 Task: Search one way flight ticket for 2 adults, 2 children, 2 infants in seat in first from Unalaska: Unalaska Airport (tom Madsen/dutch Harbor Airport) to Riverton: Central Wyoming Regional Airport (was Riverton Regional) on 5-4-2023. Choice of flights is Westjet. Number of bags: 7 checked bags. Price is upto 50000. Outbound departure time preference is 10:30.
Action: Mouse moved to (426, 359)
Screenshot: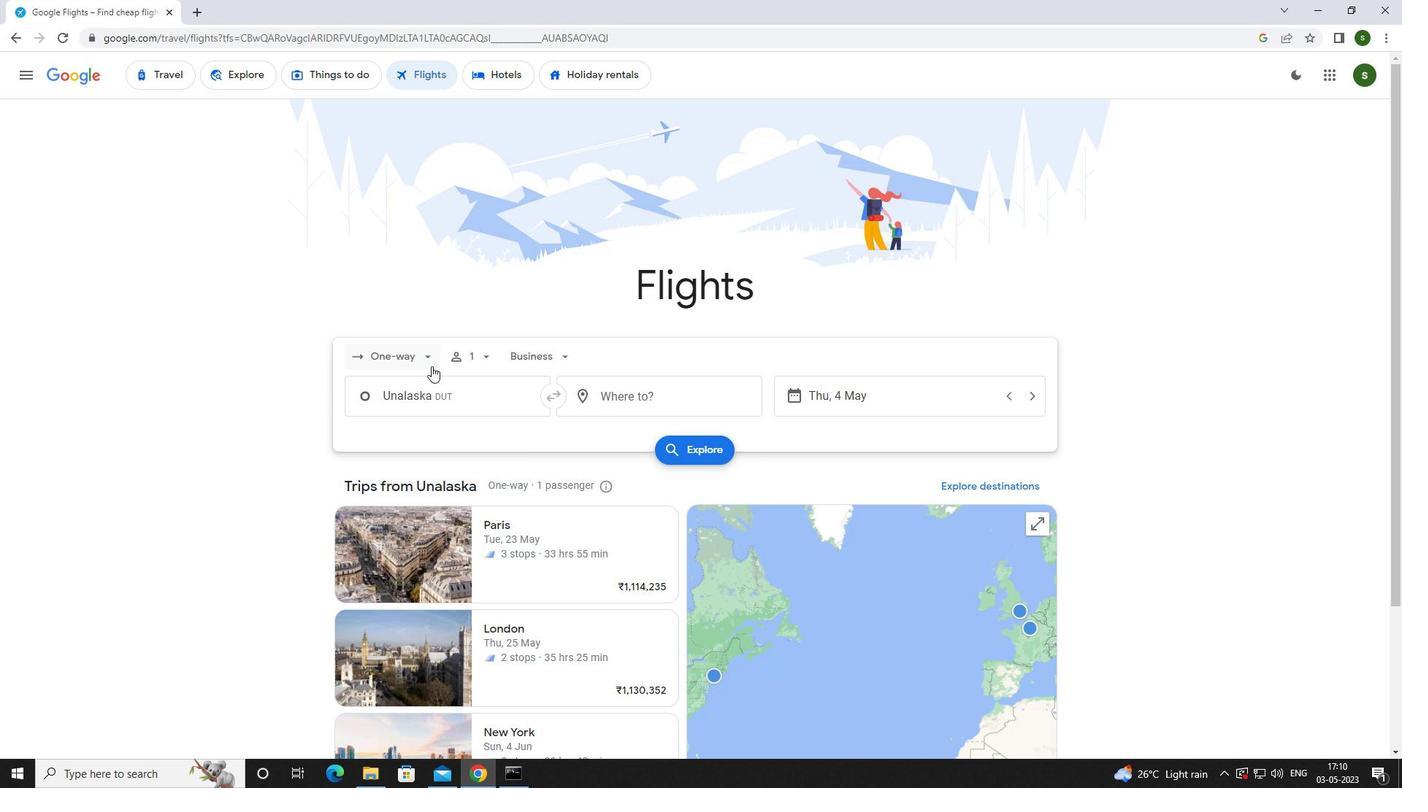 
Action: Mouse pressed left at (426, 359)
Screenshot: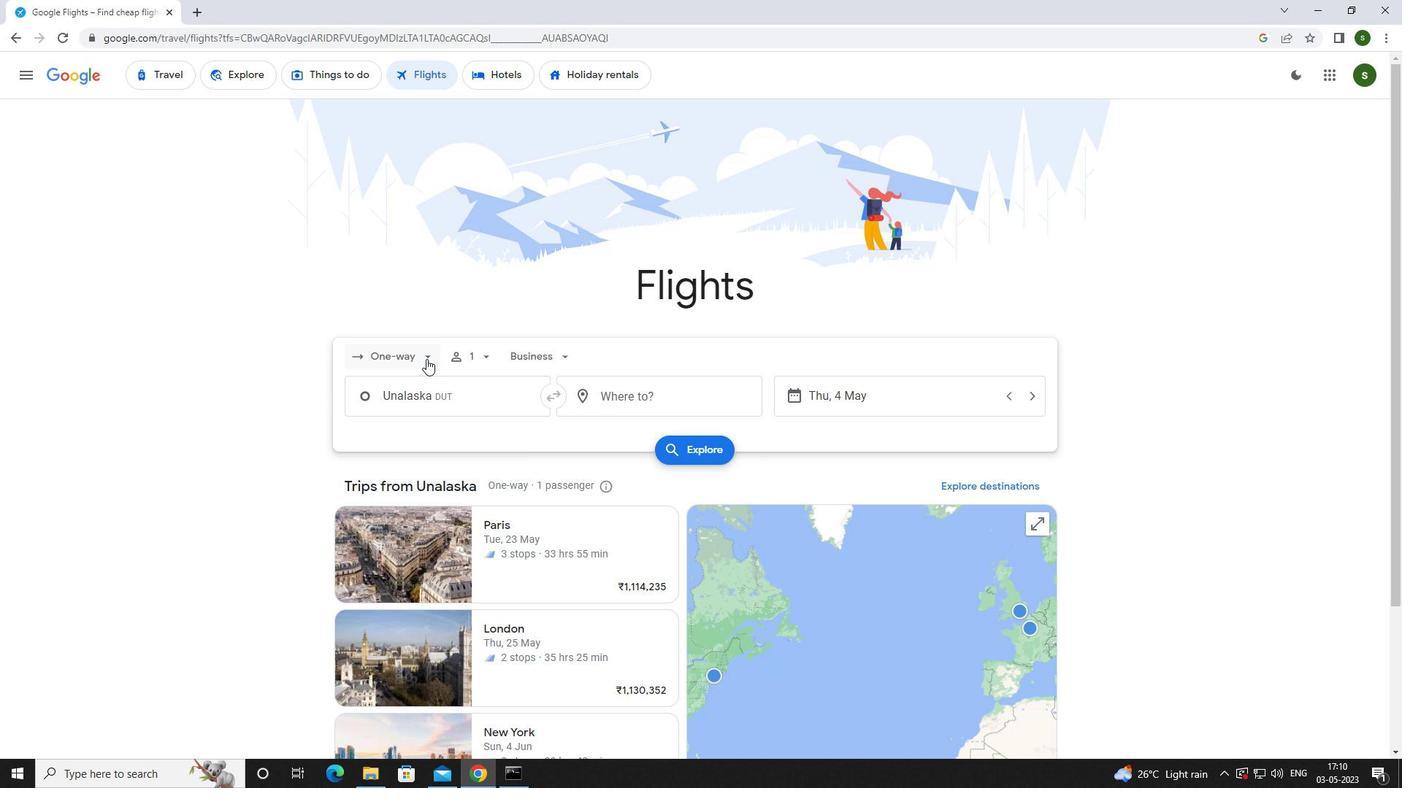 
Action: Mouse moved to (426, 430)
Screenshot: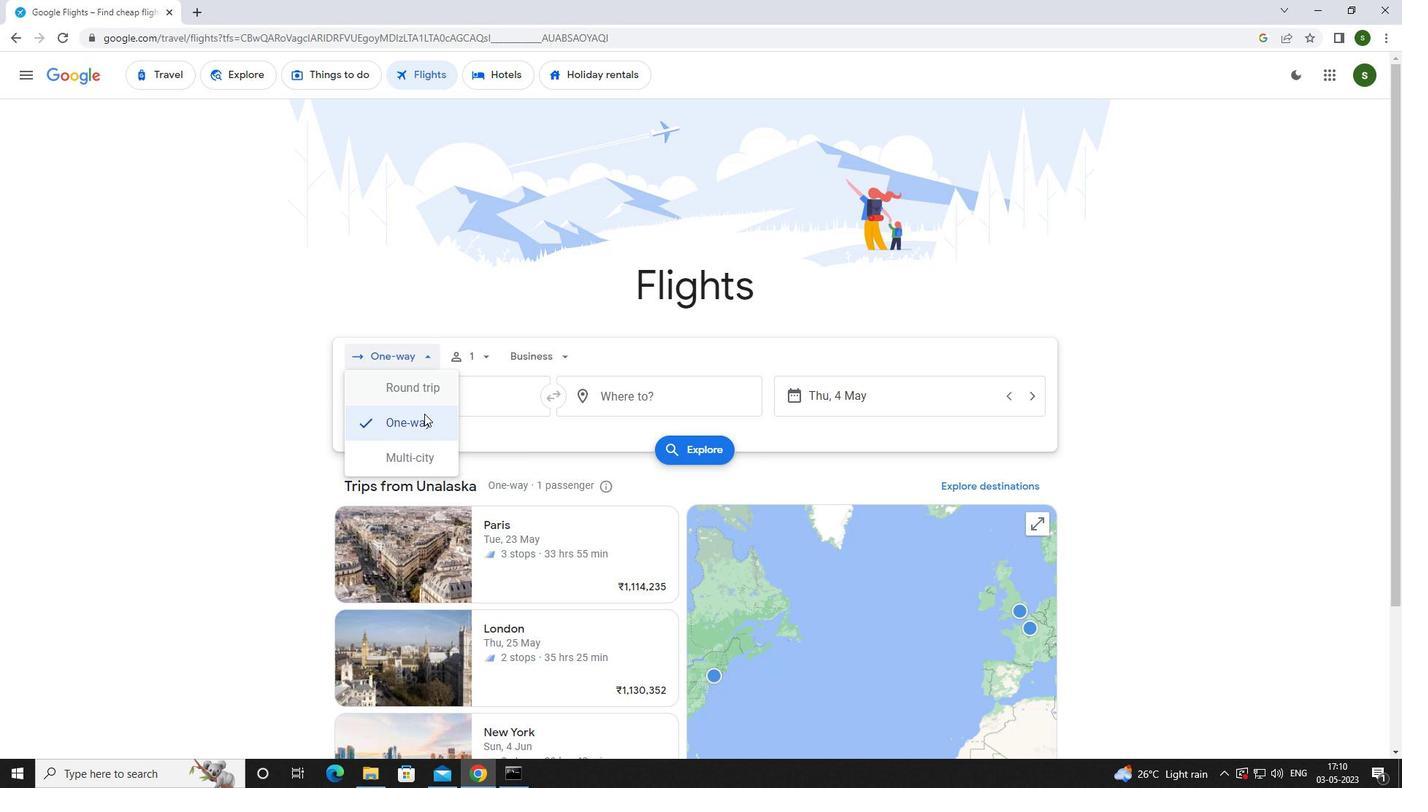 
Action: Mouse pressed left at (426, 430)
Screenshot: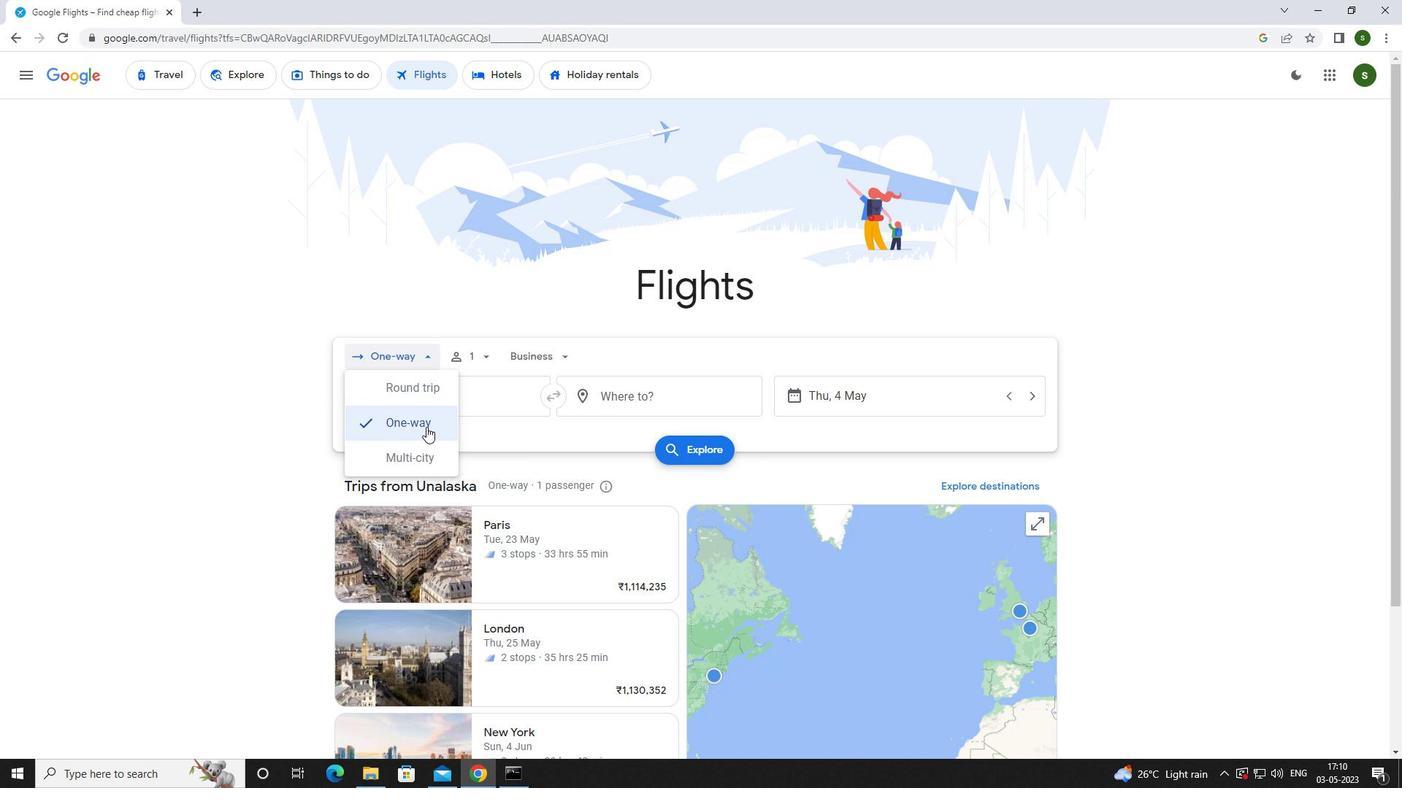 
Action: Mouse moved to (489, 359)
Screenshot: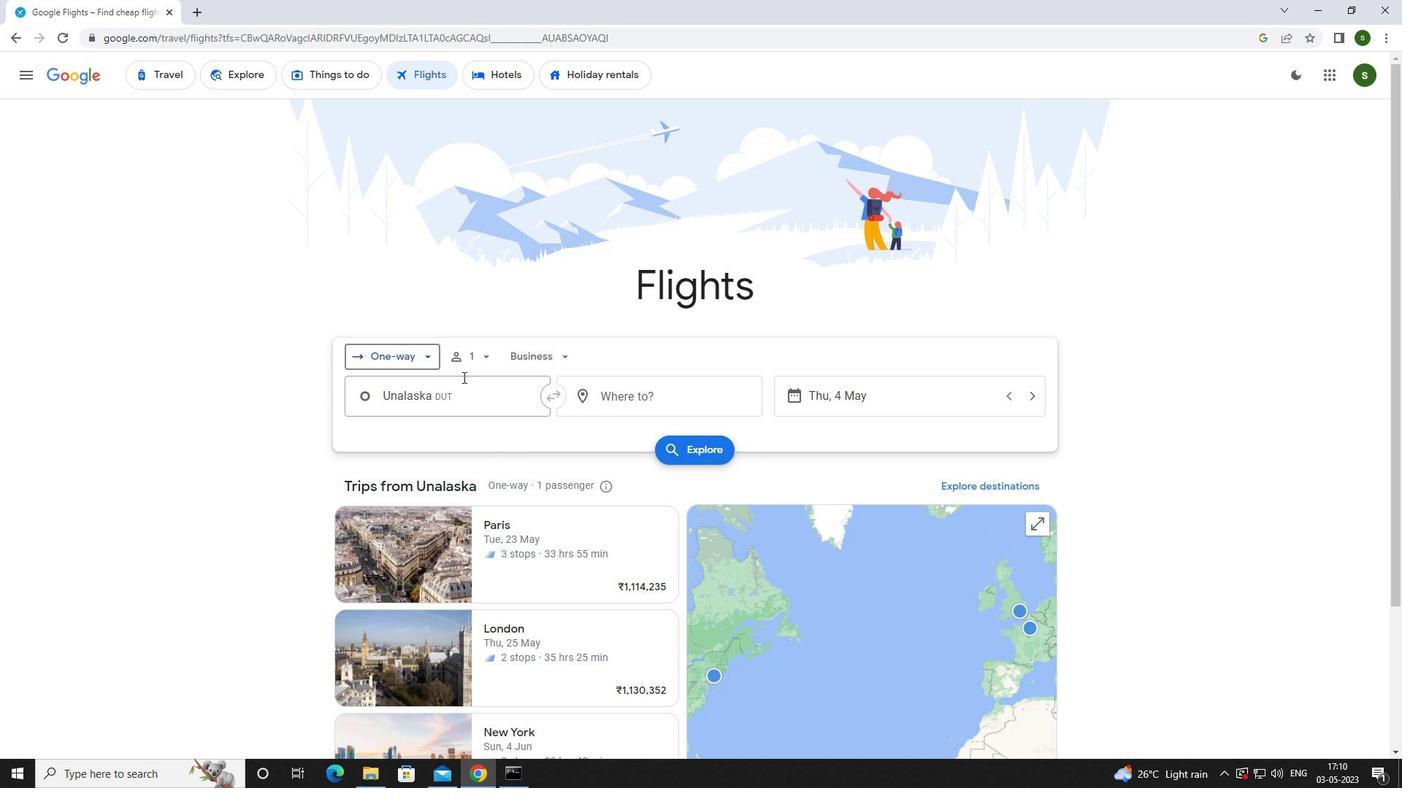 
Action: Mouse pressed left at (489, 359)
Screenshot: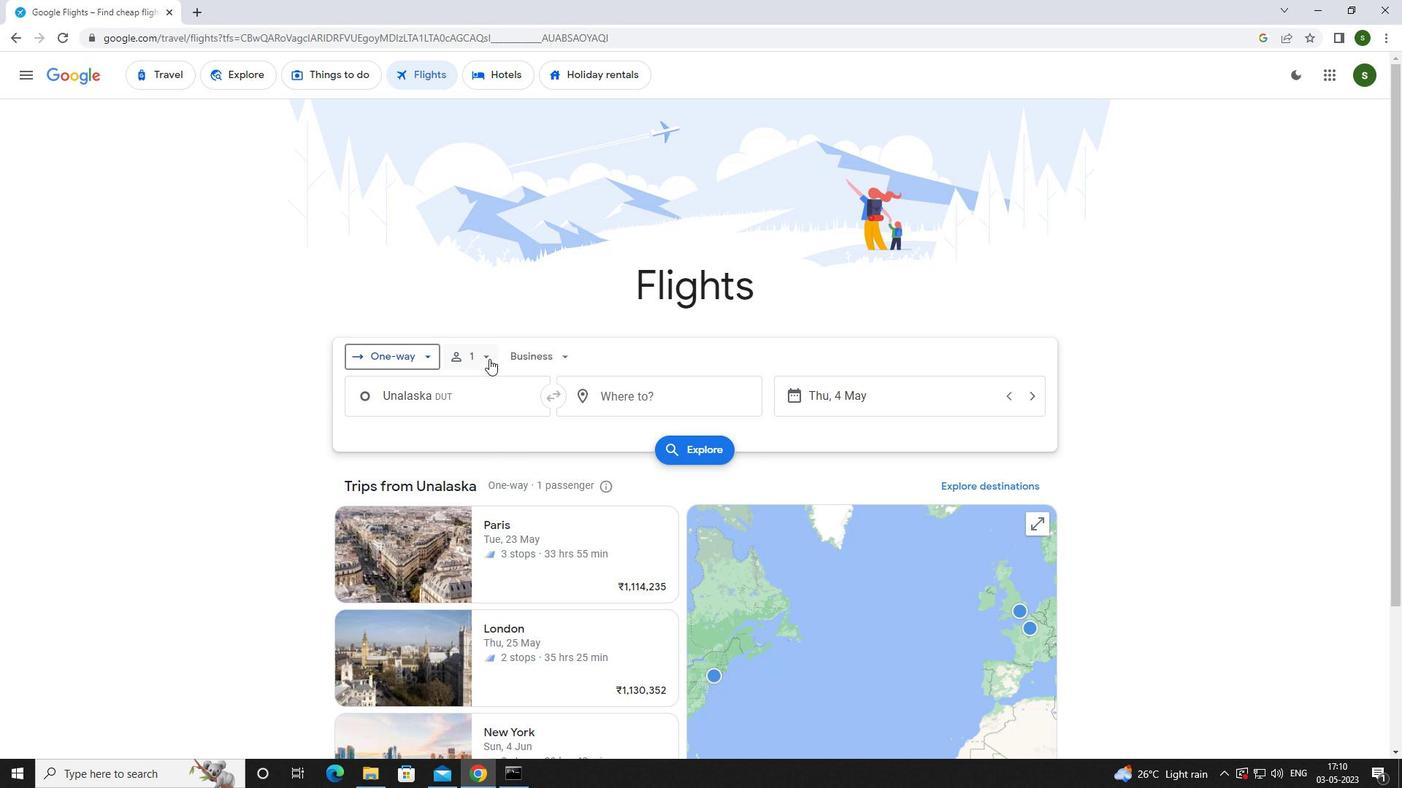 
Action: Mouse moved to (596, 392)
Screenshot: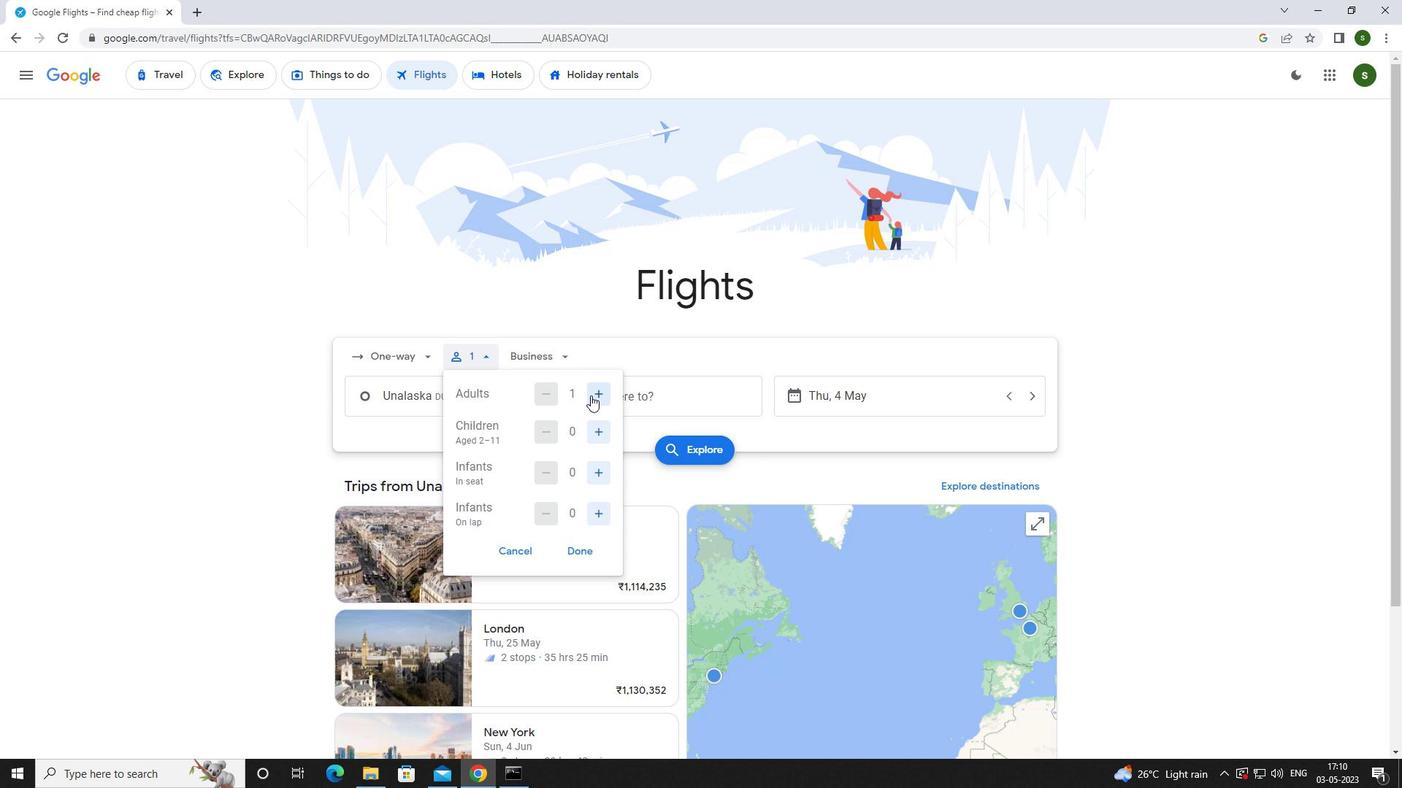 
Action: Mouse pressed left at (596, 392)
Screenshot: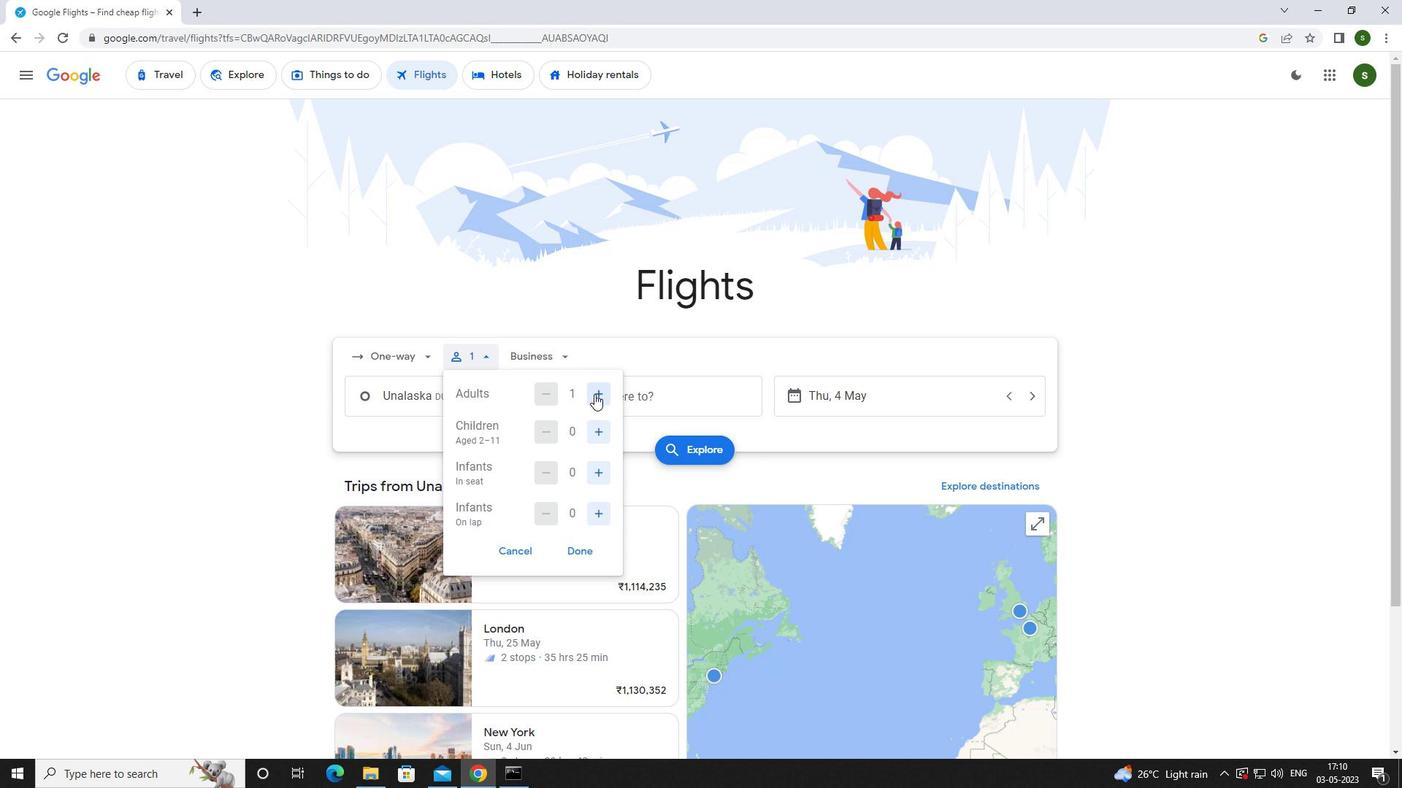 
Action: Mouse moved to (603, 432)
Screenshot: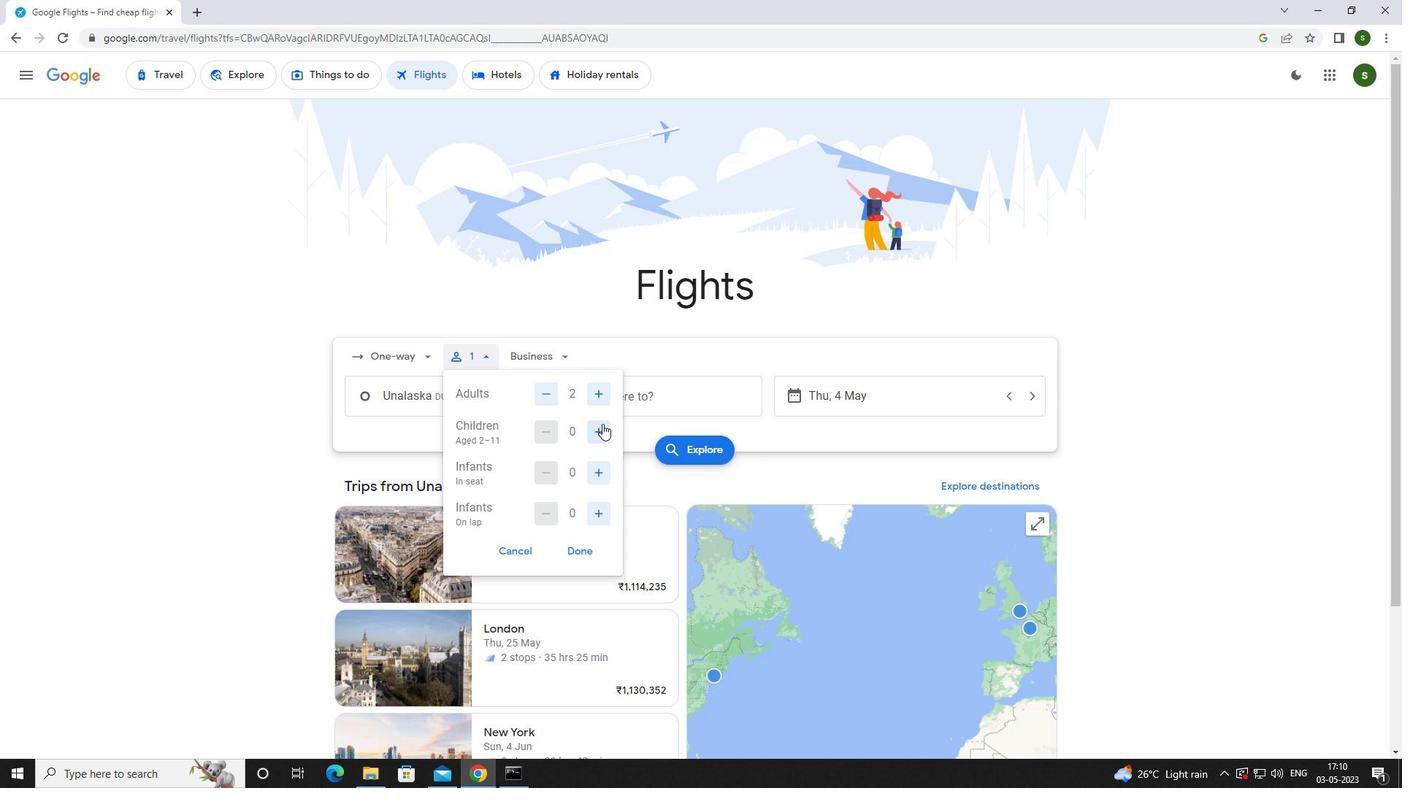 
Action: Mouse pressed left at (603, 432)
Screenshot: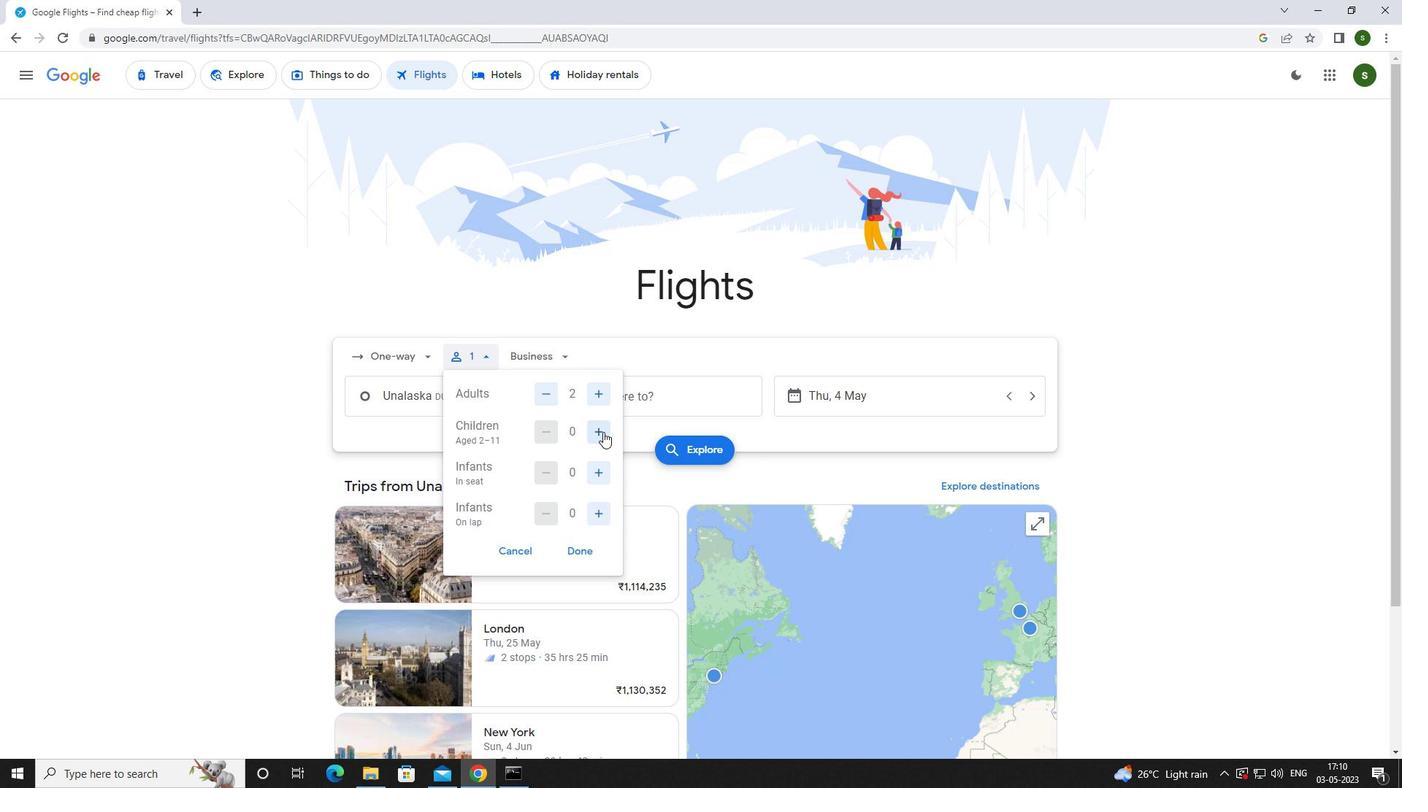 
Action: Mouse pressed left at (603, 432)
Screenshot: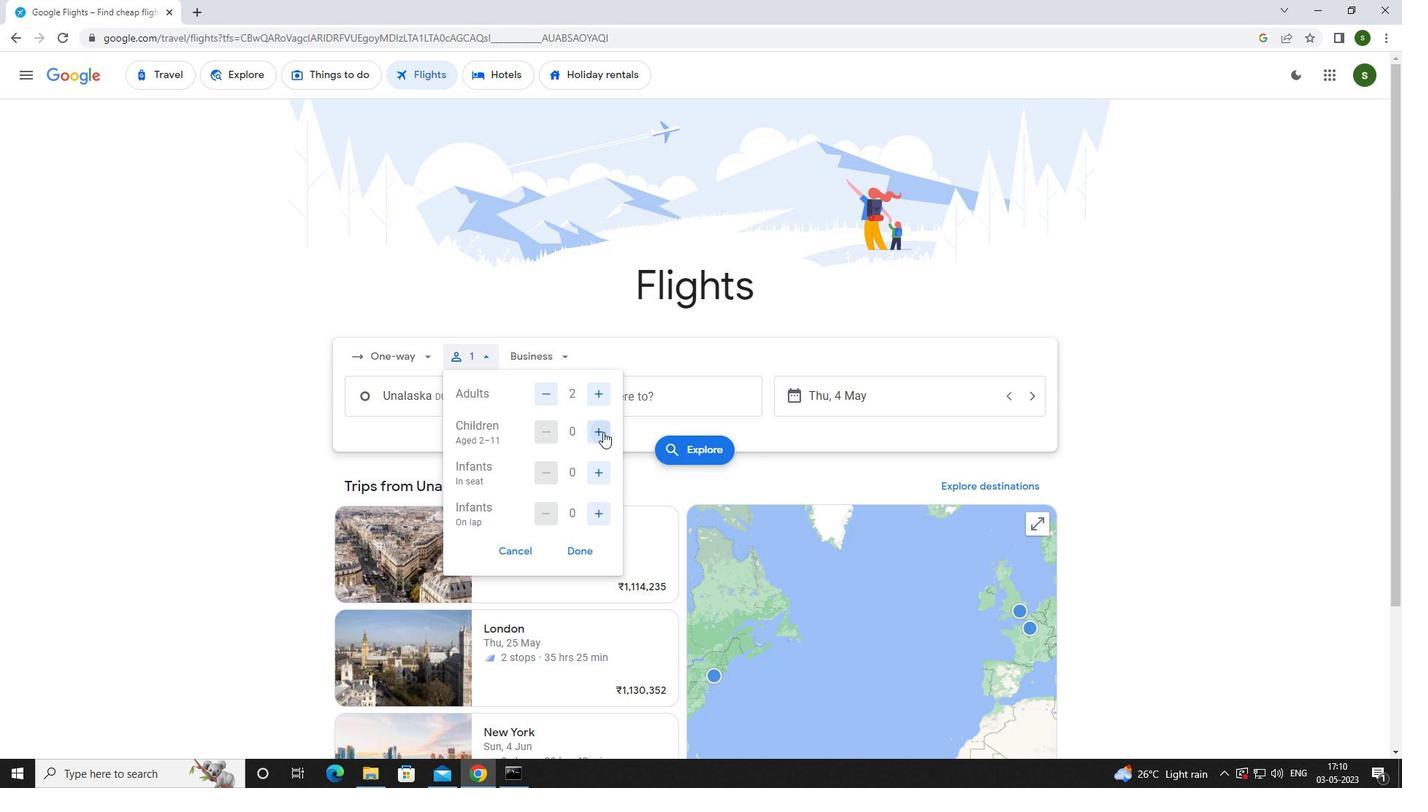 
Action: Mouse moved to (603, 471)
Screenshot: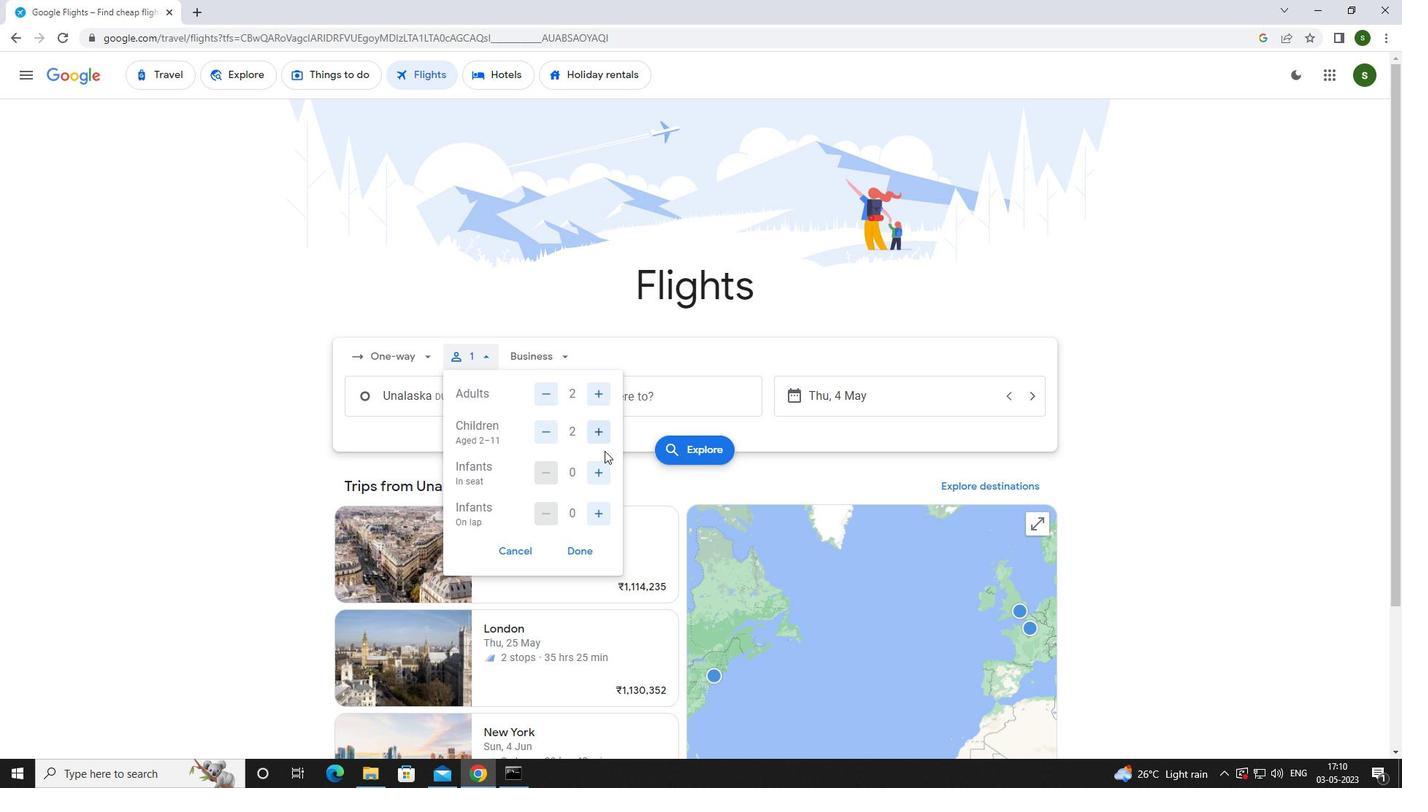 
Action: Mouse pressed left at (603, 471)
Screenshot: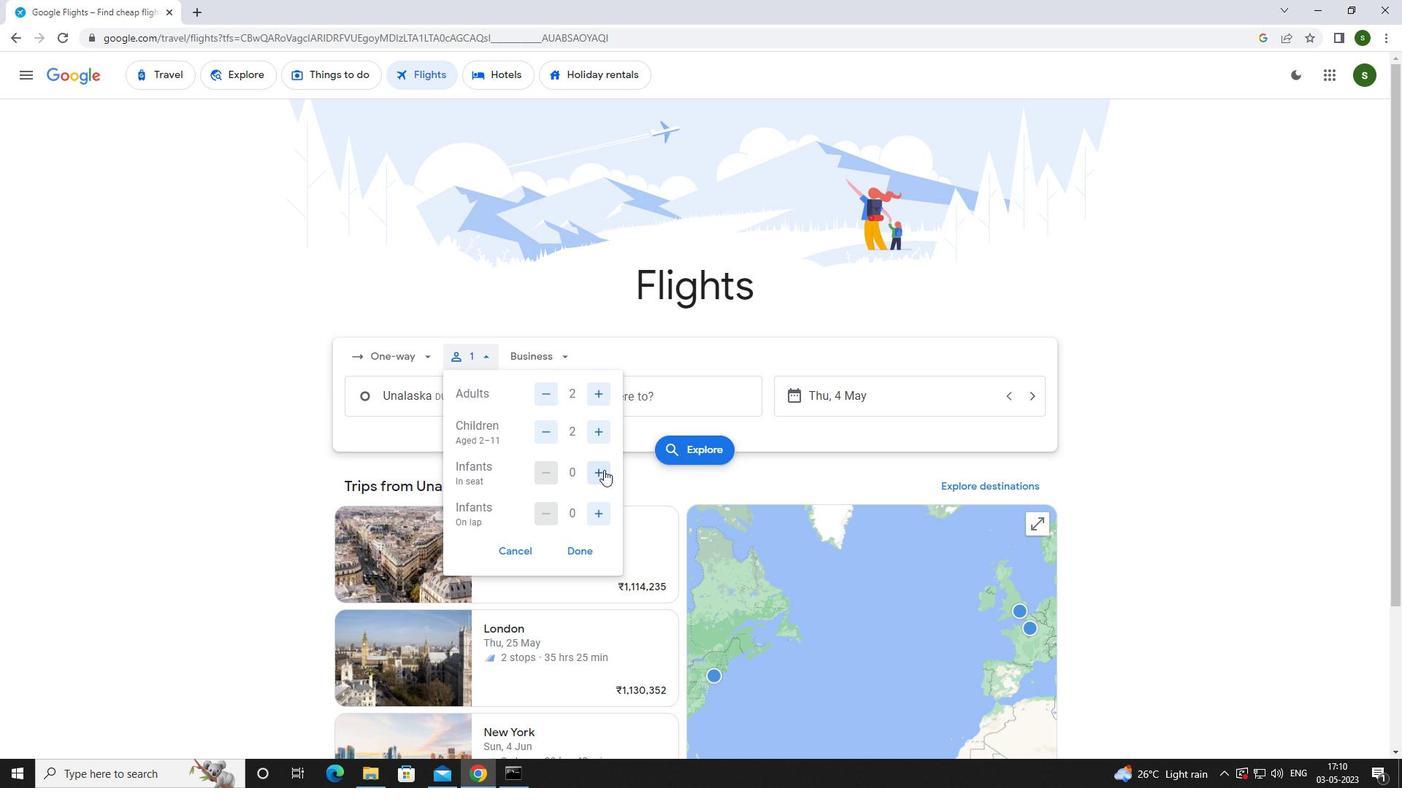 
Action: Mouse pressed left at (603, 471)
Screenshot: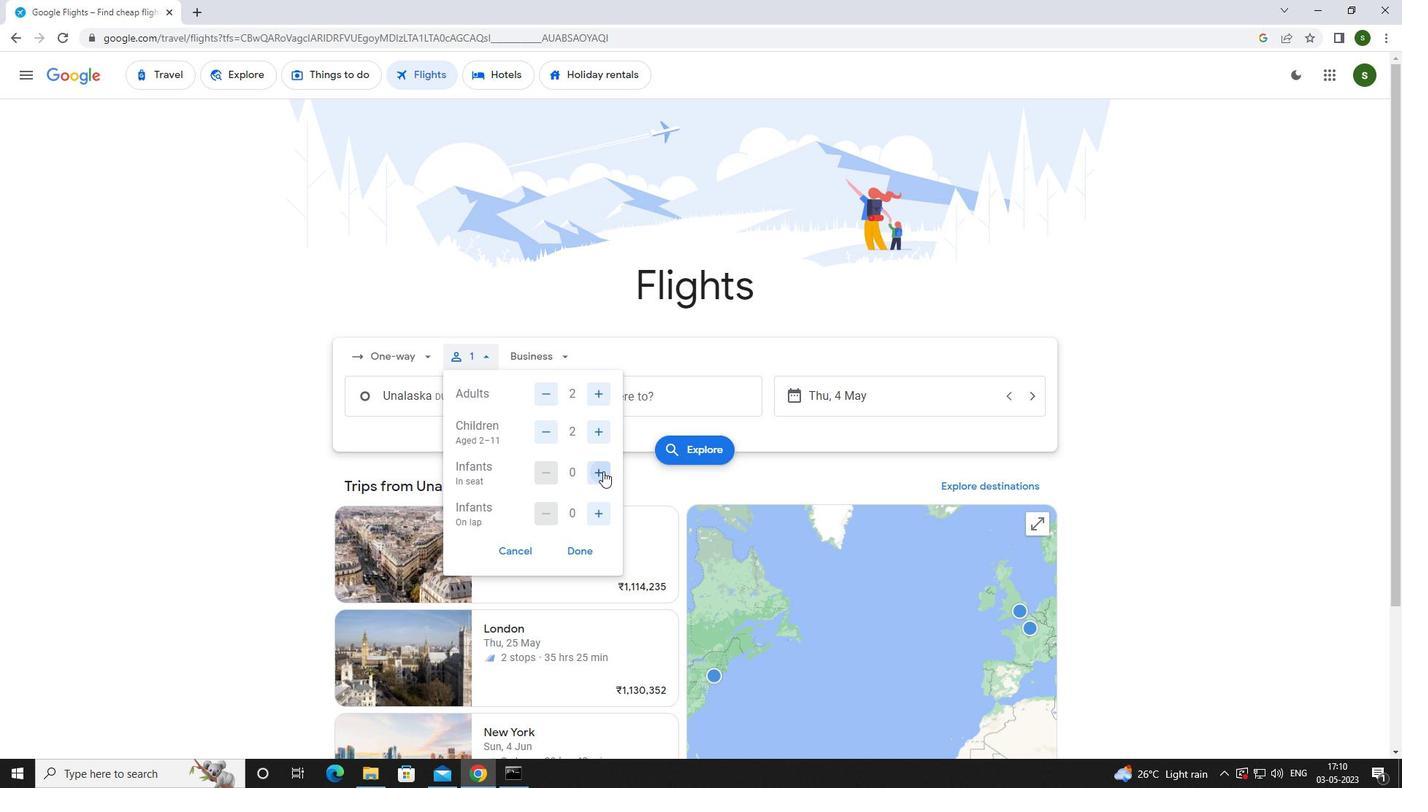 
Action: Mouse moved to (552, 360)
Screenshot: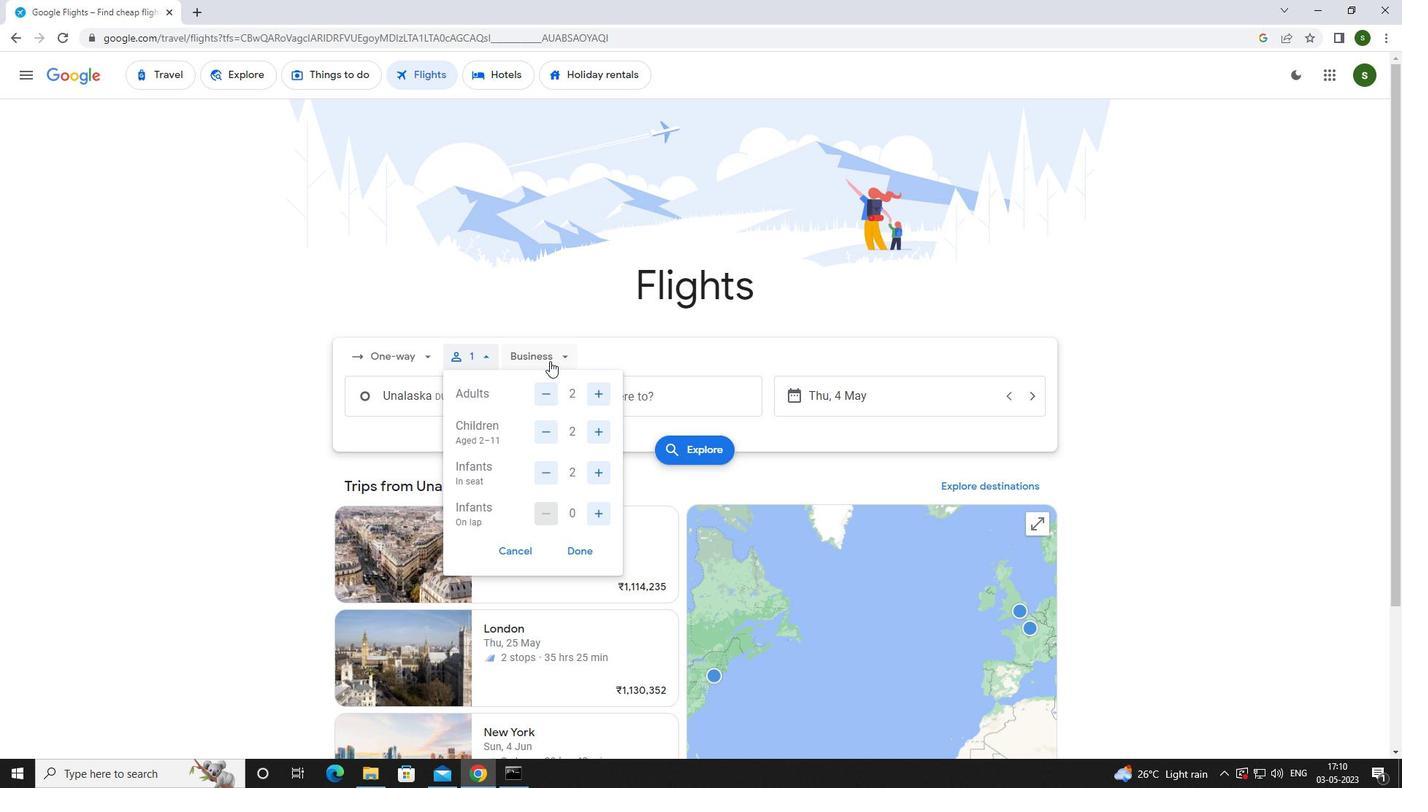 
Action: Mouse pressed left at (552, 360)
Screenshot: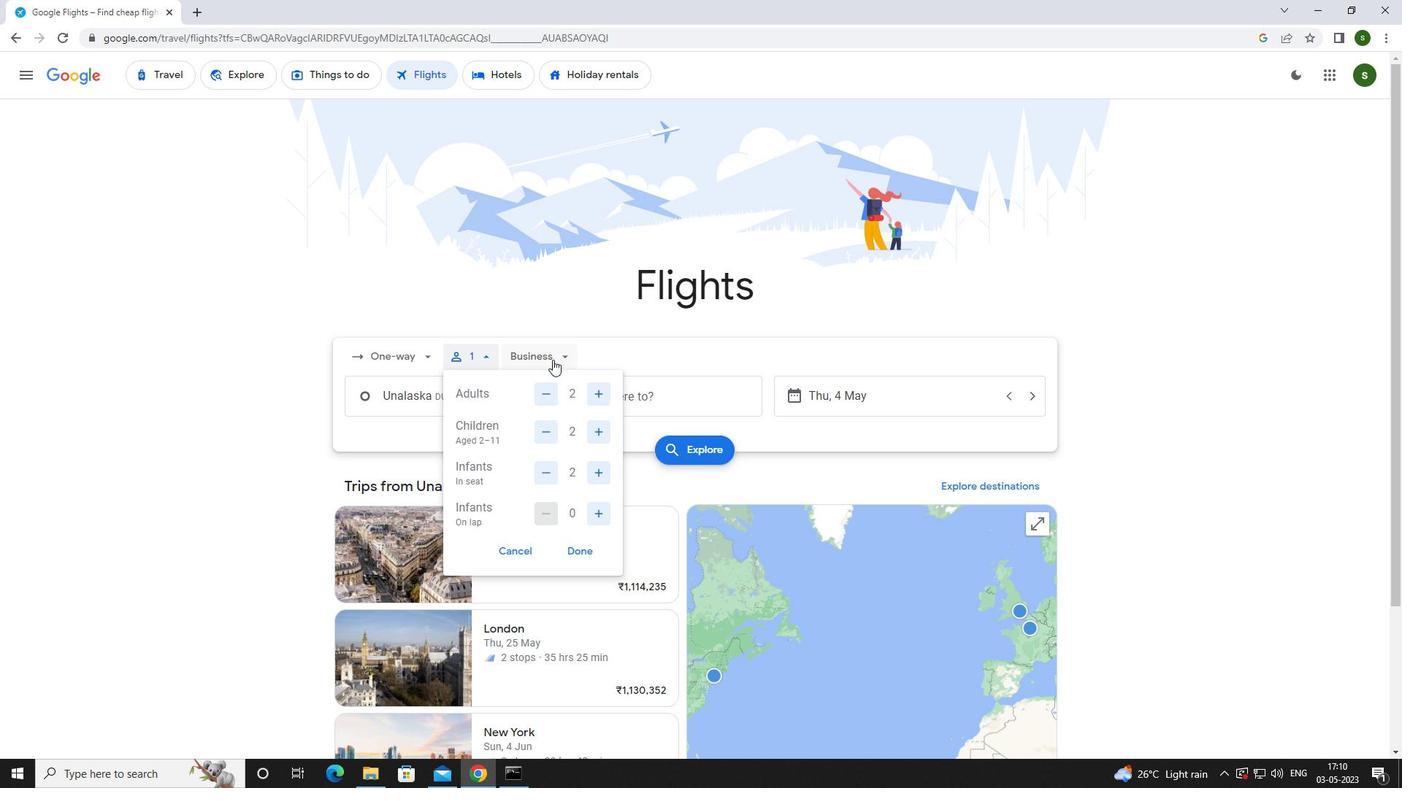 
Action: Mouse moved to (573, 485)
Screenshot: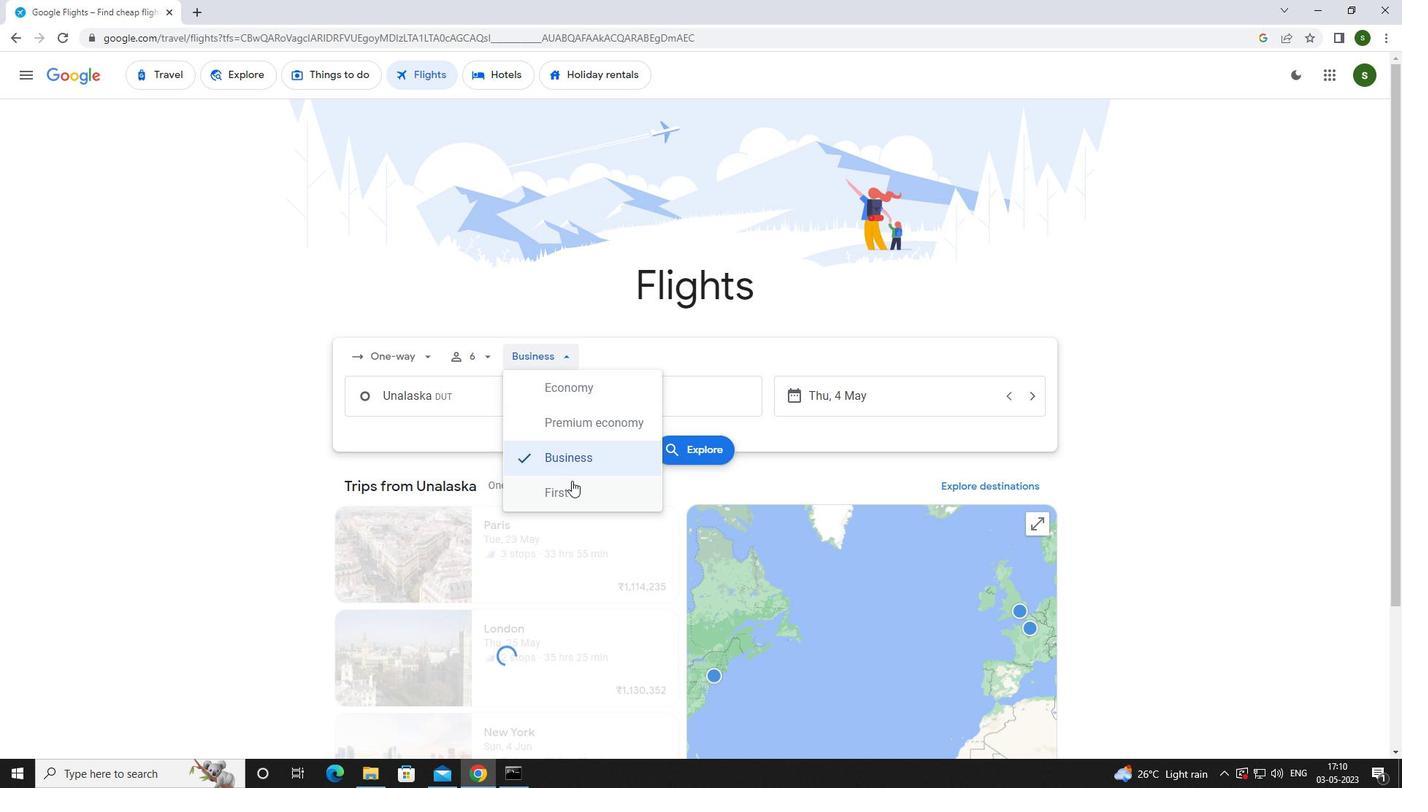 
Action: Mouse pressed left at (573, 485)
Screenshot: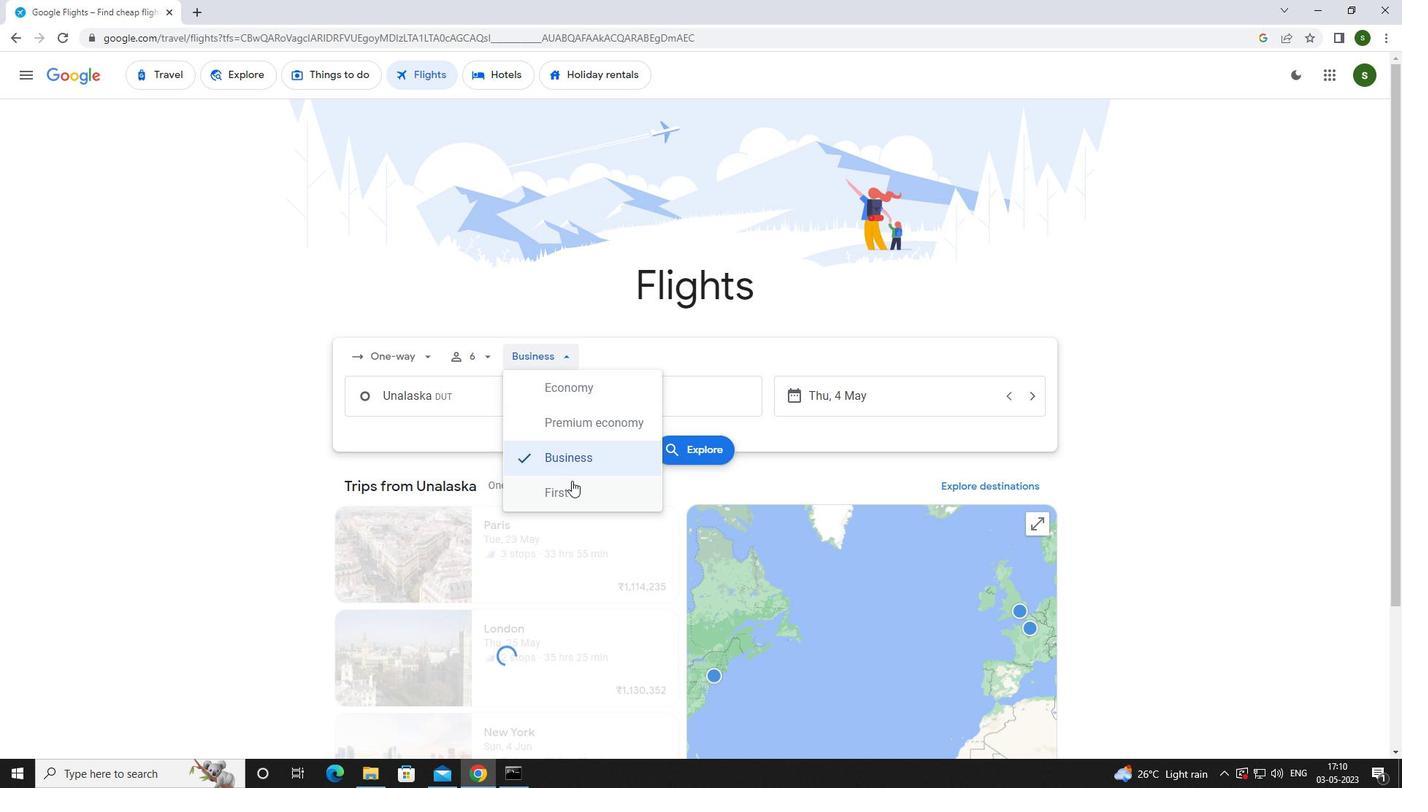 
Action: Mouse moved to (482, 394)
Screenshot: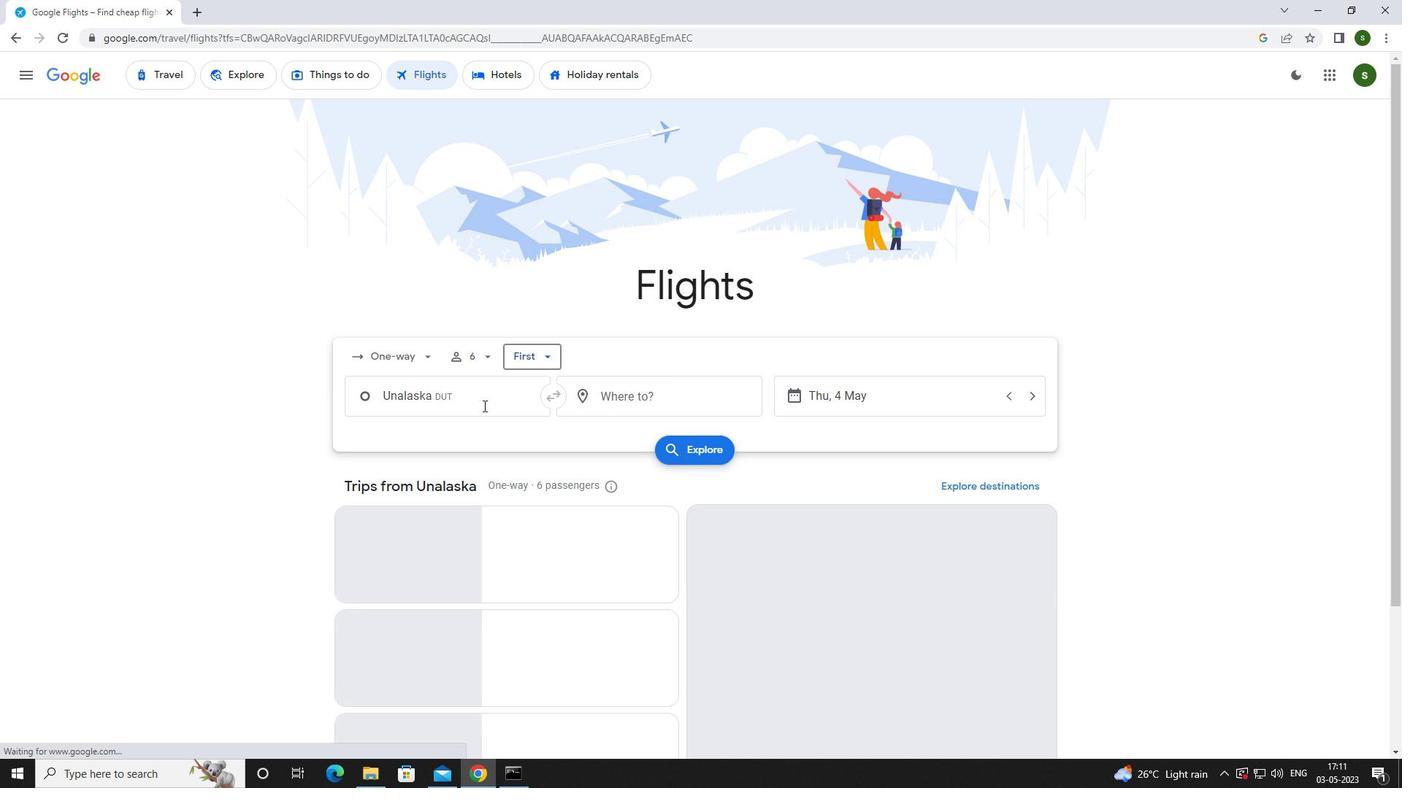 
Action: Mouse pressed left at (482, 394)
Screenshot: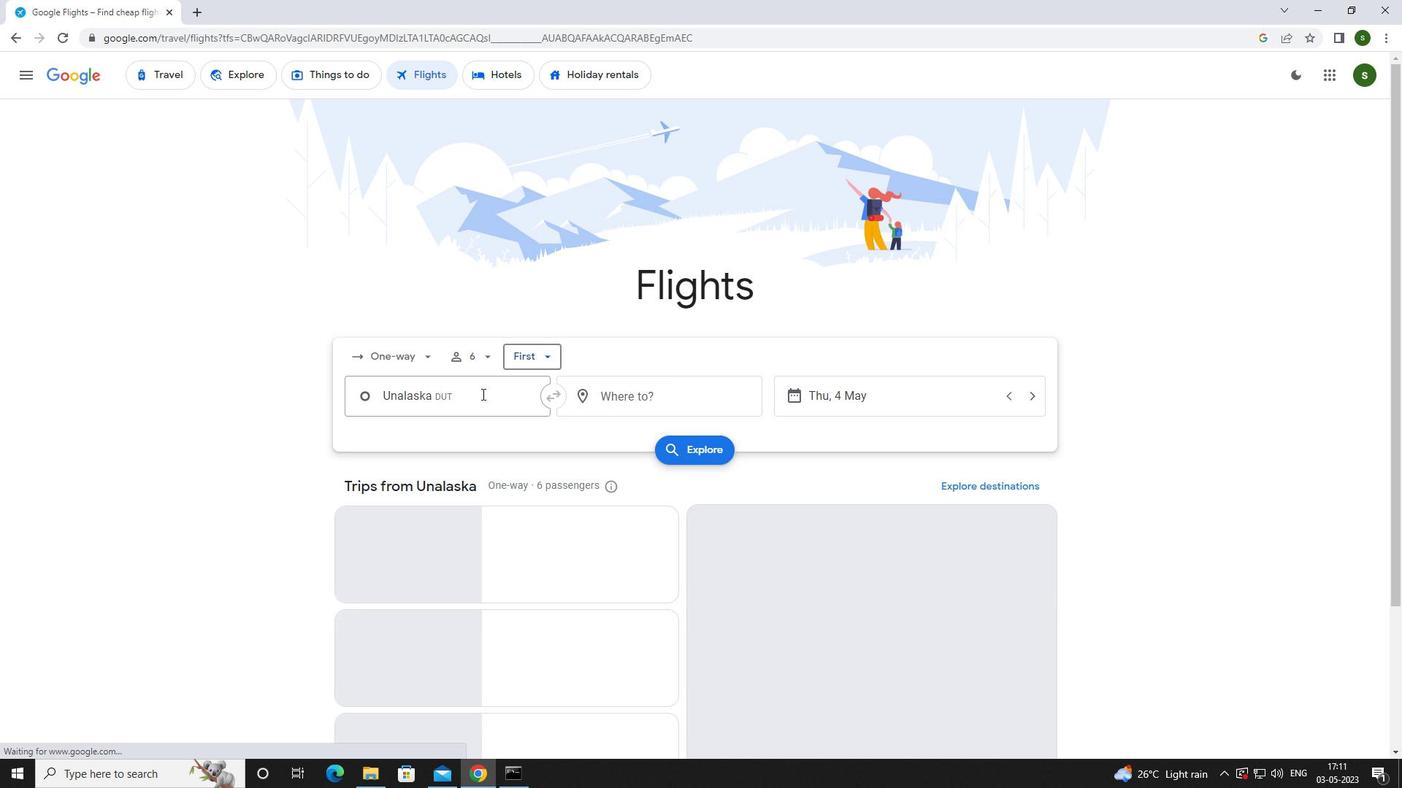 
Action: Mouse moved to (482, 392)
Screenshot: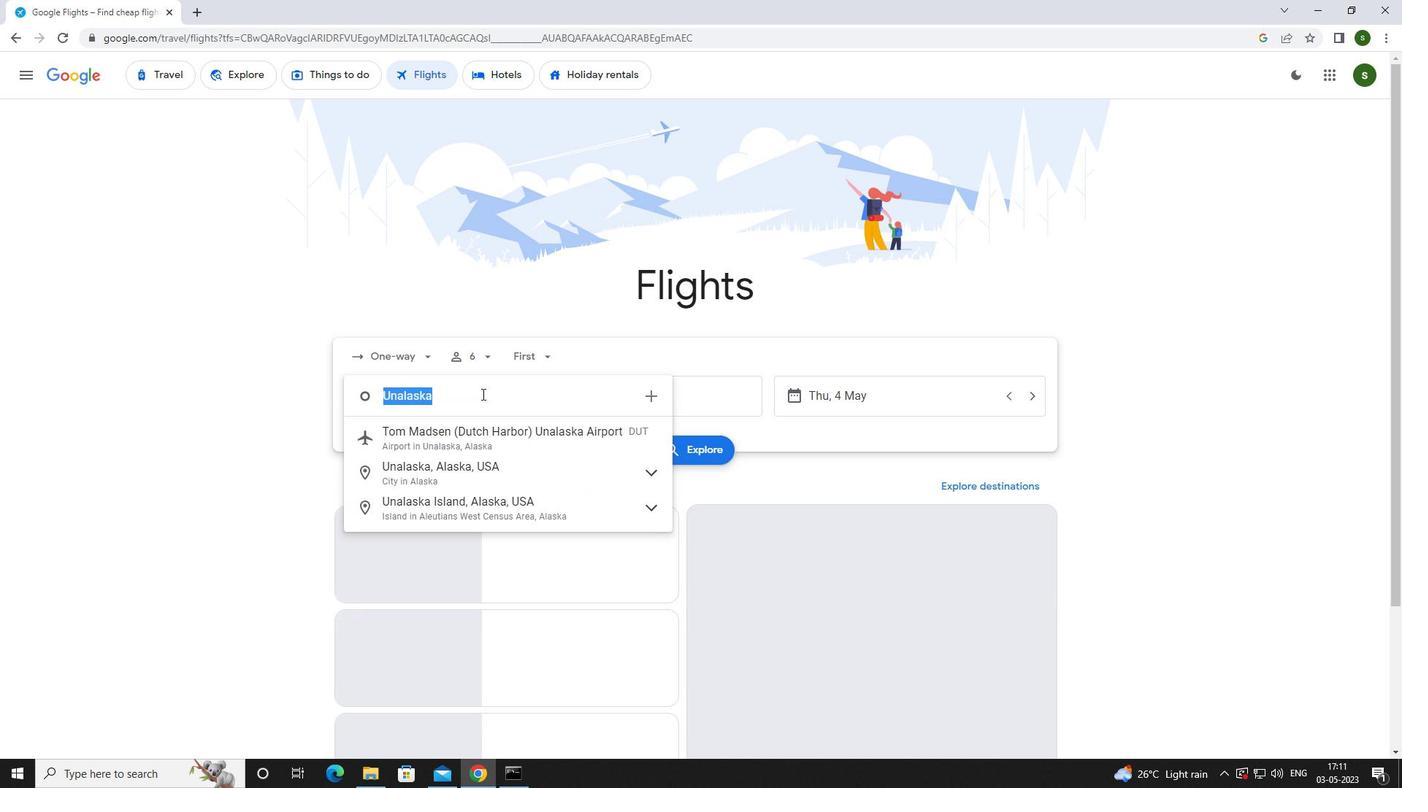 
Action: Key pressed <Key.caps_lock>u<Key.caps_lock>nalas
Screenshot: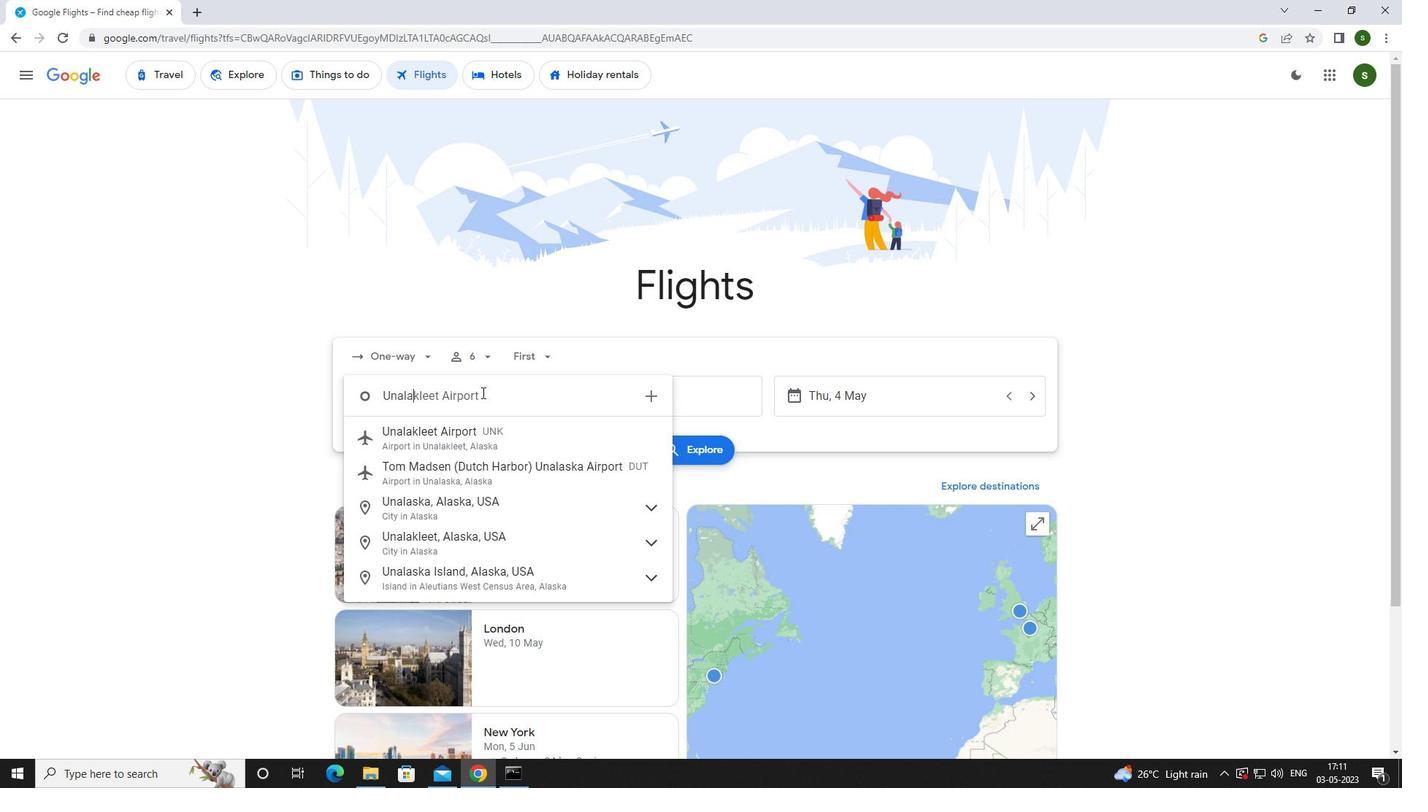 
Action: Mouse moved to (482, 450)
Screenshot: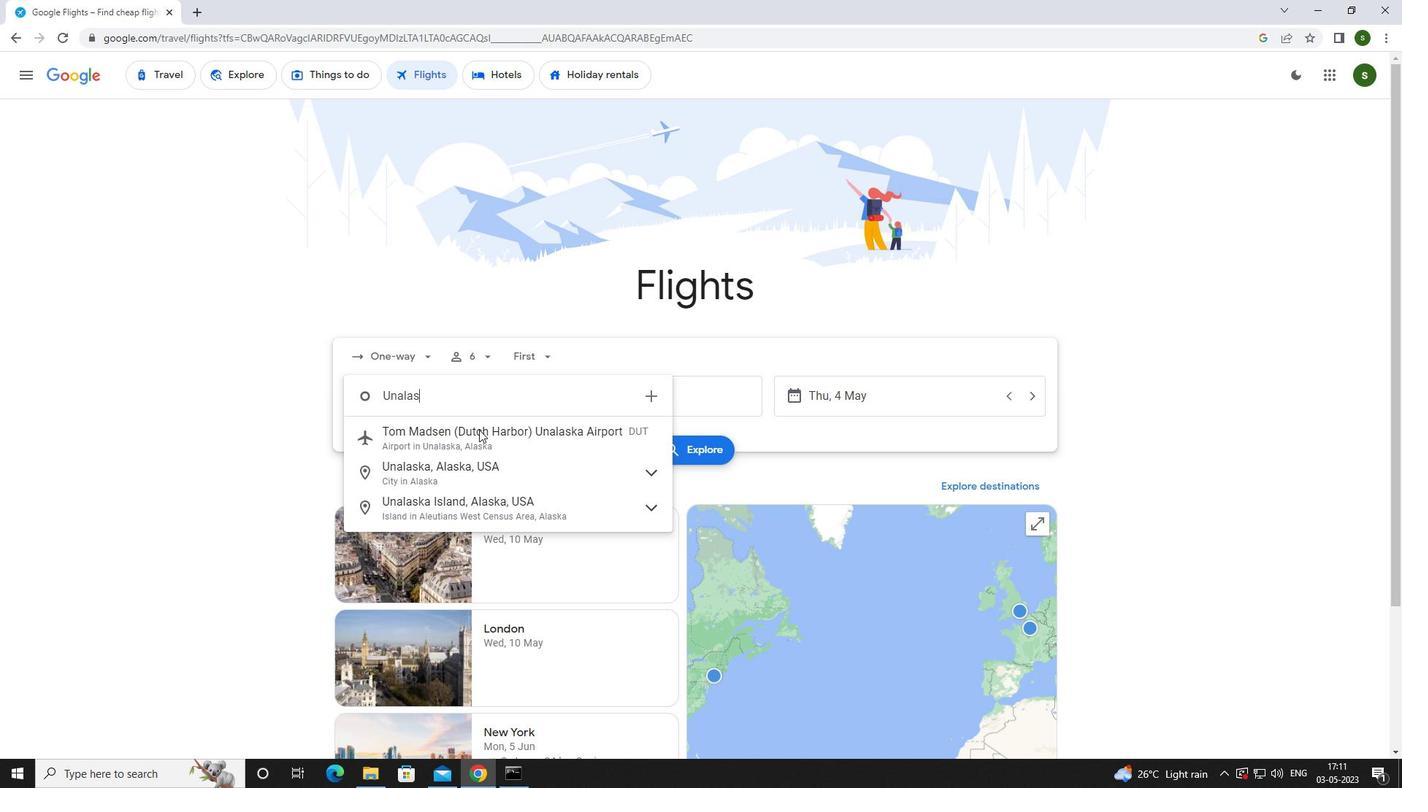 
Action: Mouse pressed left at (482, 450)
Screenshot: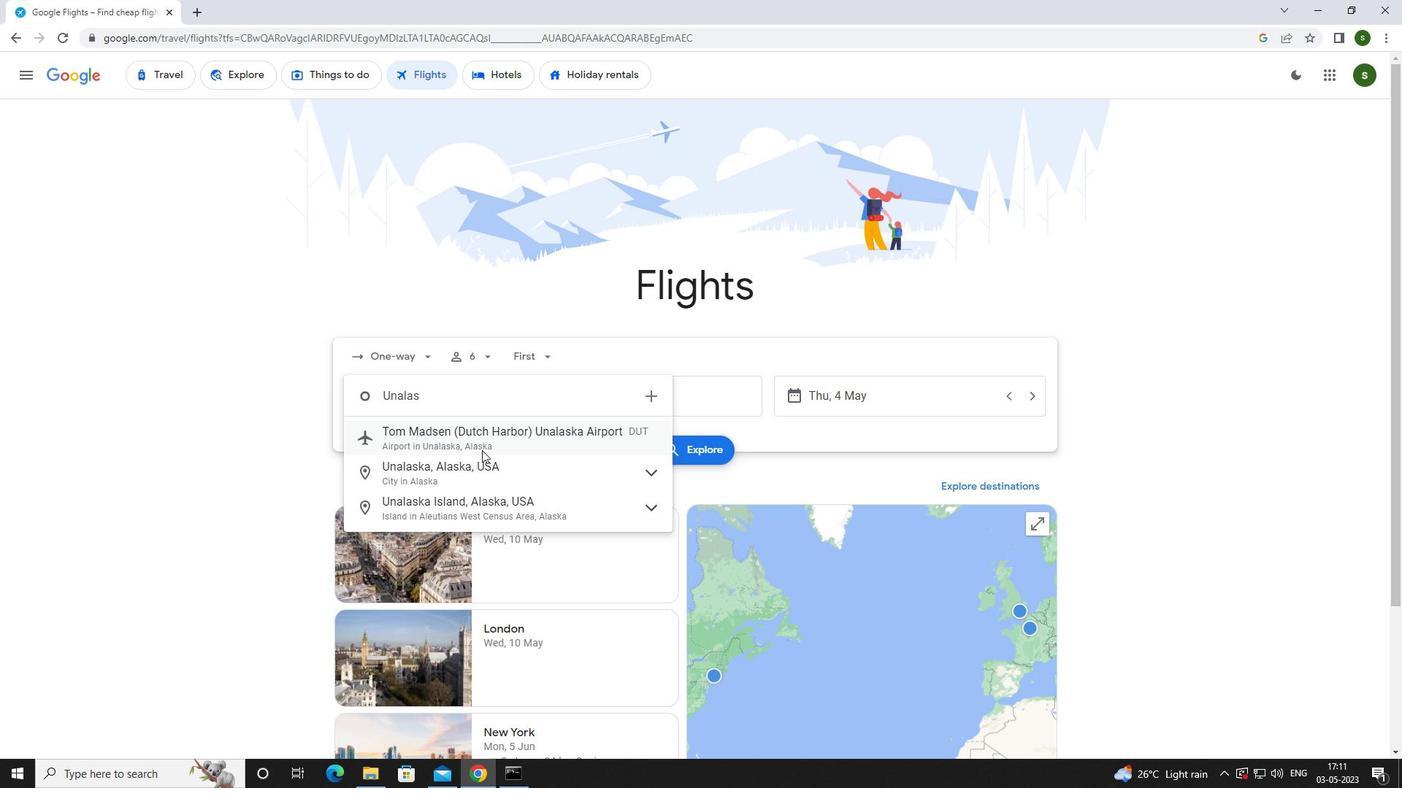 
Action: Mouse moved to (657, 407)
Screenshot: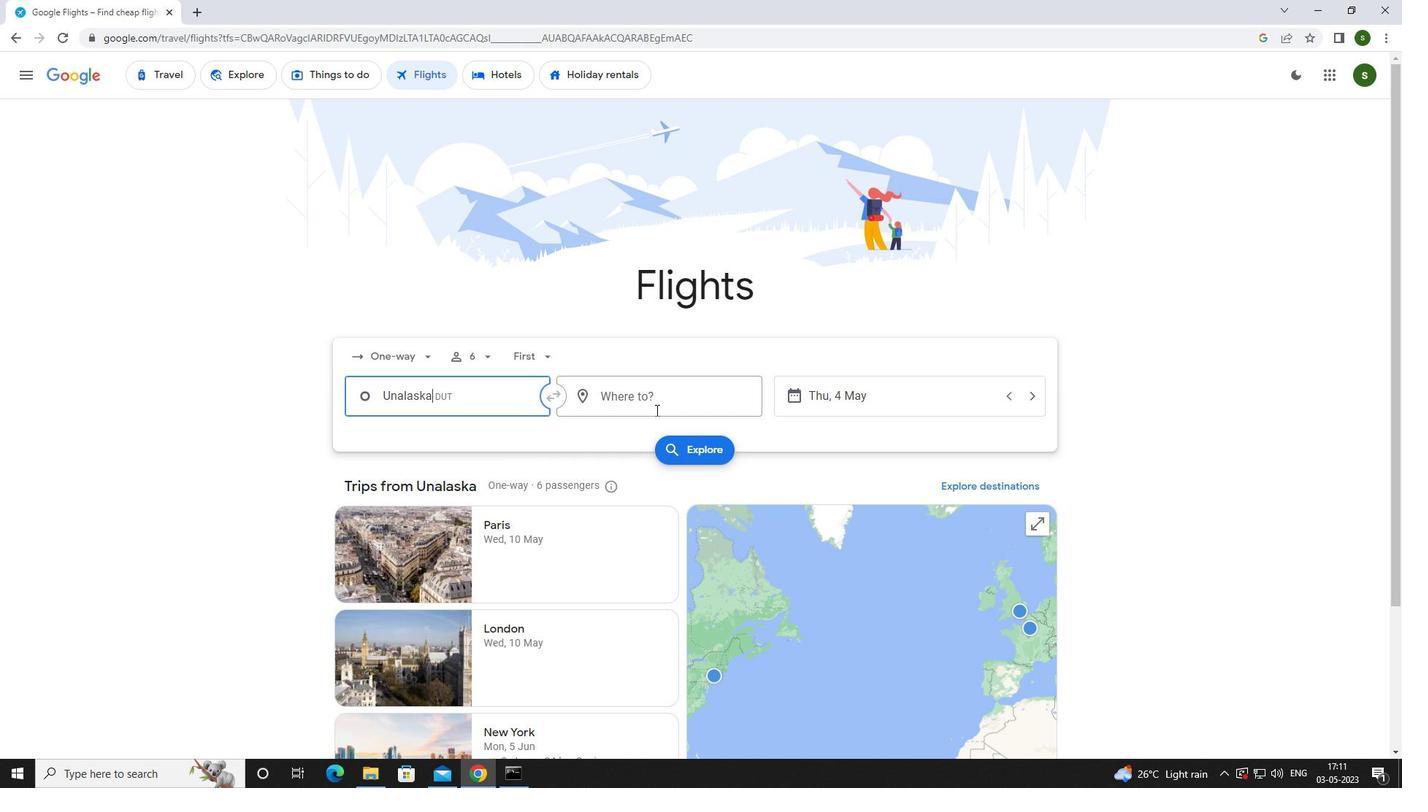 
Action: Mouse pressed left at (657, 407)
Screenshot: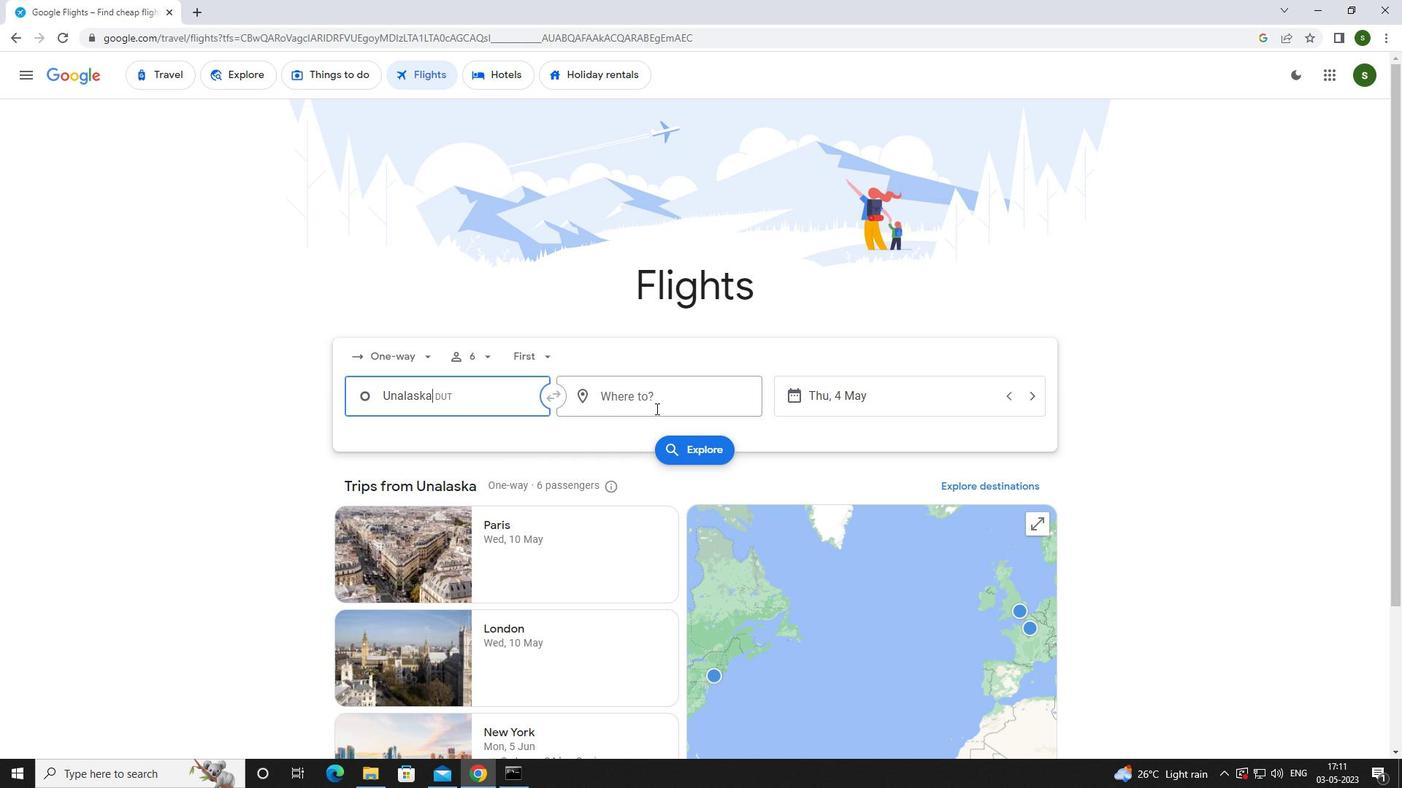 
Action: Mouse moved to (658, 406)
Screenshot: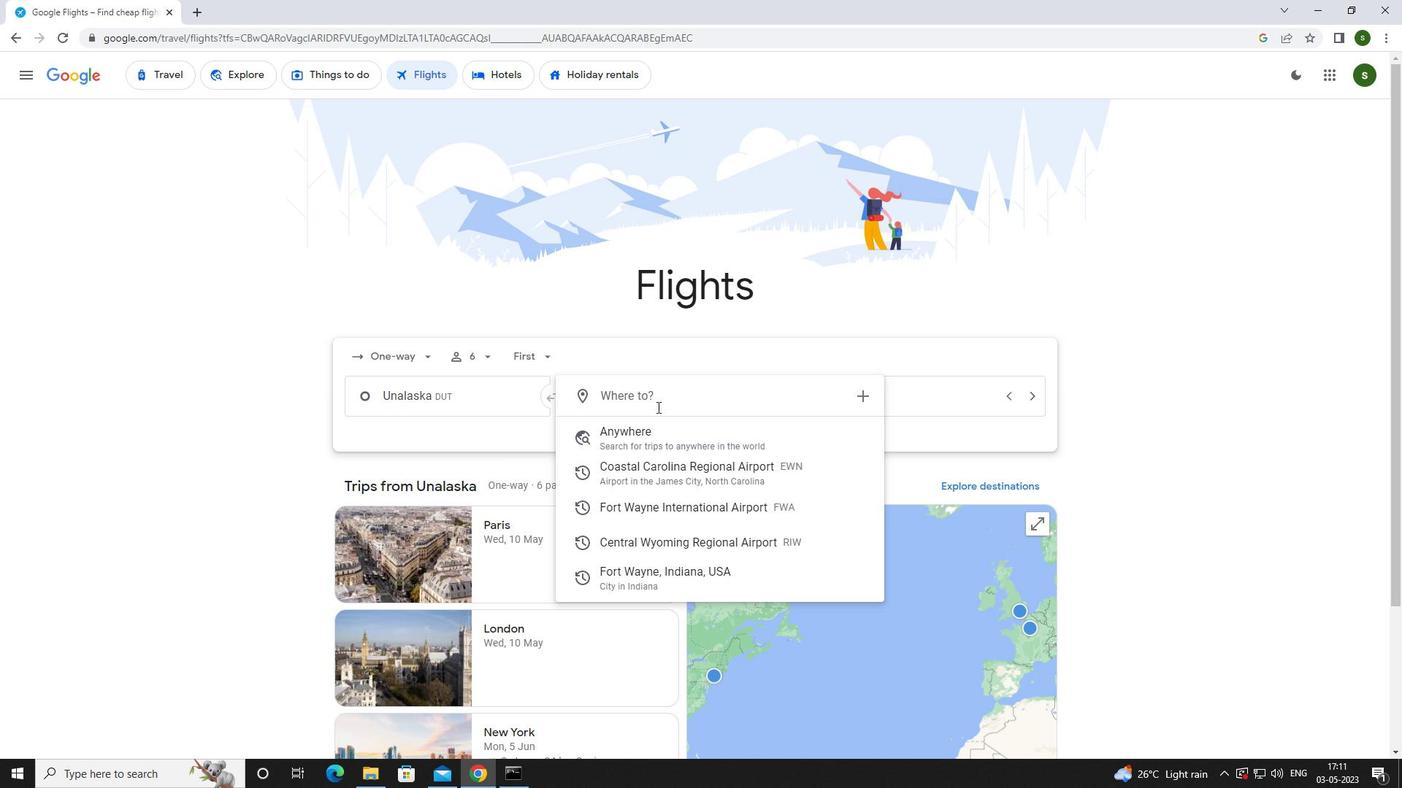 
Action: Key pressed <Key.caps_lock>r<Key.caps_lock>iverton
Screenshot: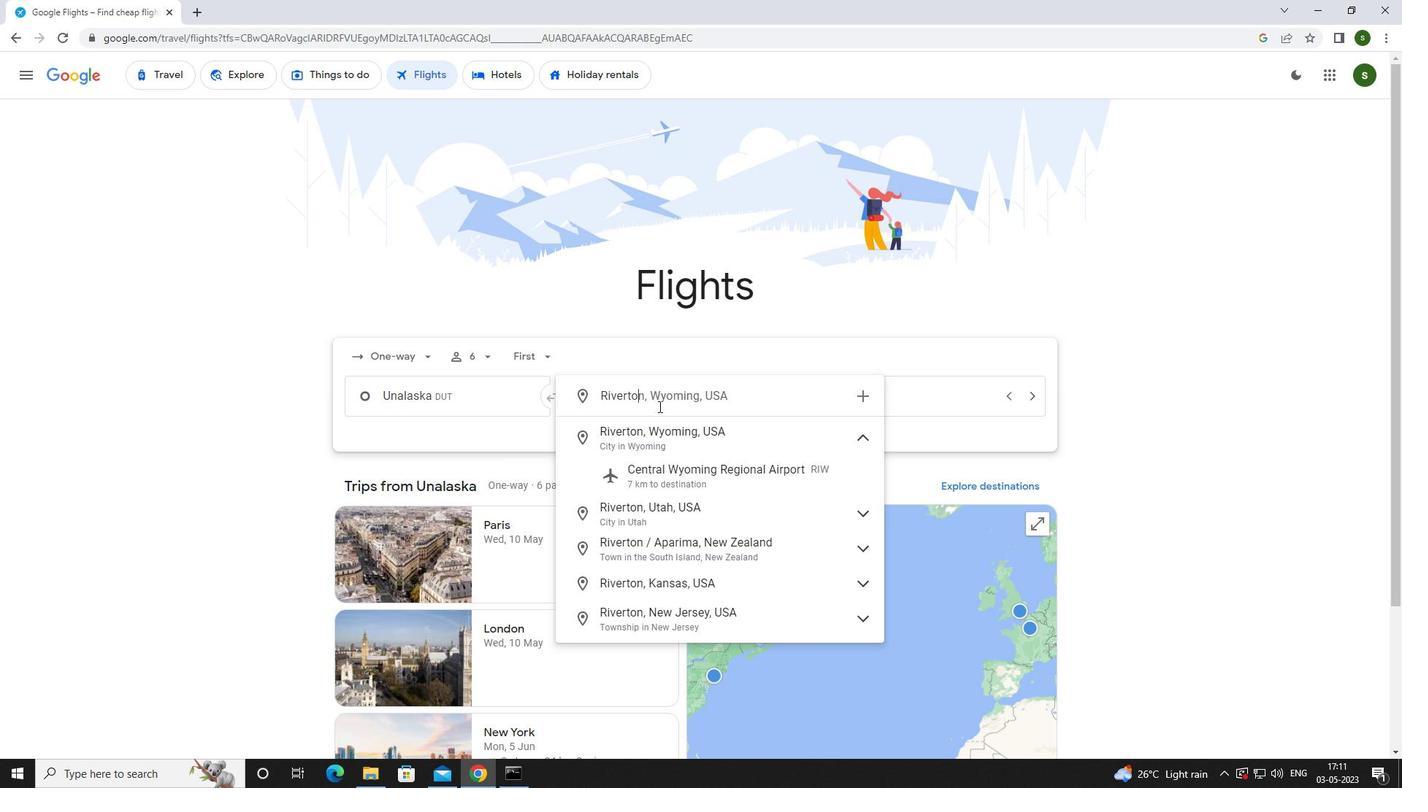 
Action: Mouse moved to (668, 471)
Screenshot: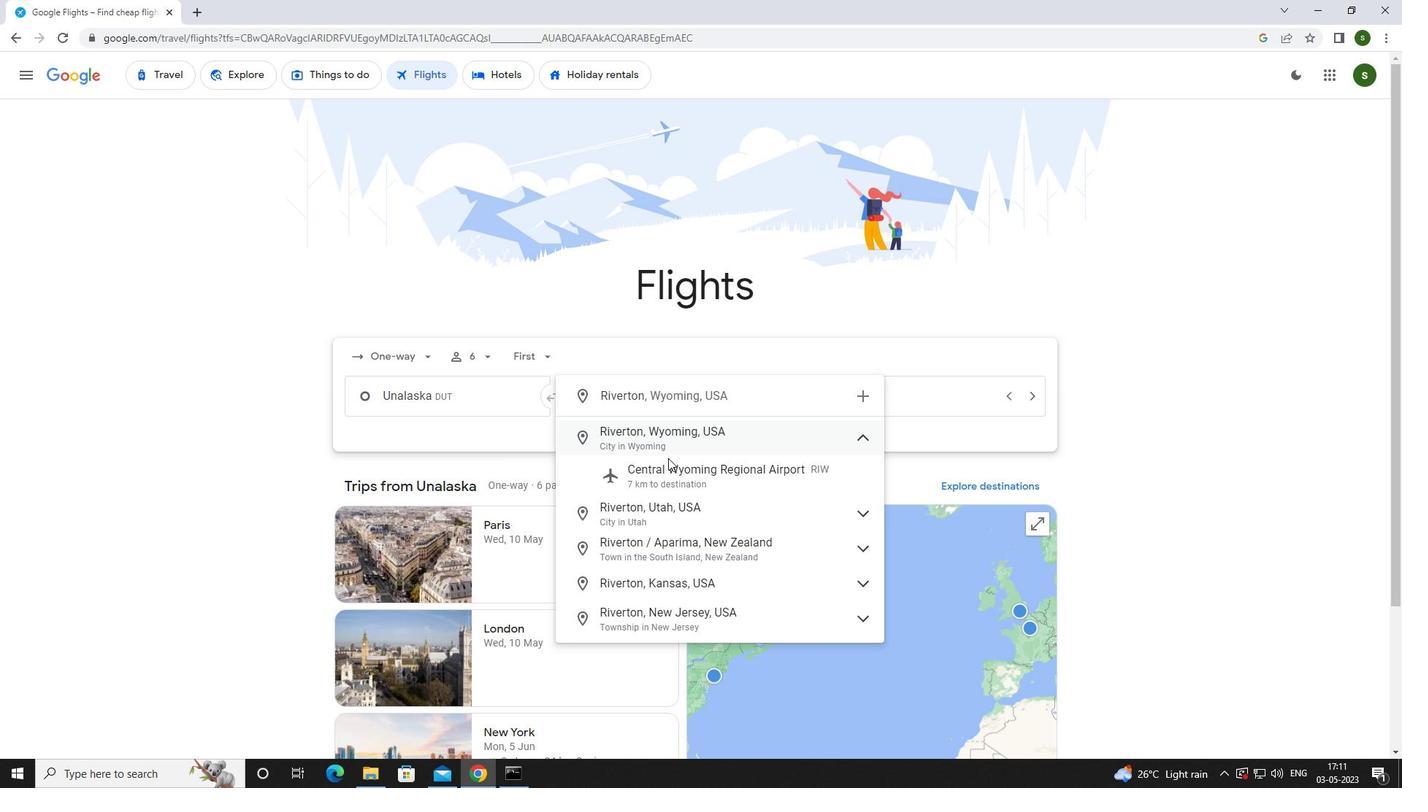
Action: Mouse pressed left at (668, 471)
Screenshot: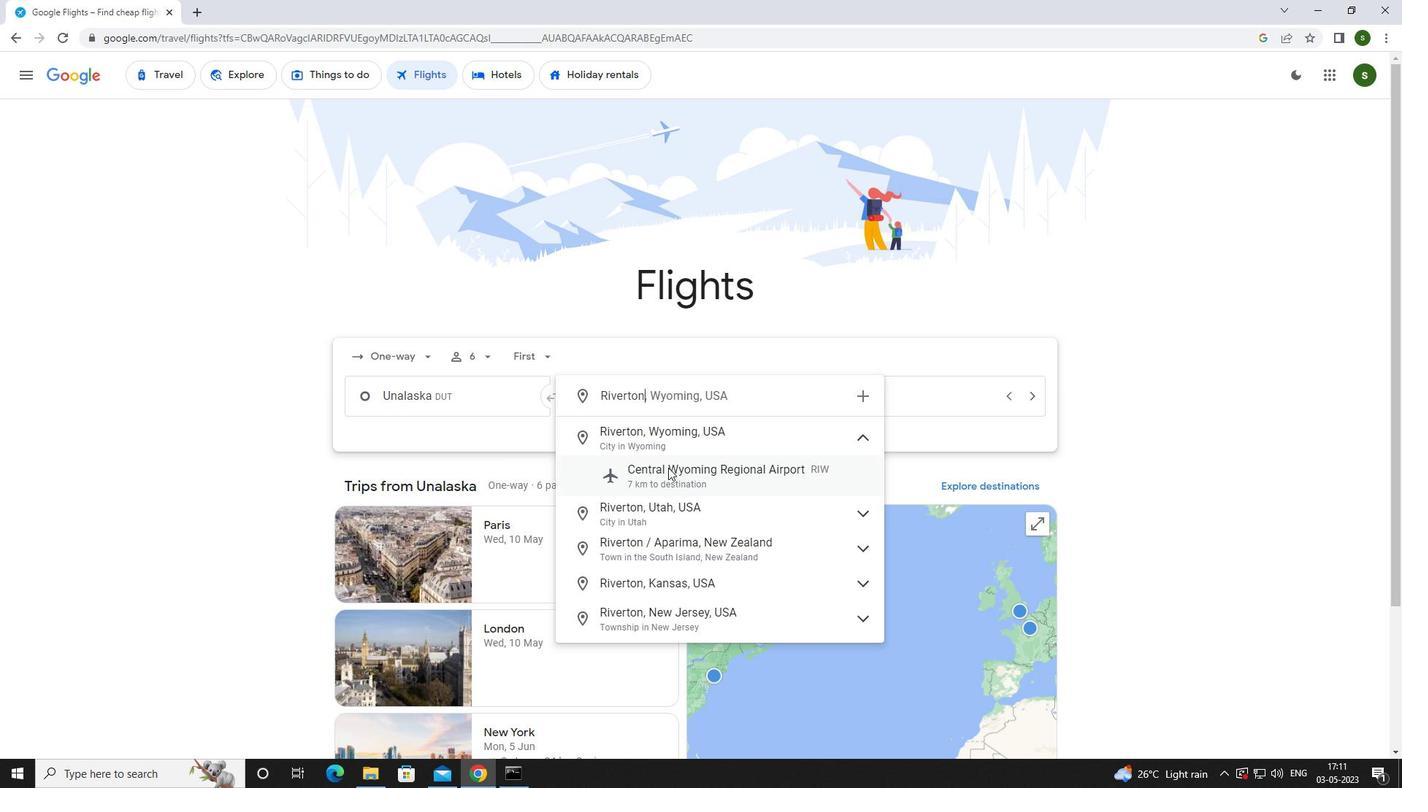 
Action: Mouse moved to (886, 404)
Screenshot: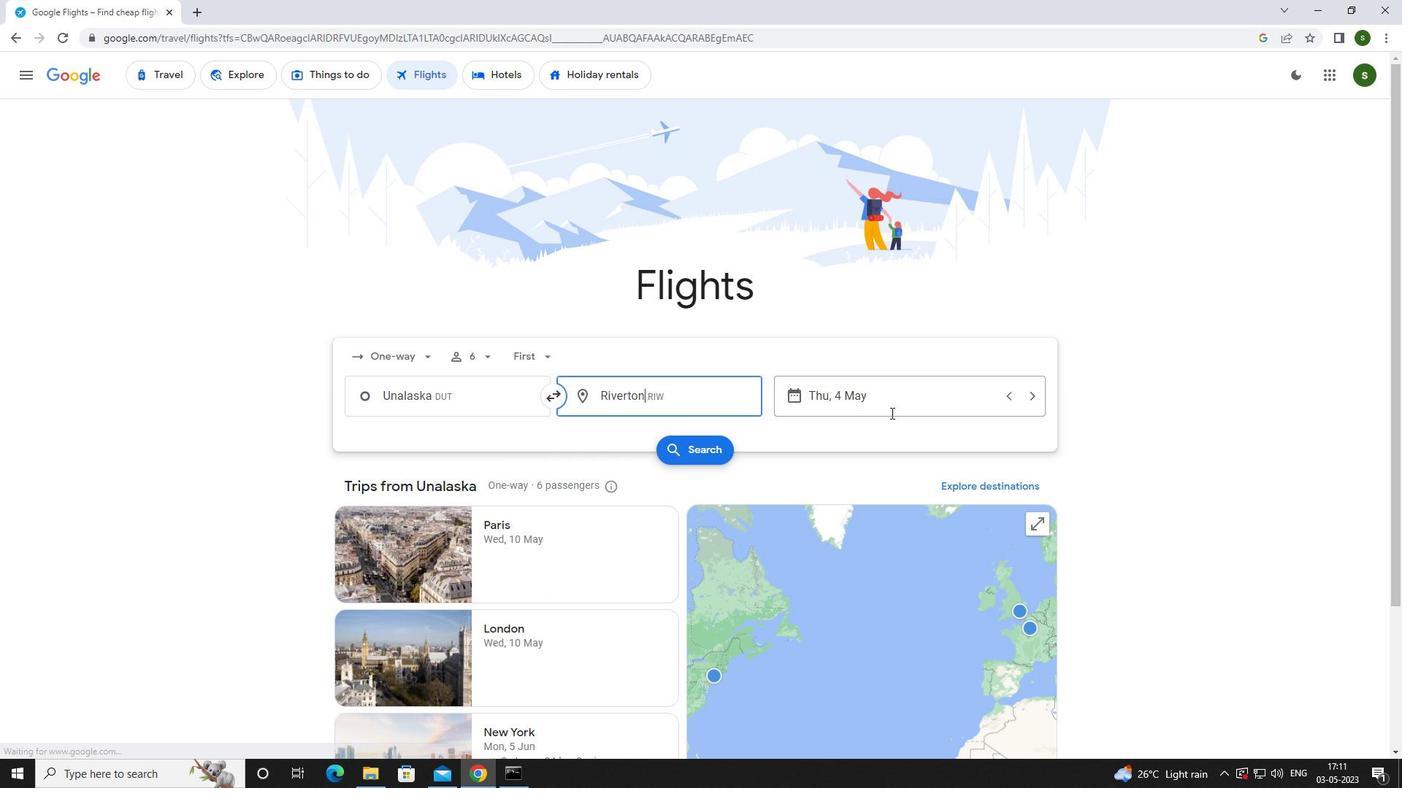 
Action: Mouse pressed left at (886, 404)
Screenshot: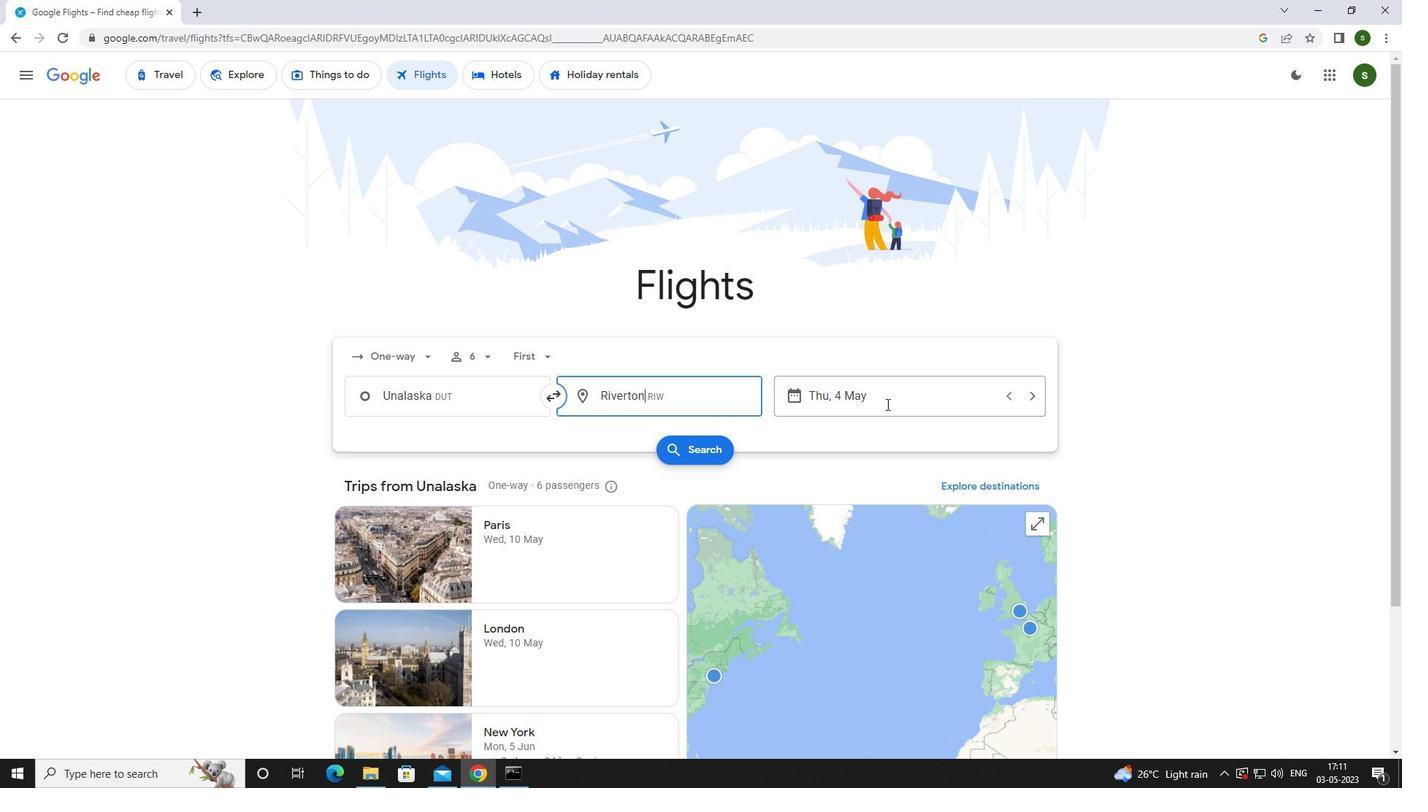 
Action: Mouse moved to (671, 490)
Screenshot: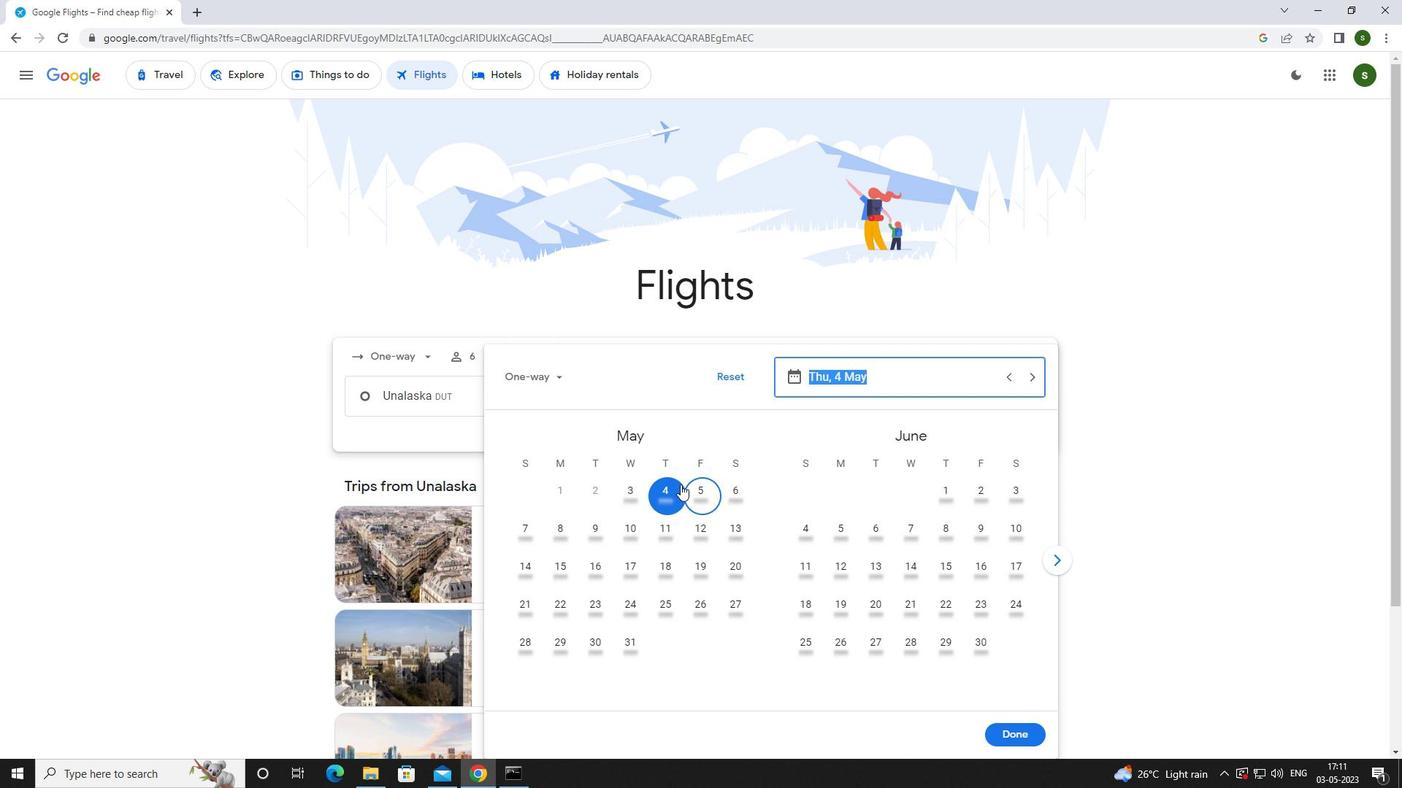 
Action: Mouse pressed left at (671, 490)
Screenshot: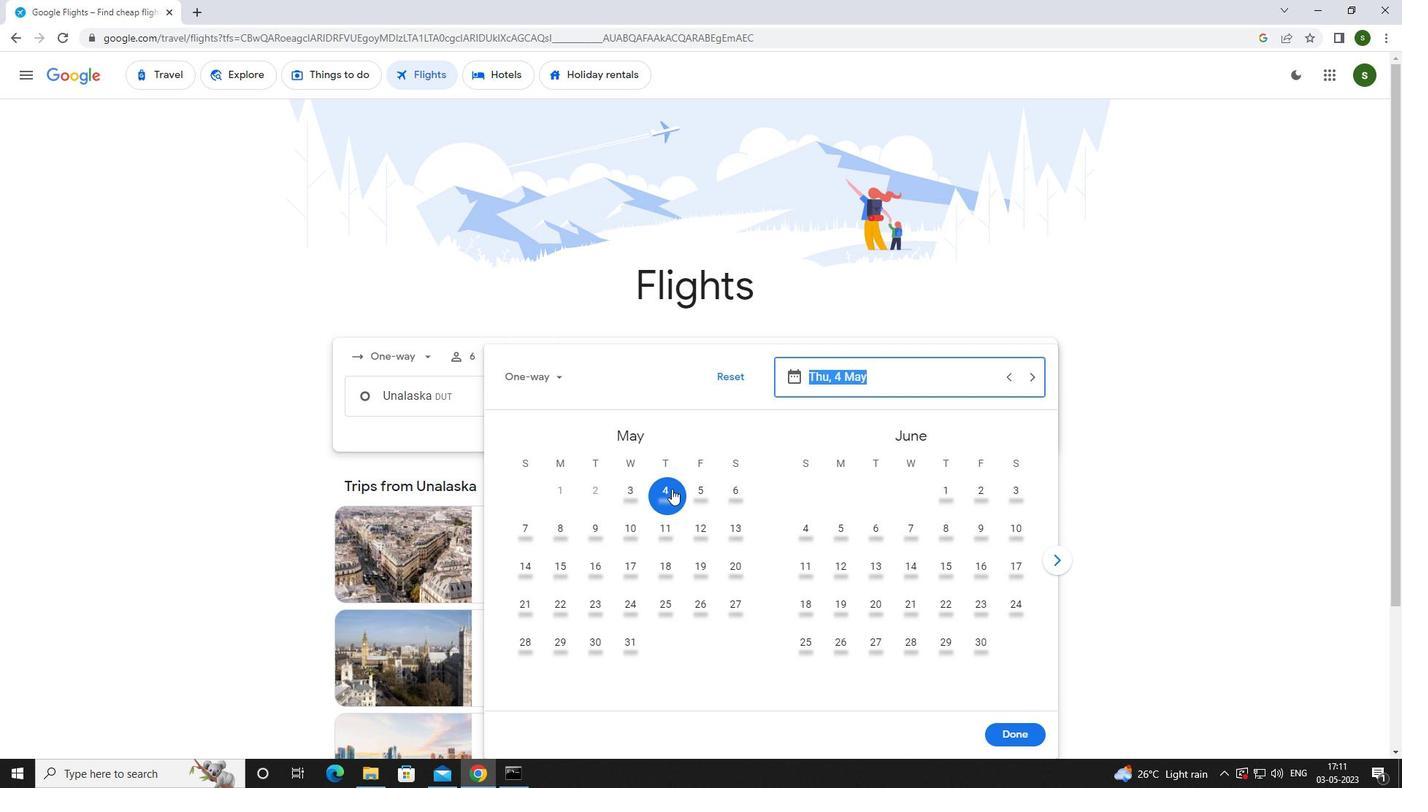 
Action: Mouse moved to (990, 726)
Screenshot: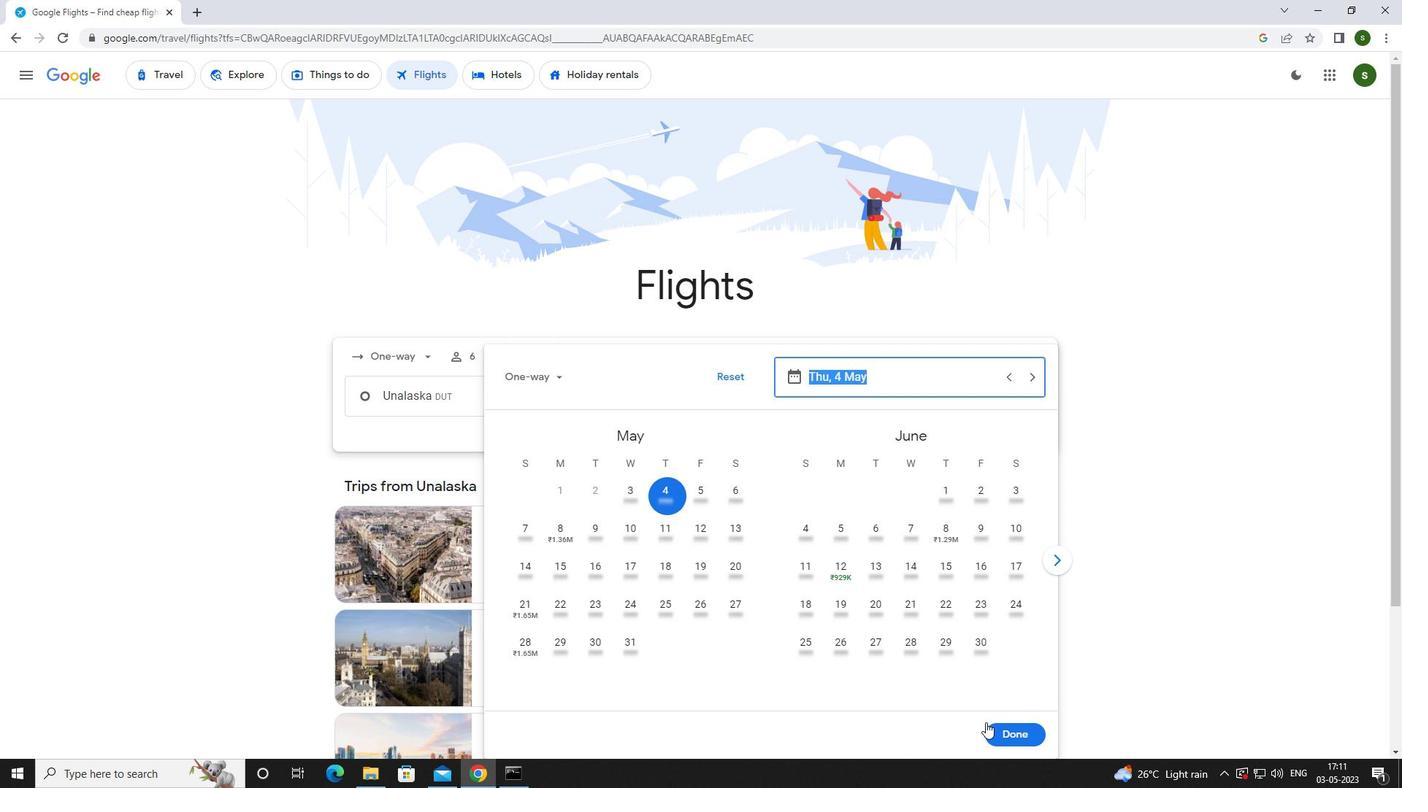 
Action: Mouse pressed left at (990, 726)
Screenshot: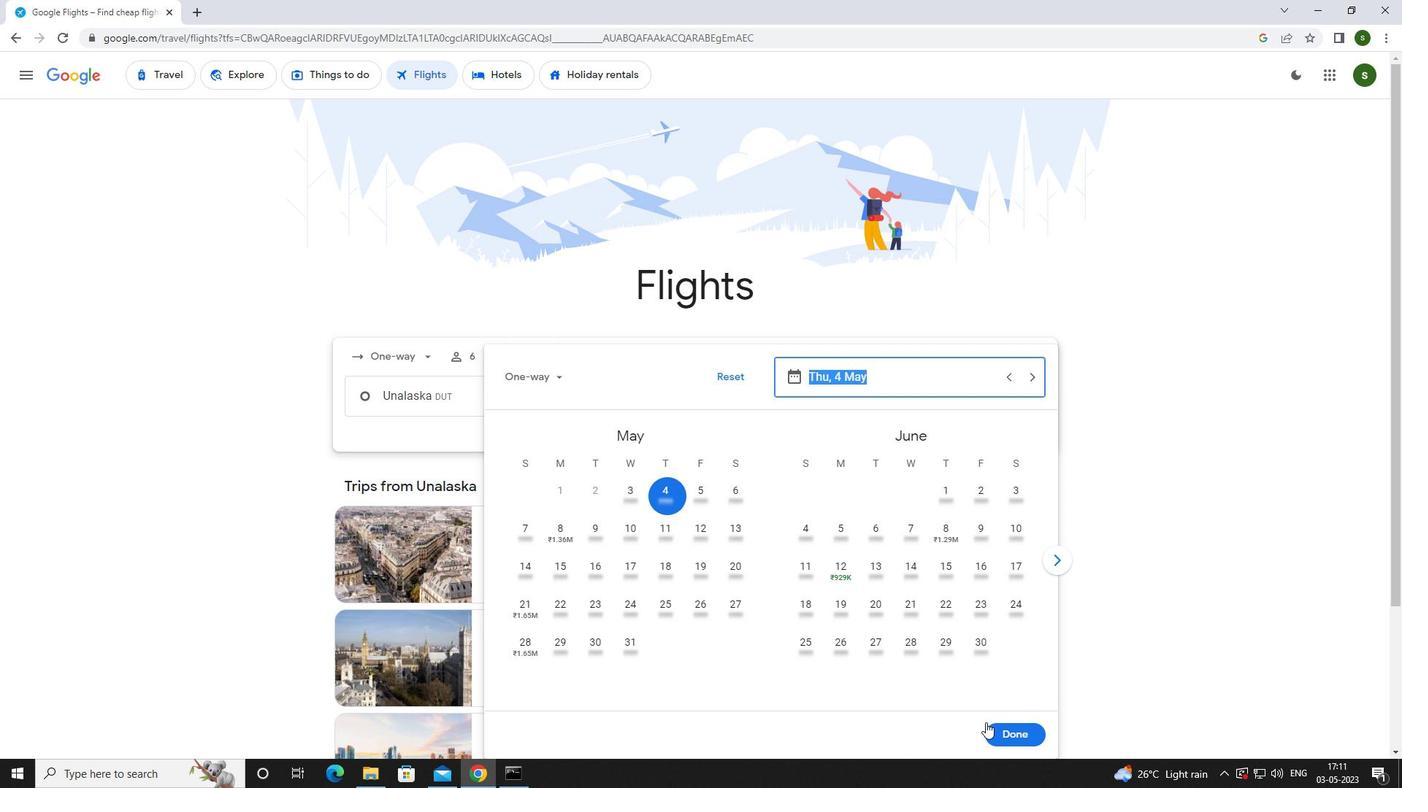 
Action: Mouse moved to (688, 436)
Screenshot: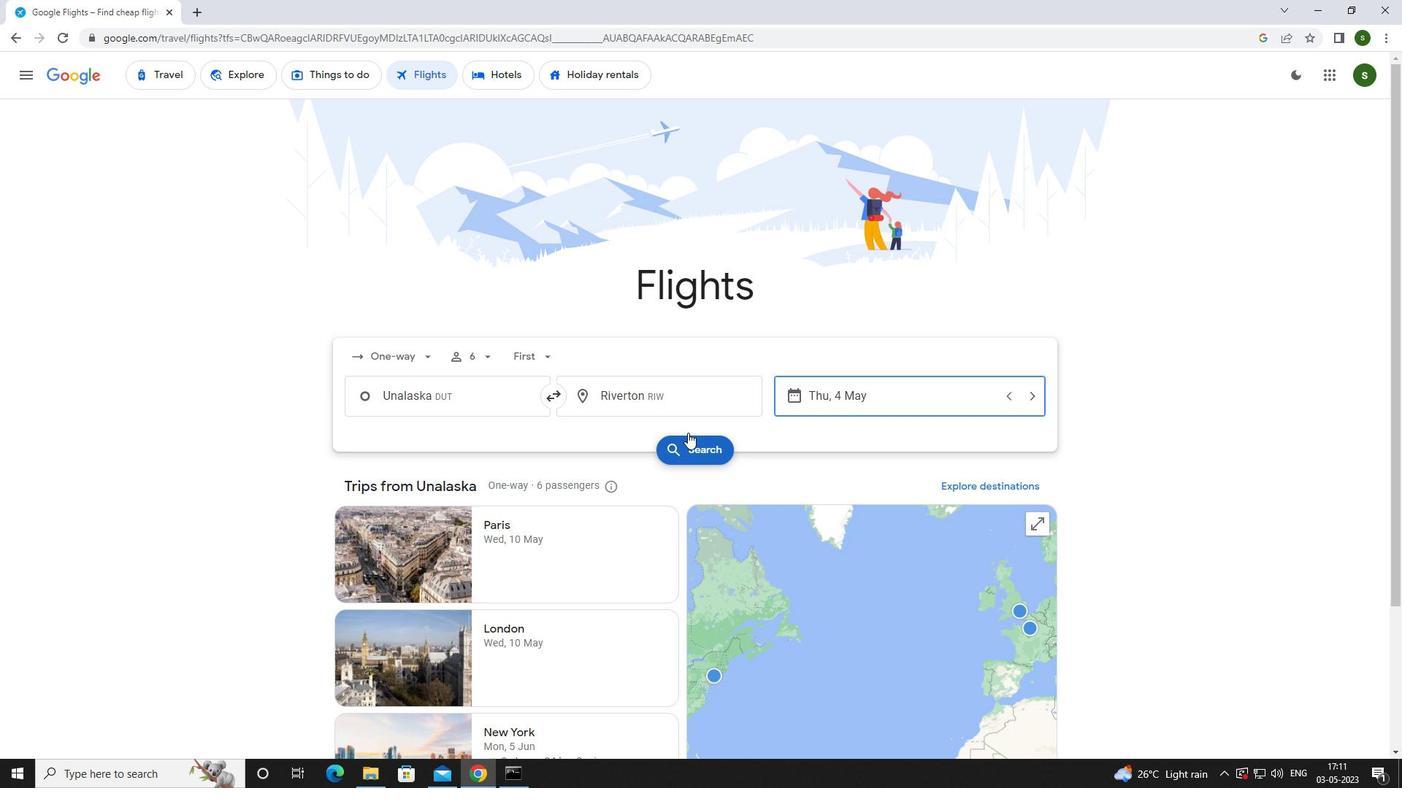 
Action: Mouse pressed left at (688, 436)
Screenshot: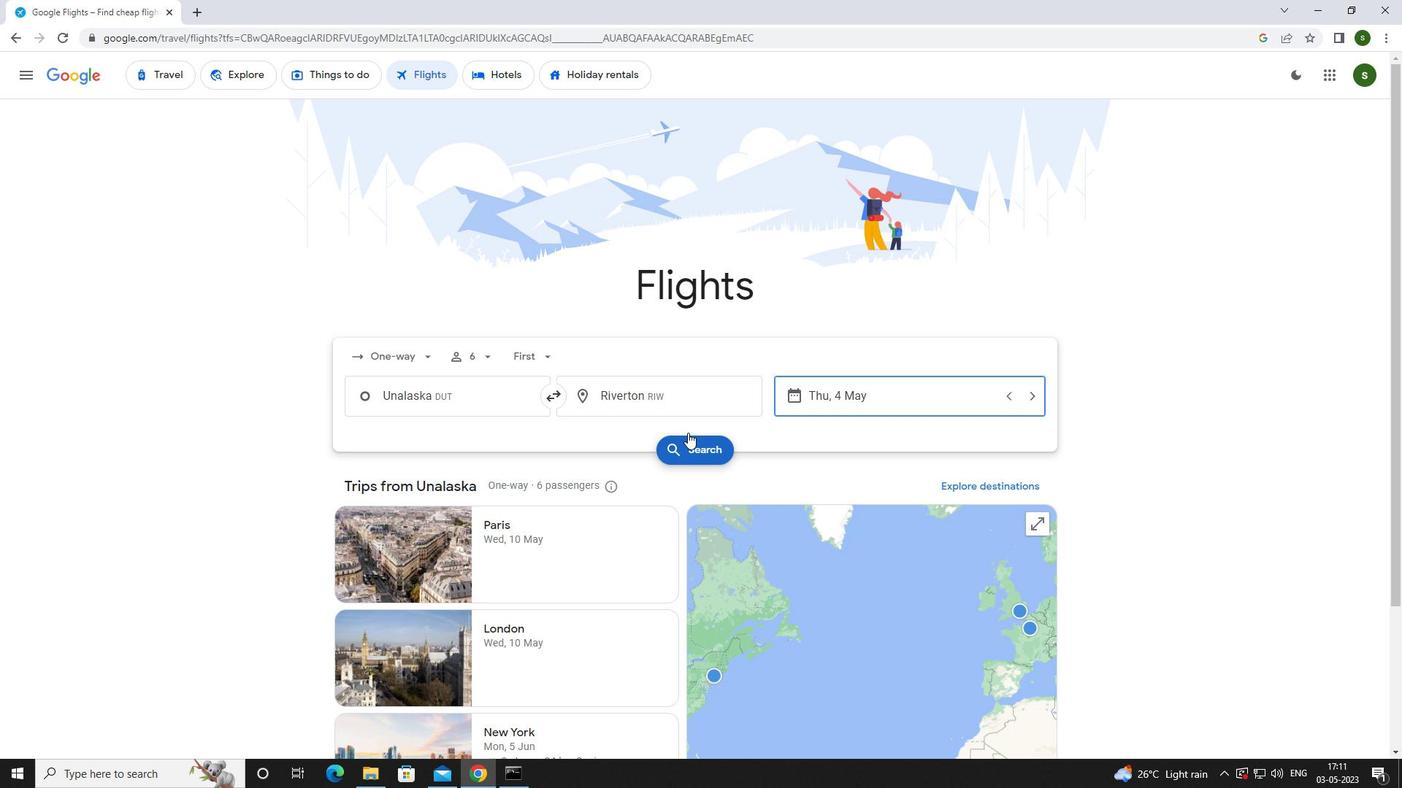 
Action: Mouse moved to (380, 208)
Screenshot: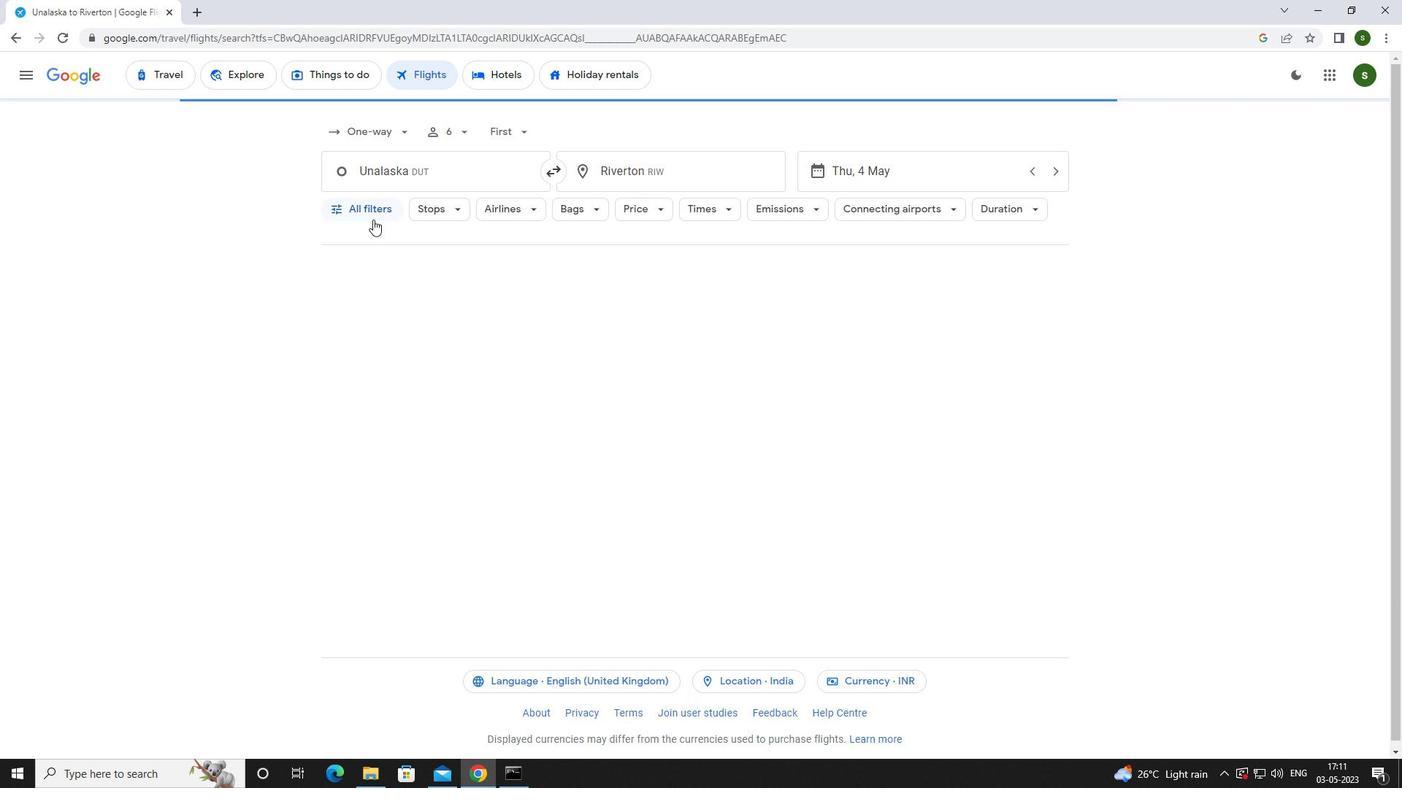 
Action: Mouse pressed left at (380, 208)
Screenshot: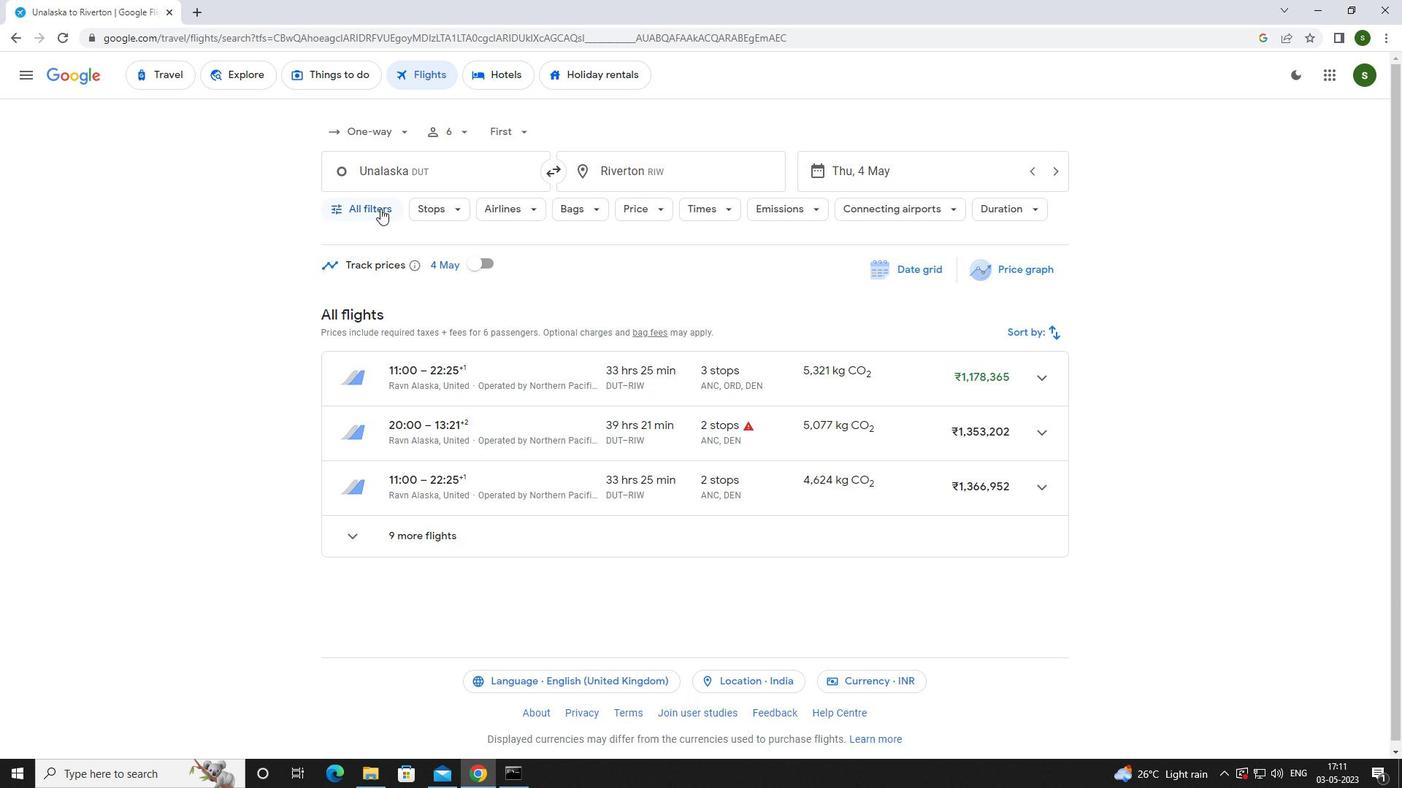 
Action: Mouse moved to (552, 525)
Screenshot: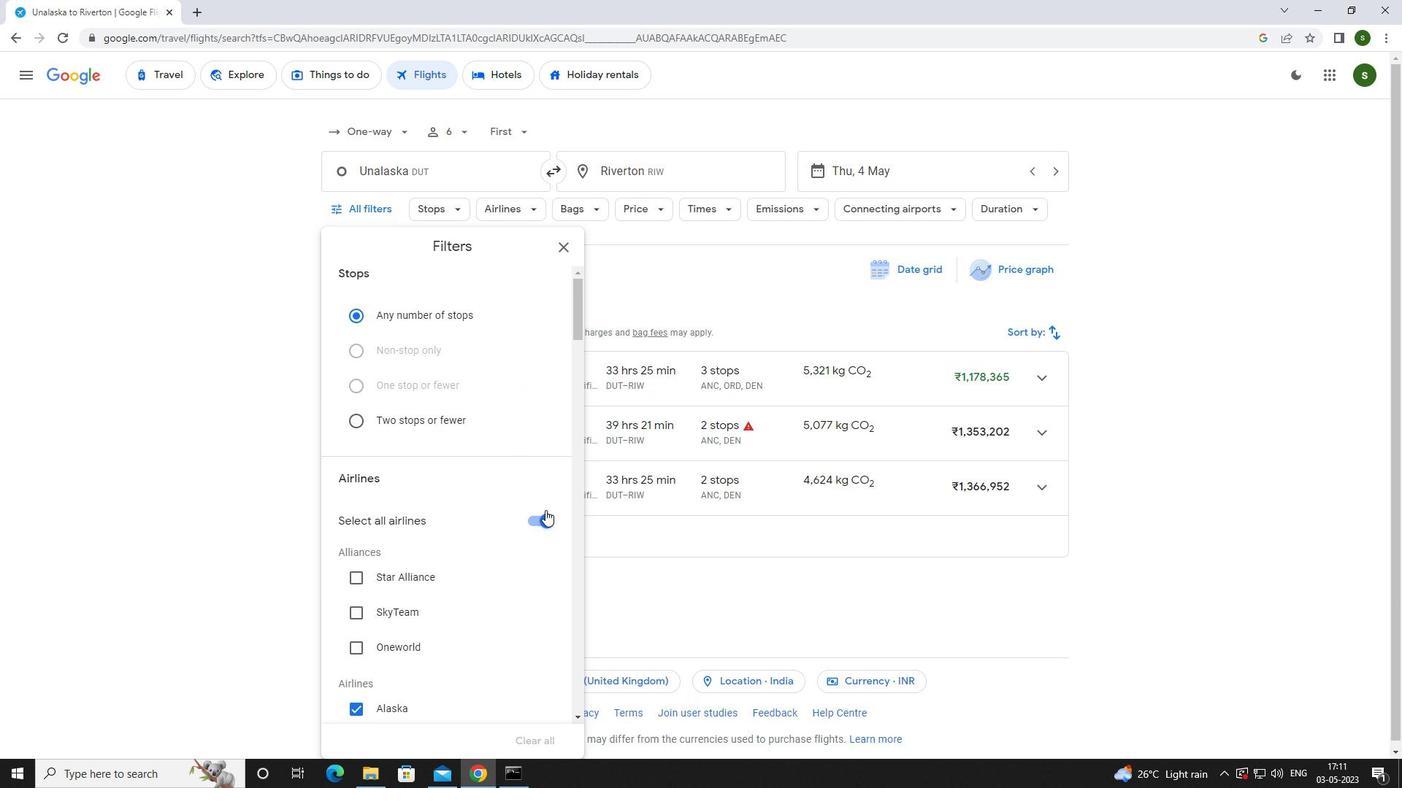 
Action: Mouse pressed left at (552, 525)
Screenshot: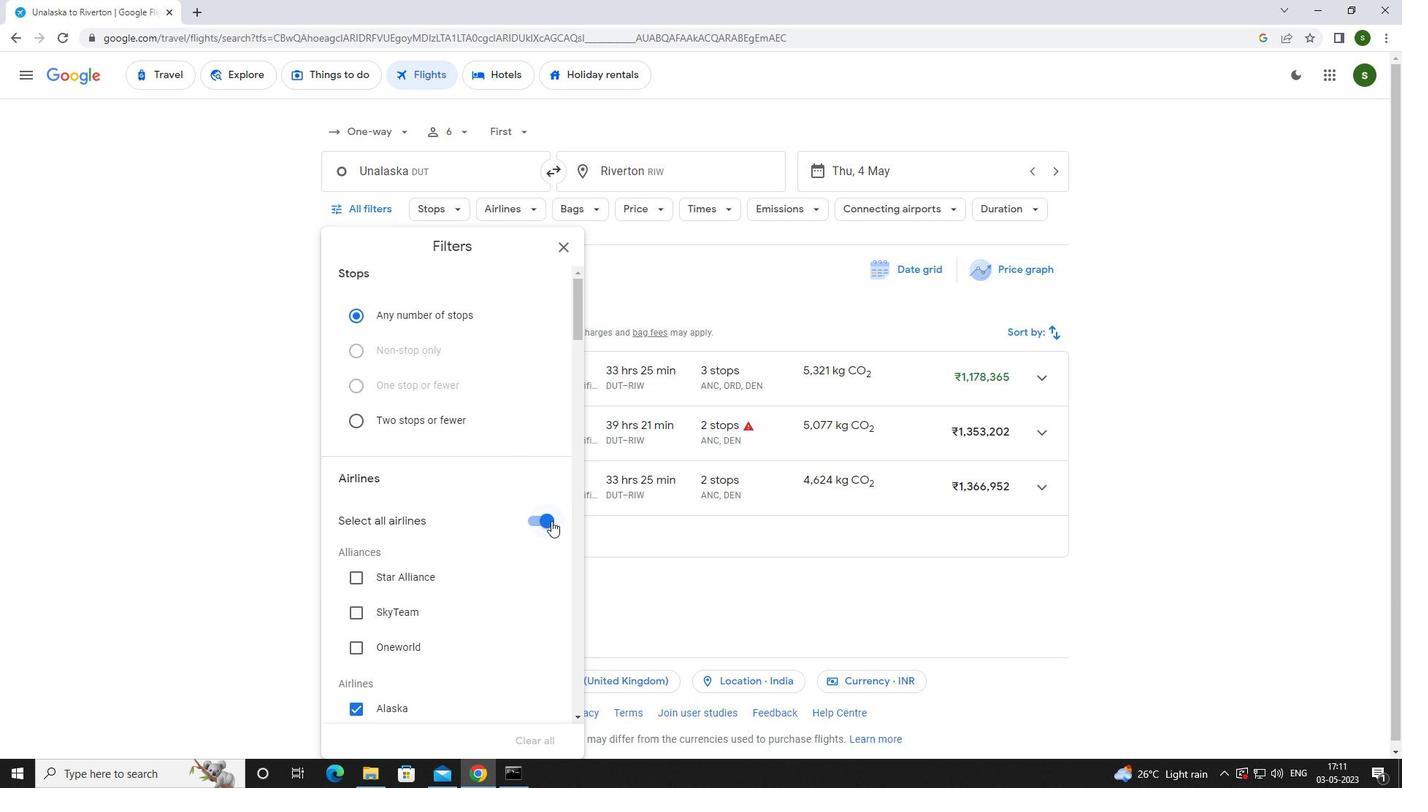 
Action: Mouse moved to (492, 439)
Screenshot: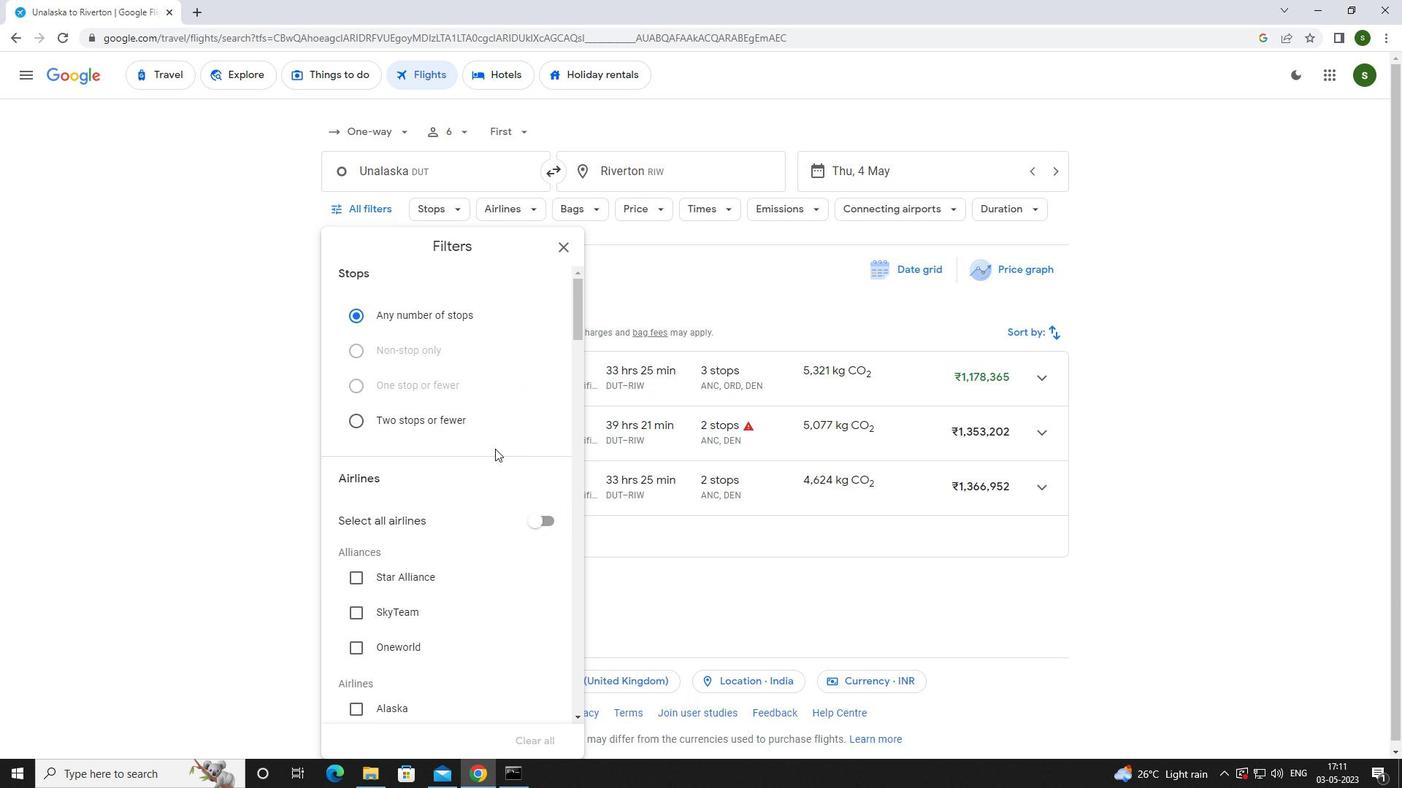 
Action: Mouse scrolled (492, 438) with delta (0, 0)
Screenshot: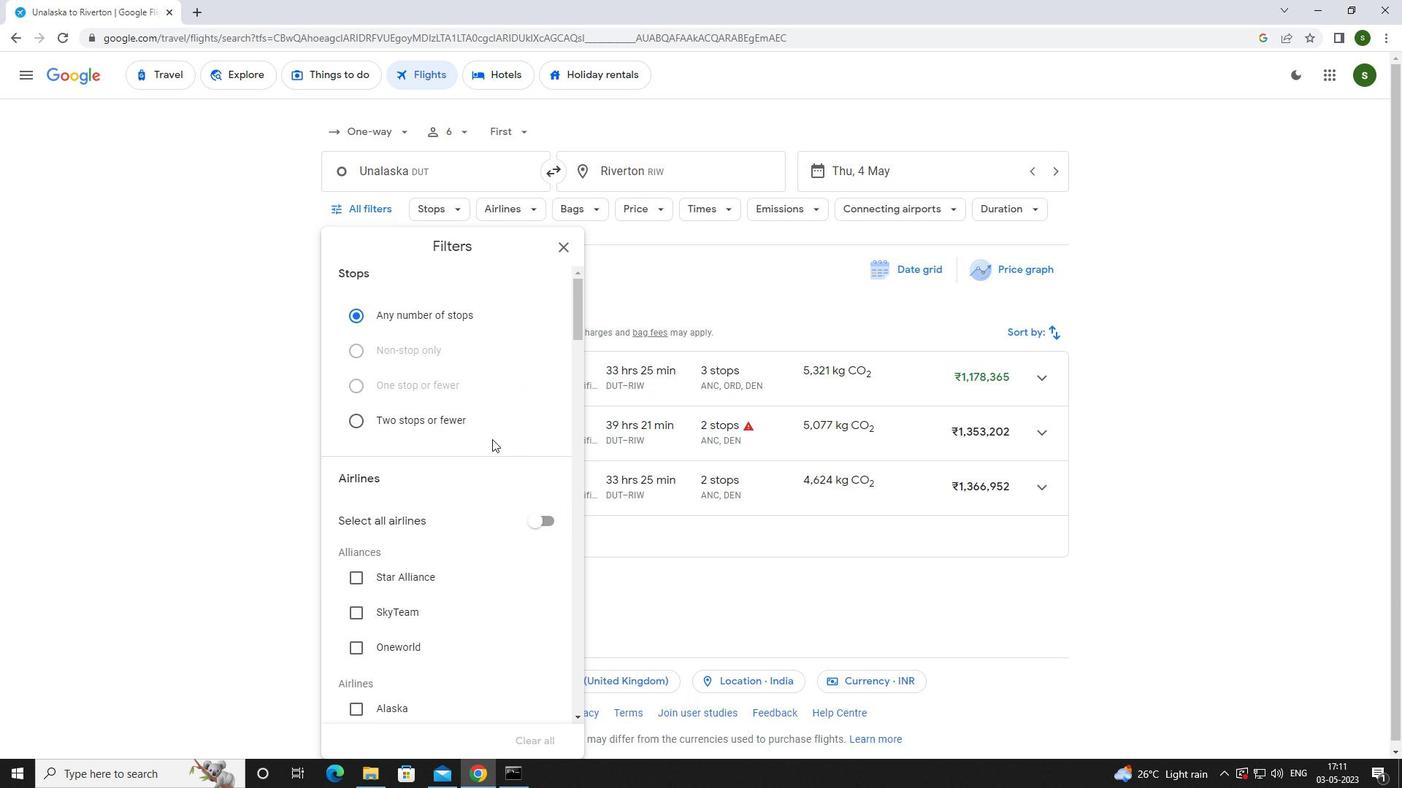 
Action: Mouse scrolled (492, 438) with delta (0, 0)
Screenshot: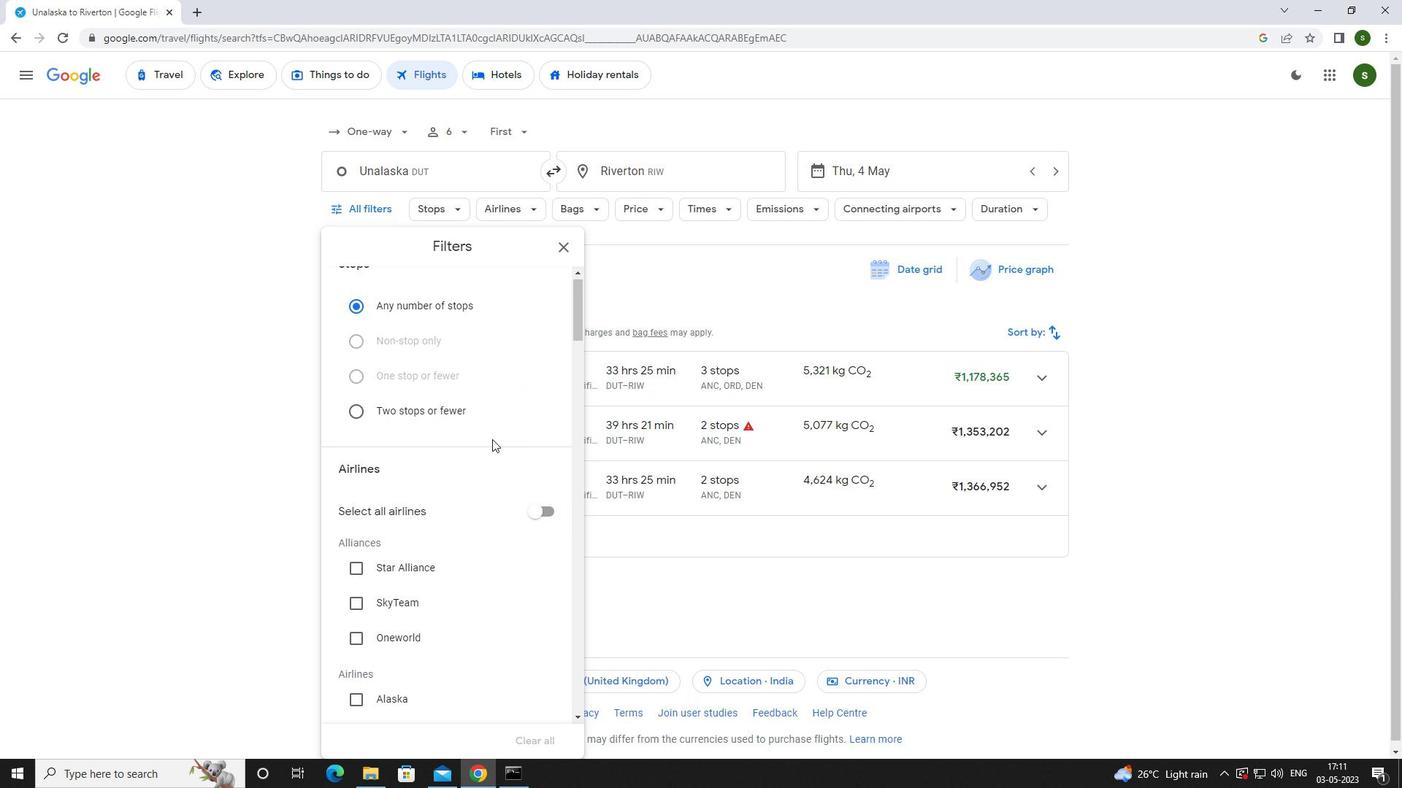 
Action: Mouse scrolled (492, 438) with delta (0, 0)
Screenshot: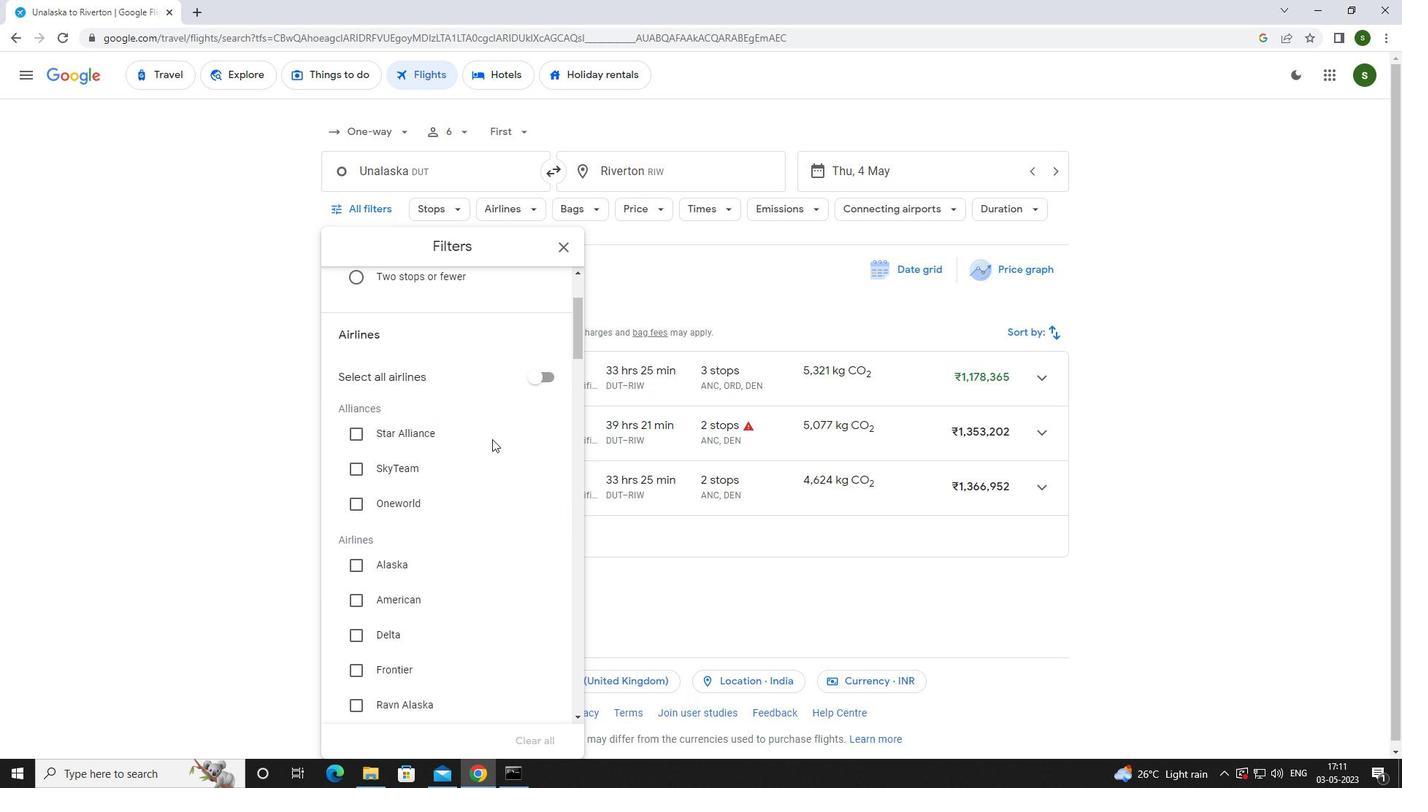 
Action: Mouse scrolled (492, 438) with delta (0, 0)
Screenshot: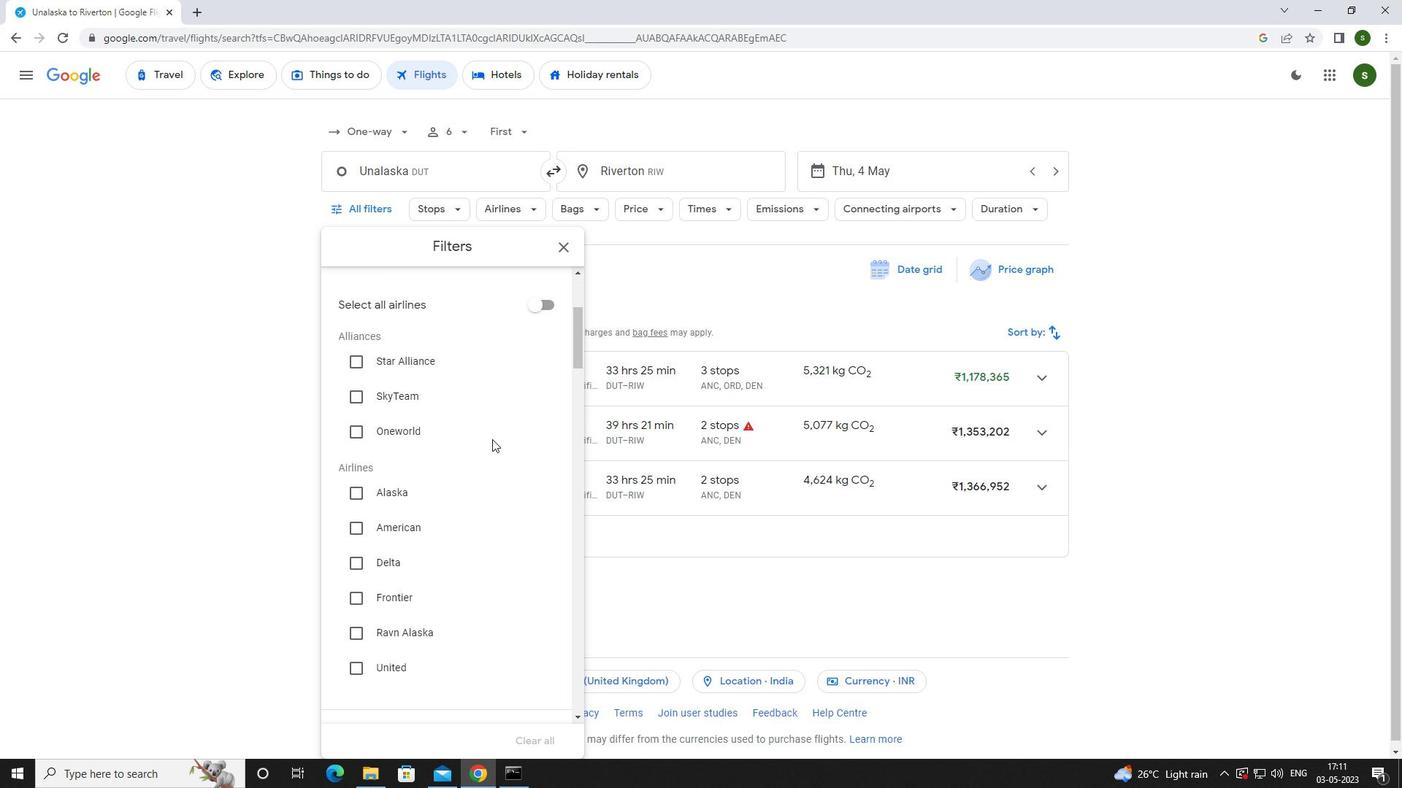 
Action: Mouse scrolled (492, 438) with delta (0, 0)
Screenshot: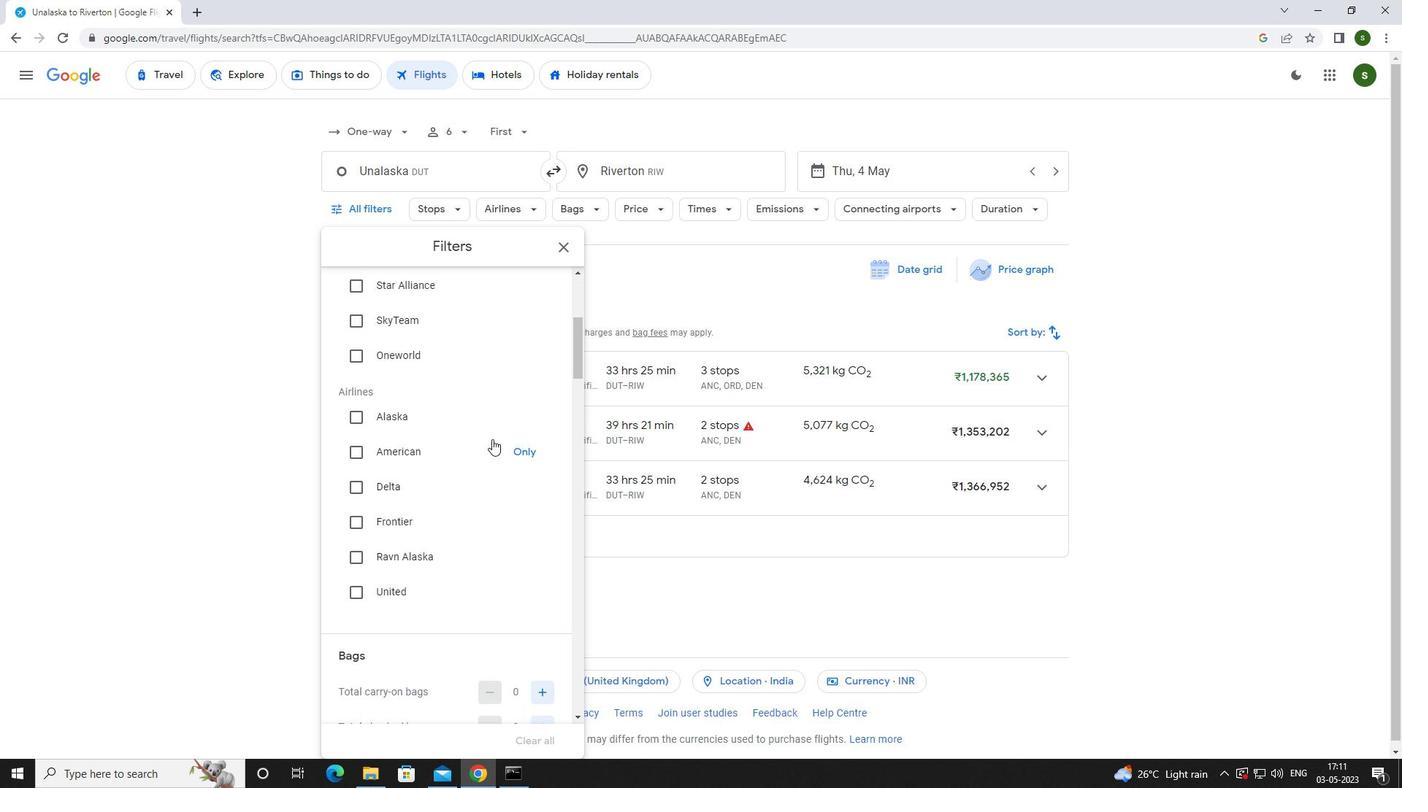 
Action: Mouse scrolled (492, 438) with delta (0, 0)
Screenshot: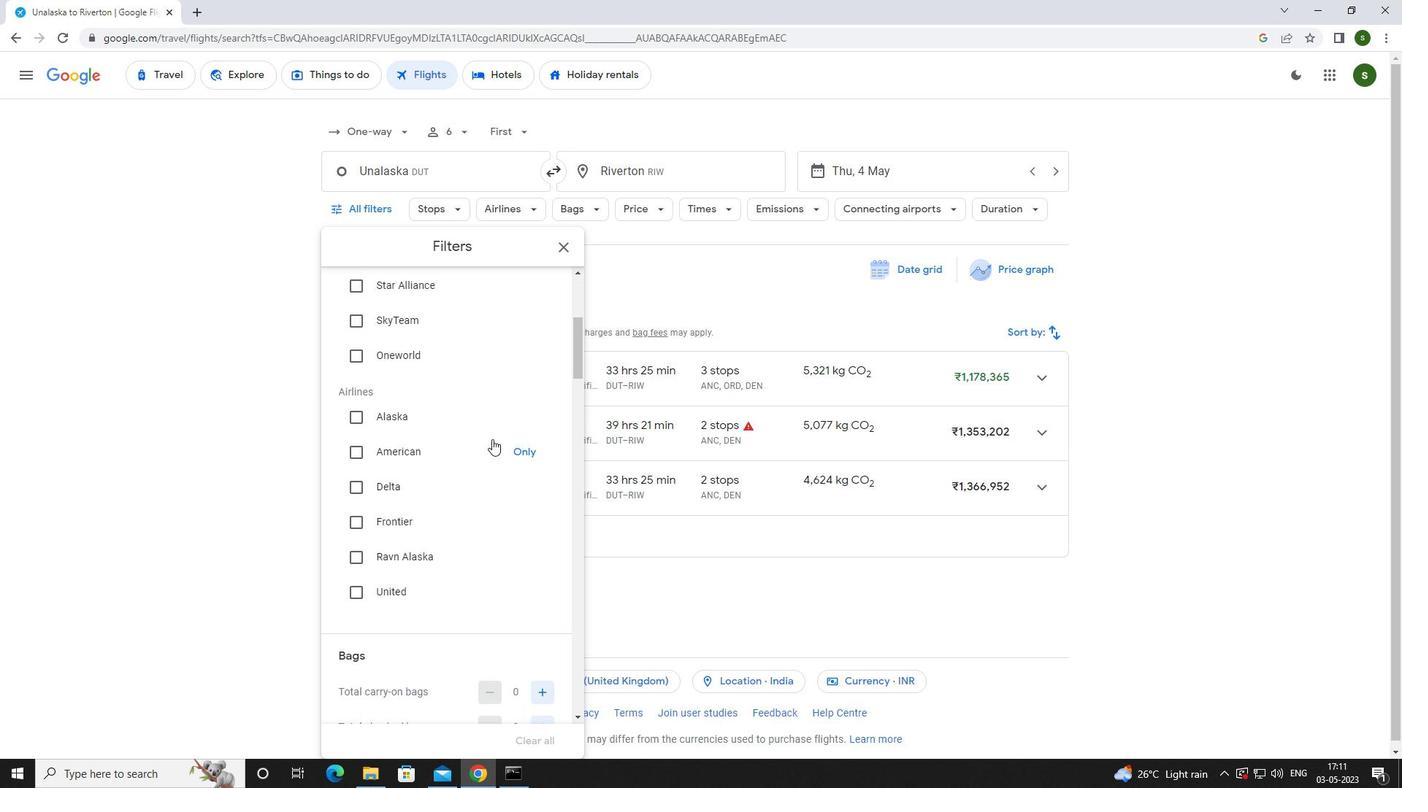 
Action: Mouse scrolled (492, 438) with delta (0, 0)
Screenshot: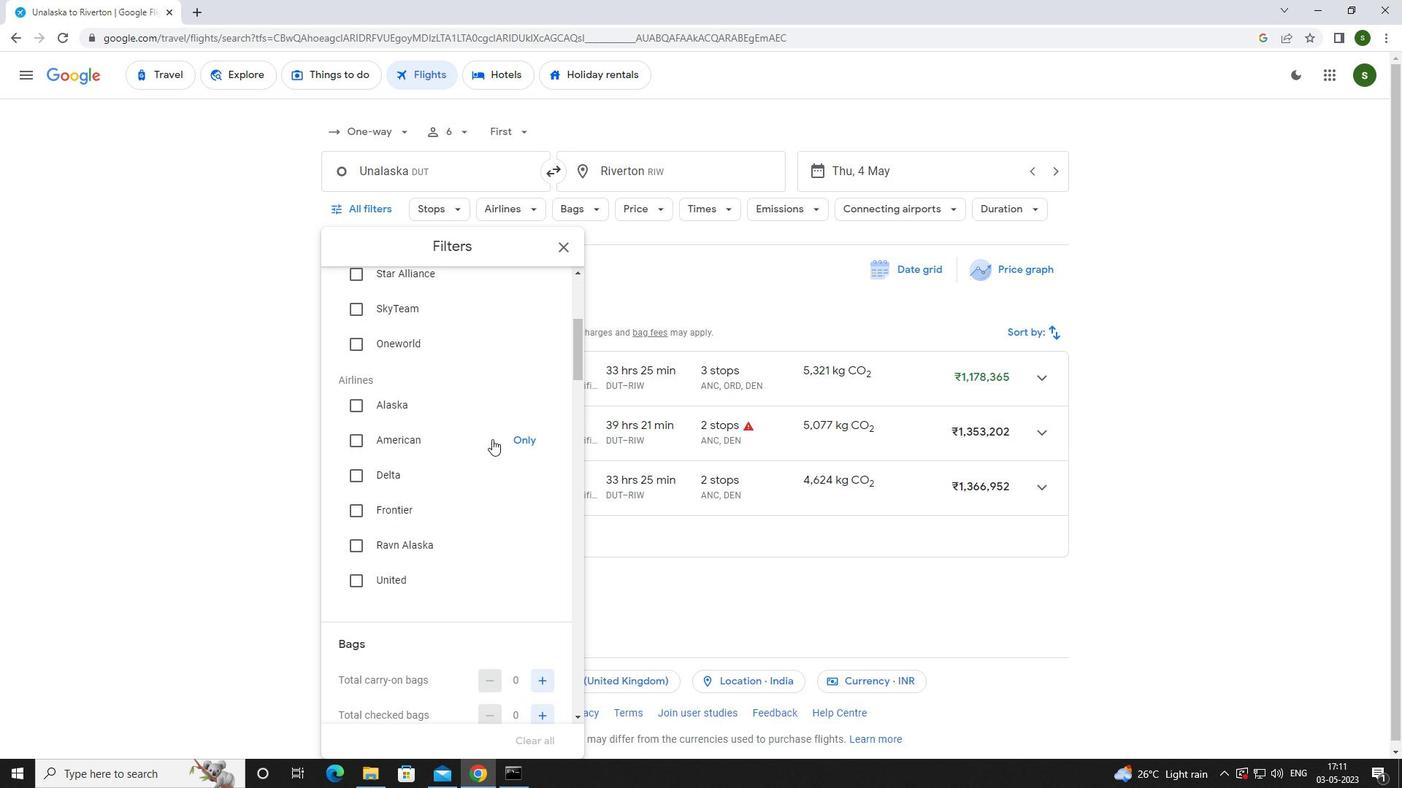 
Action: Mouse moved to (543, 510)
Screenshot: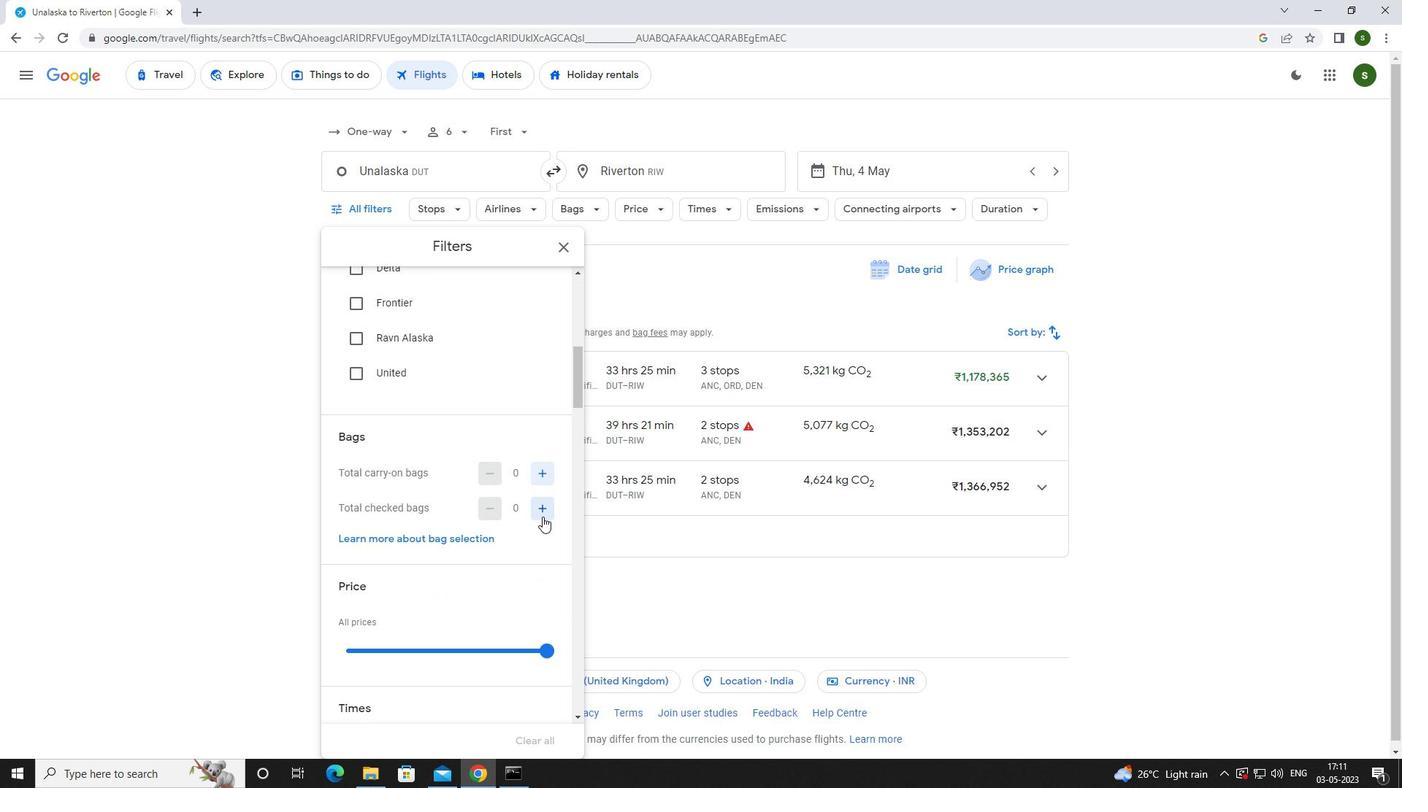 
Action: Mouse pressed left at (543, 510)
Screenshot: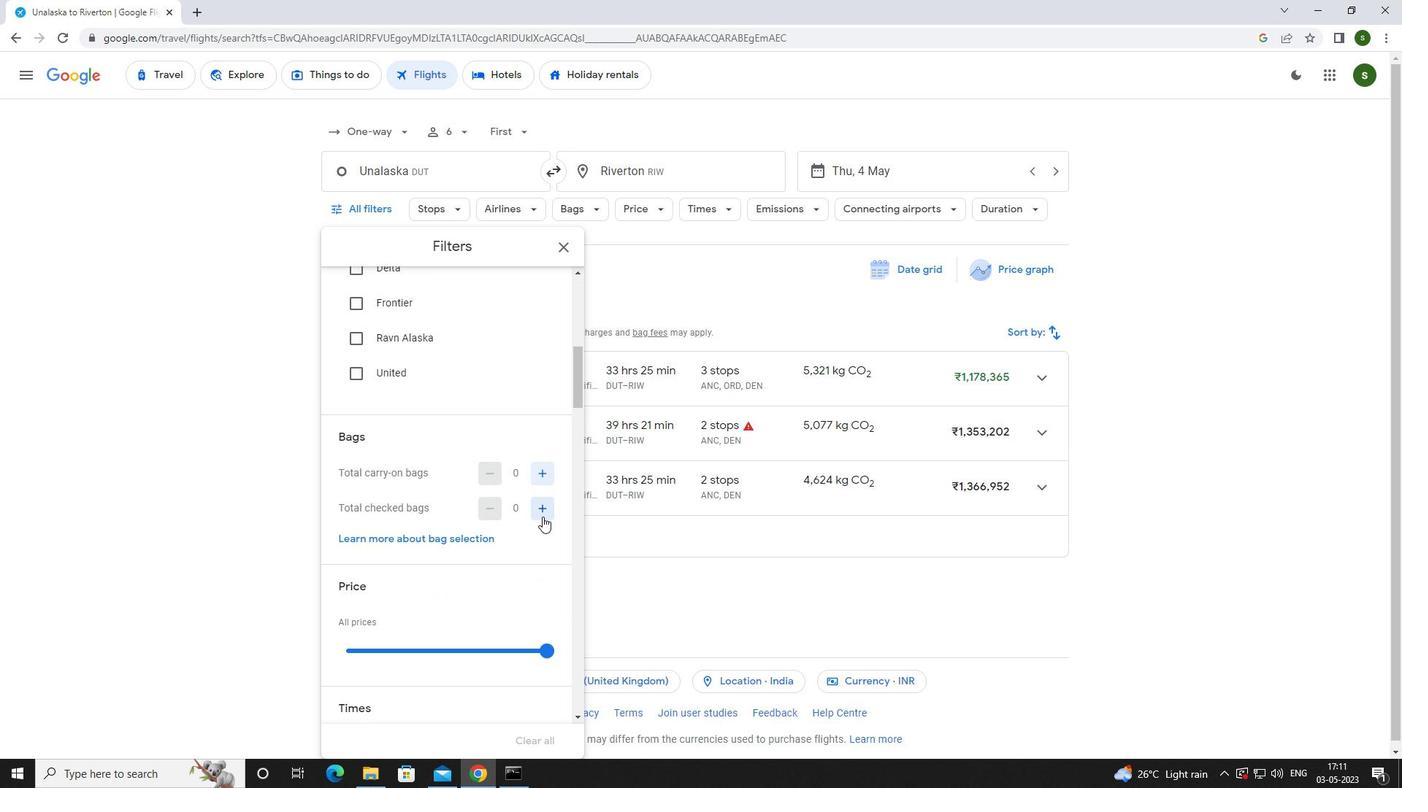 
Action: Mouse pressed left at (543, 510)
Screenshot: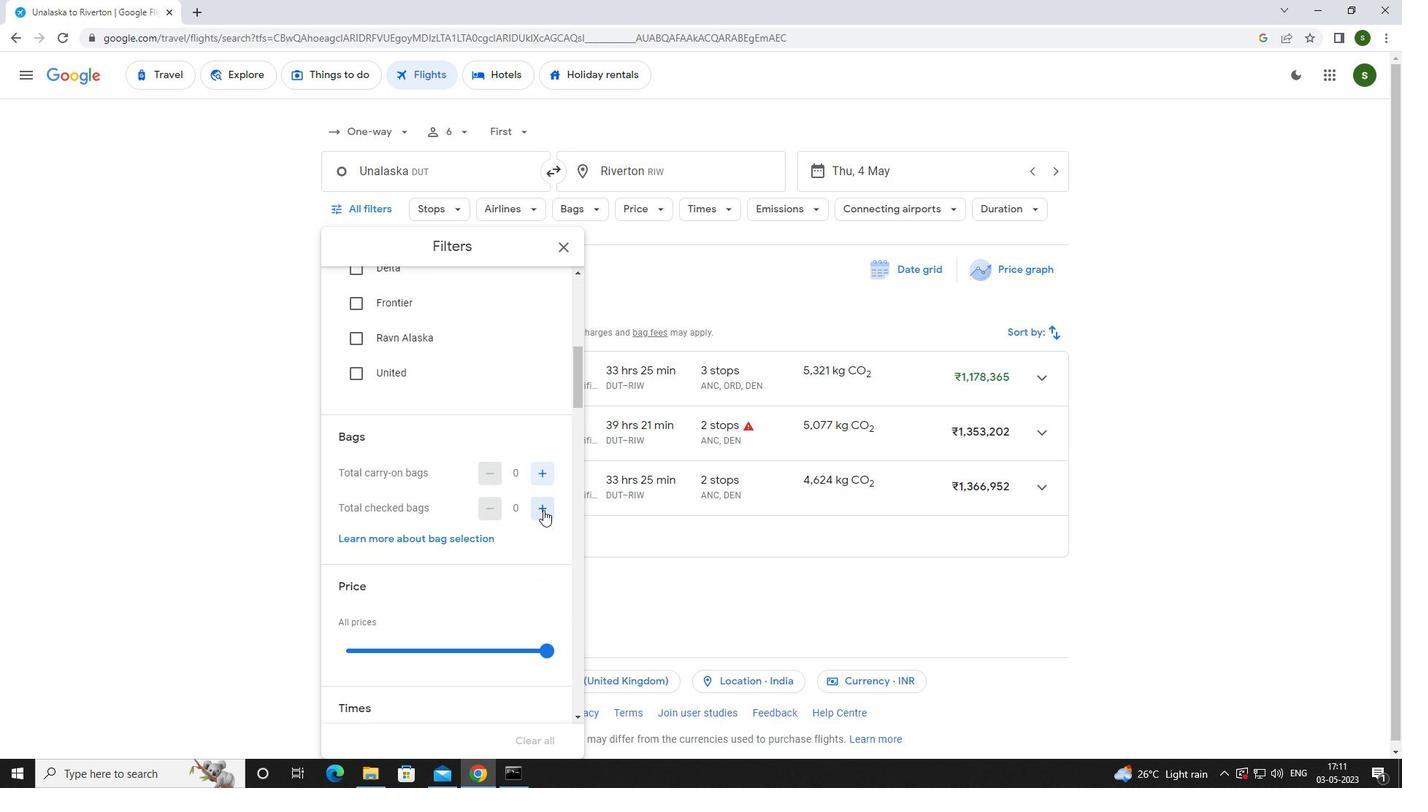 
Action: Mouse pressed left at (543, 510)
Screenshot: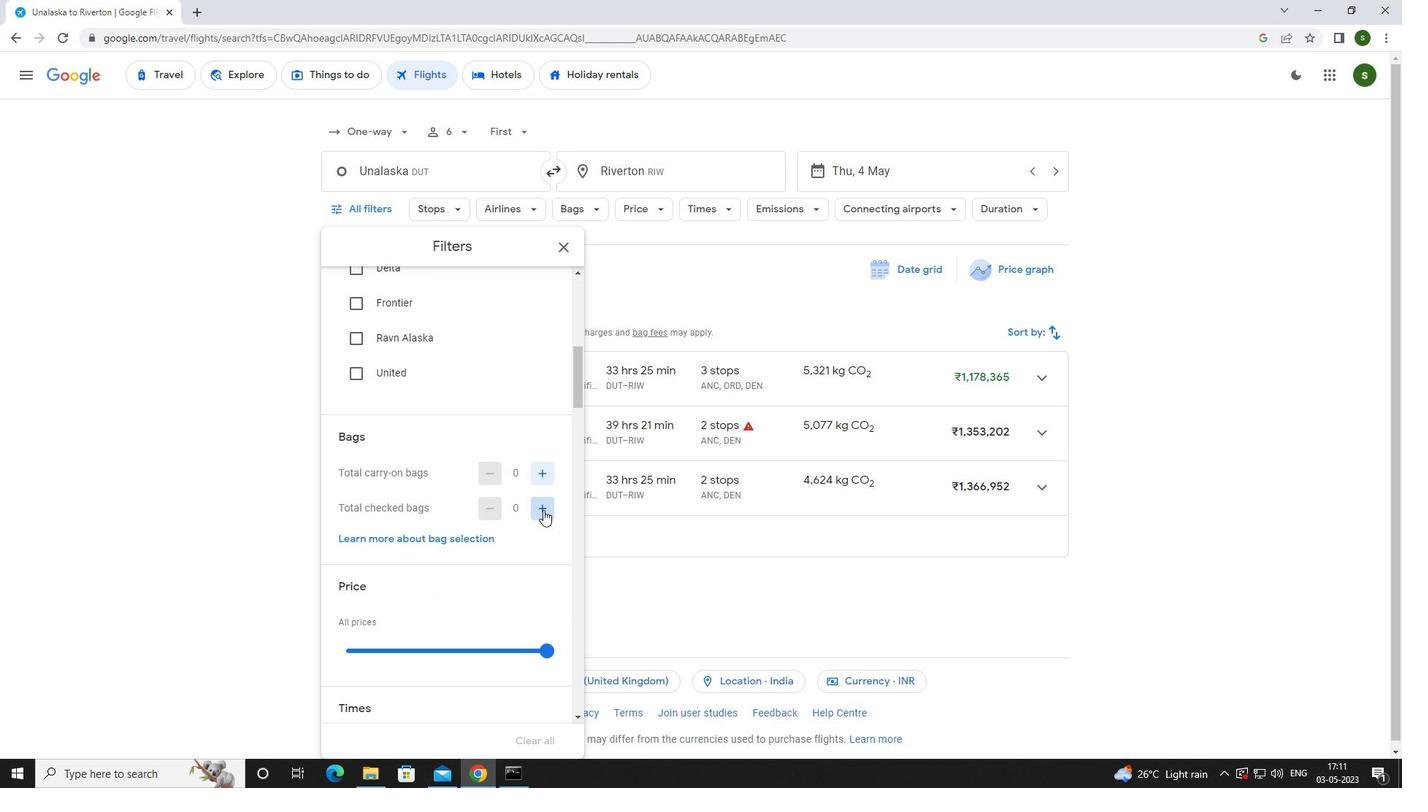 
Action: Mouse pressed left at (543, 510)
Screenshot: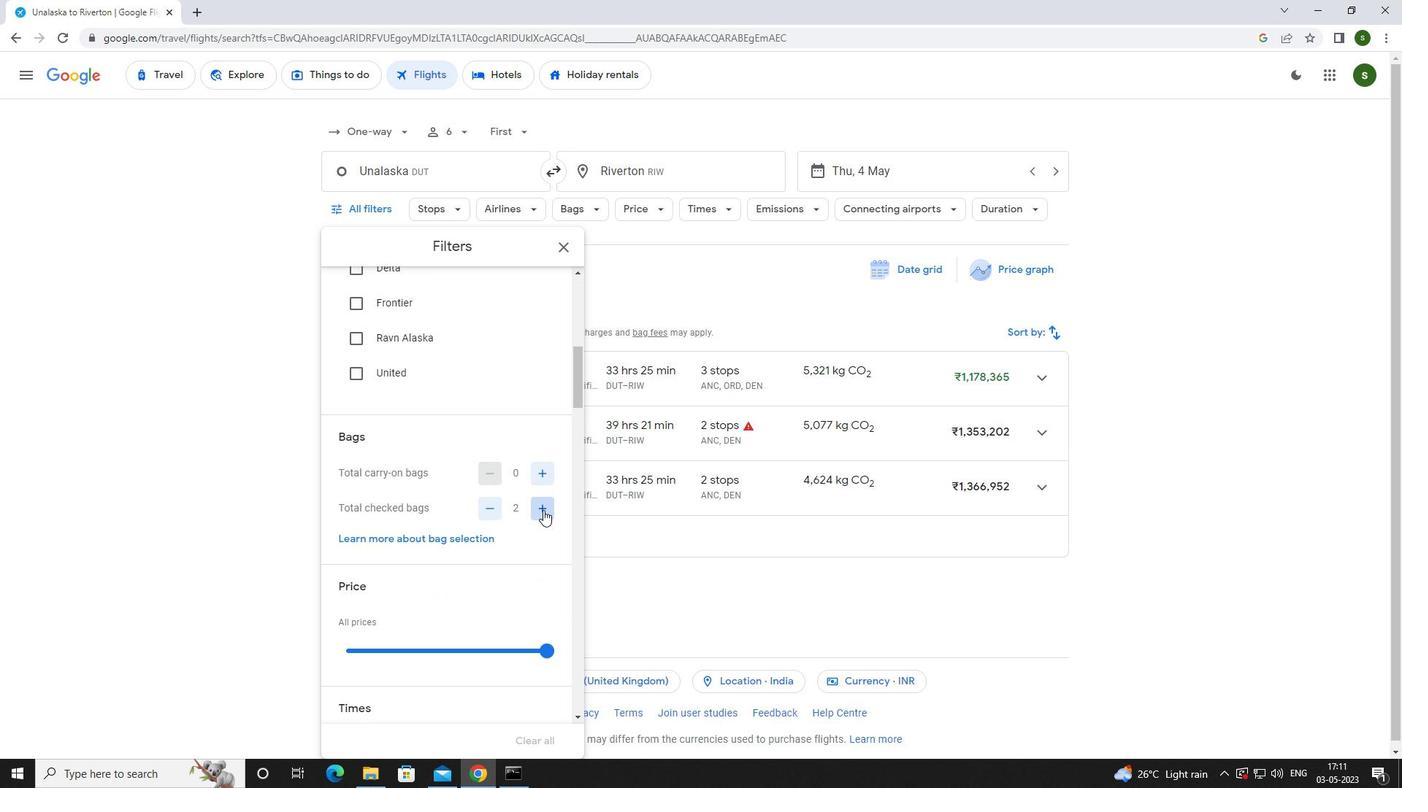 
Action: Mouse pressed left at (543, 510)
Screenshot: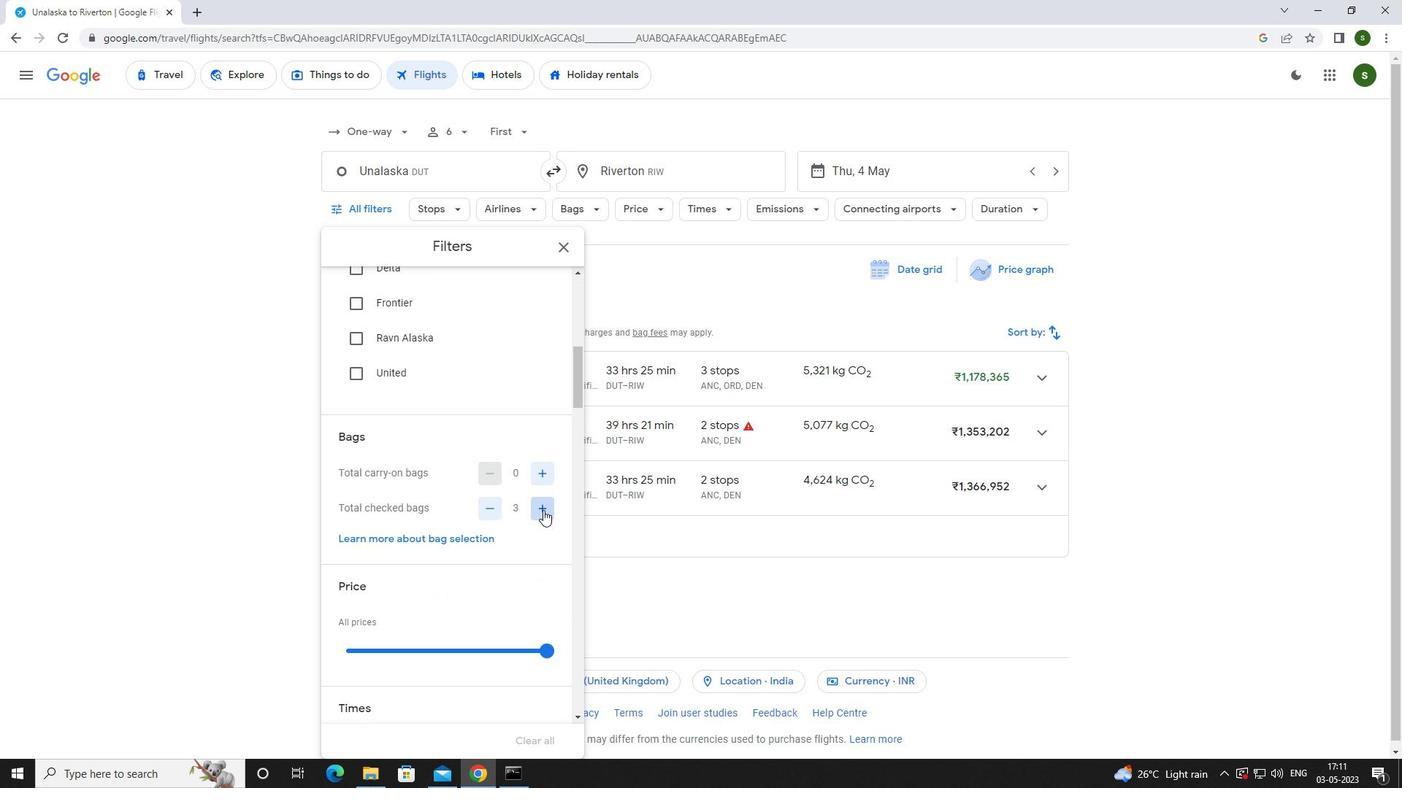 
Action: Mouse pressed left at (543, 510)
Screenshot: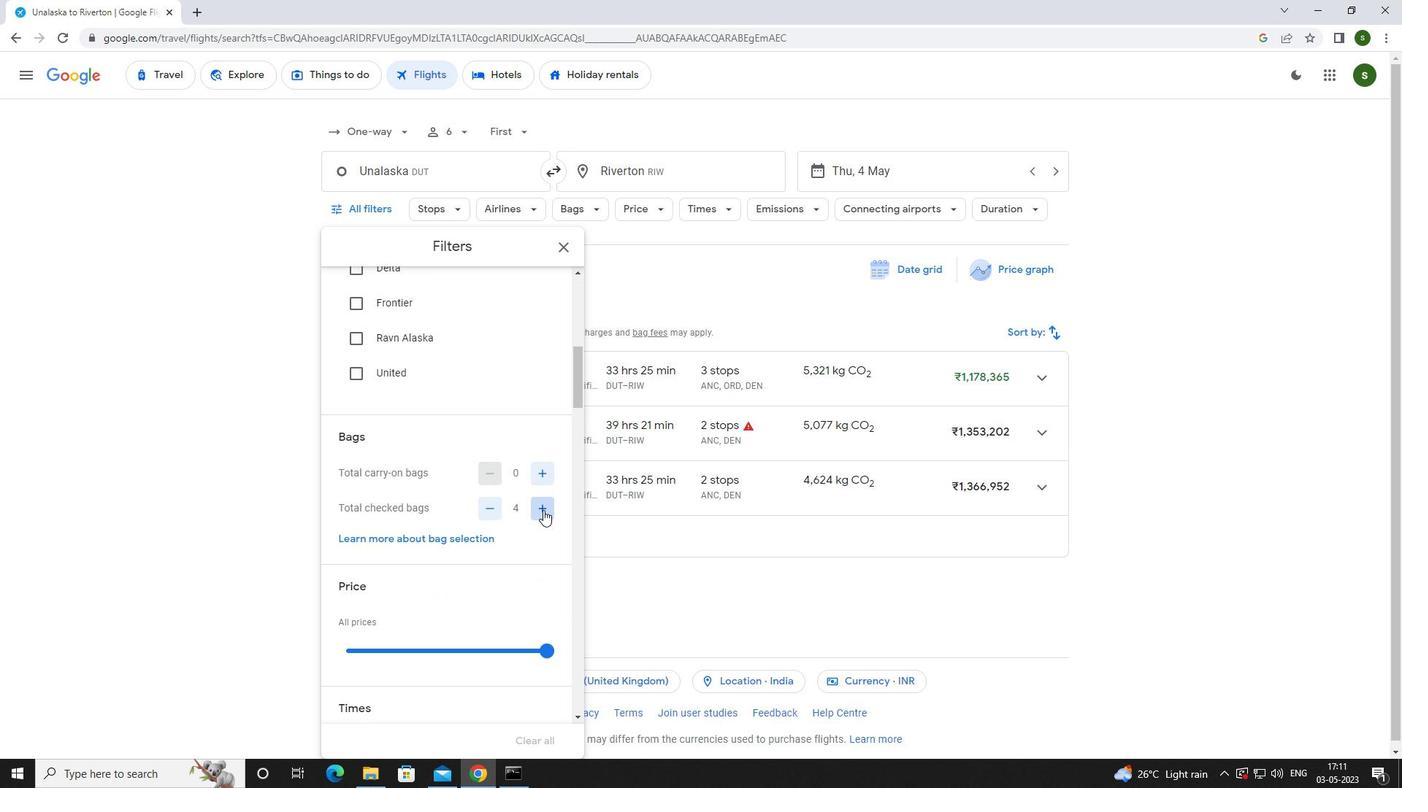 
Action: Mouse pressed left at (543, 510)
Screenshot: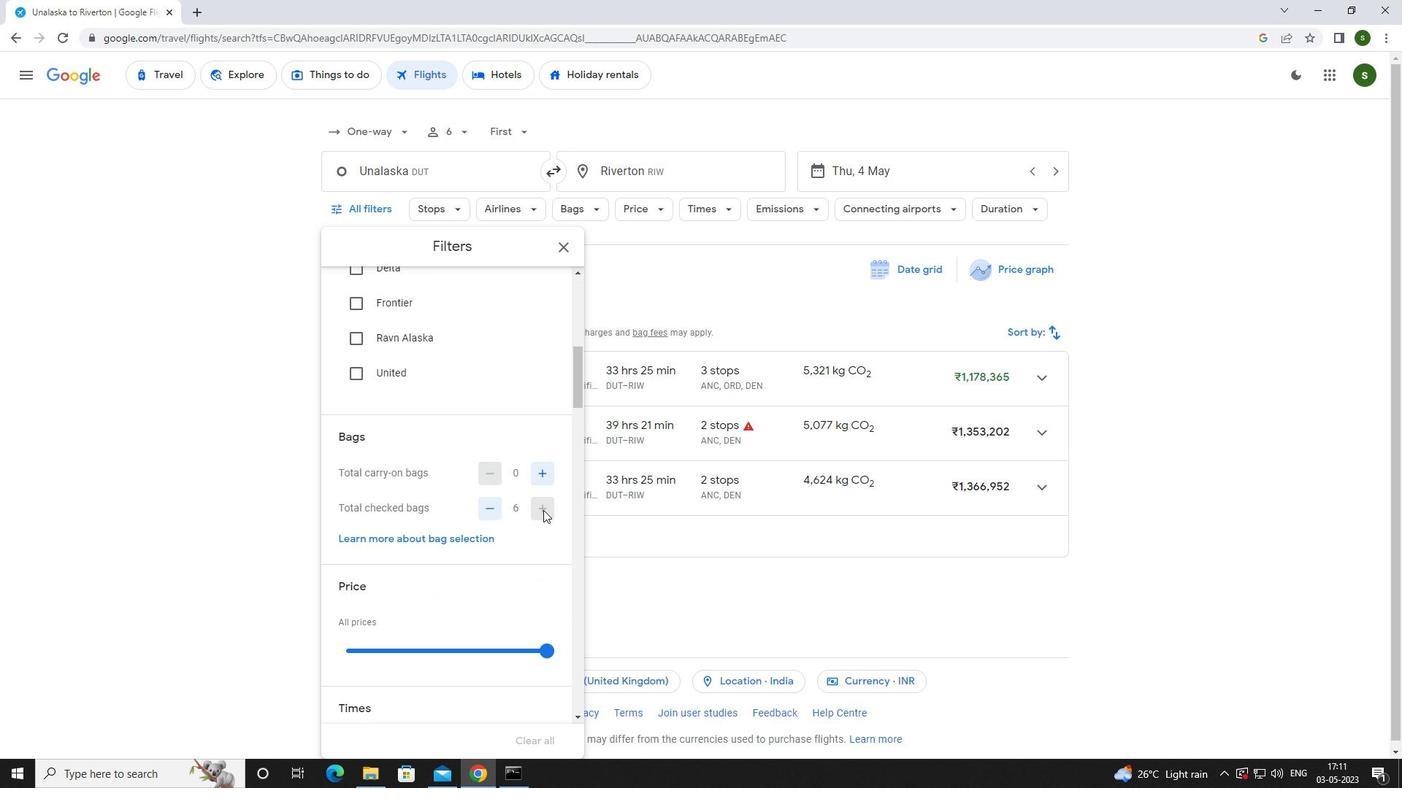 
Action: Mouse moved to (543, 509)
Screenshot: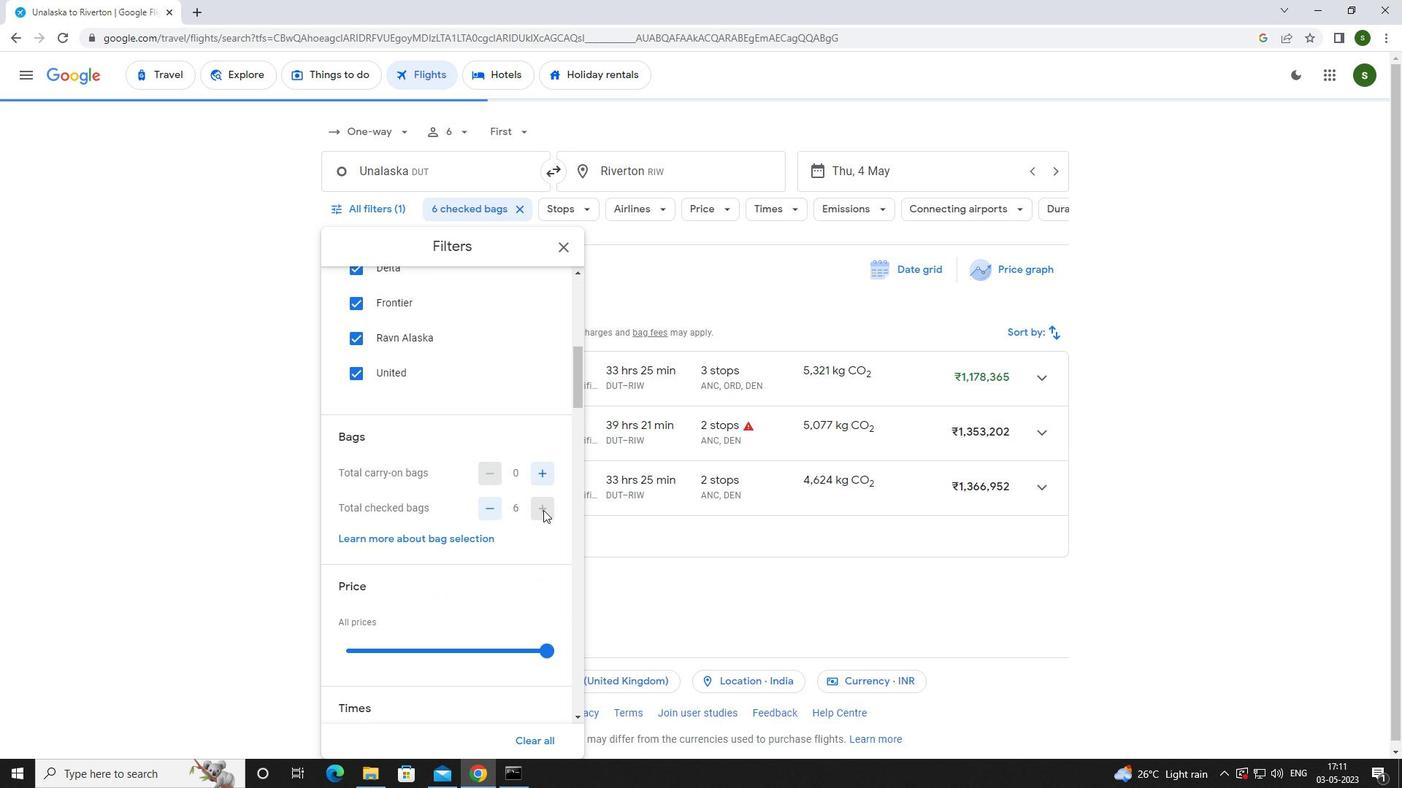 
Action: Mouse scrolled (543, 509) with delta (0, 0)
Screenshot: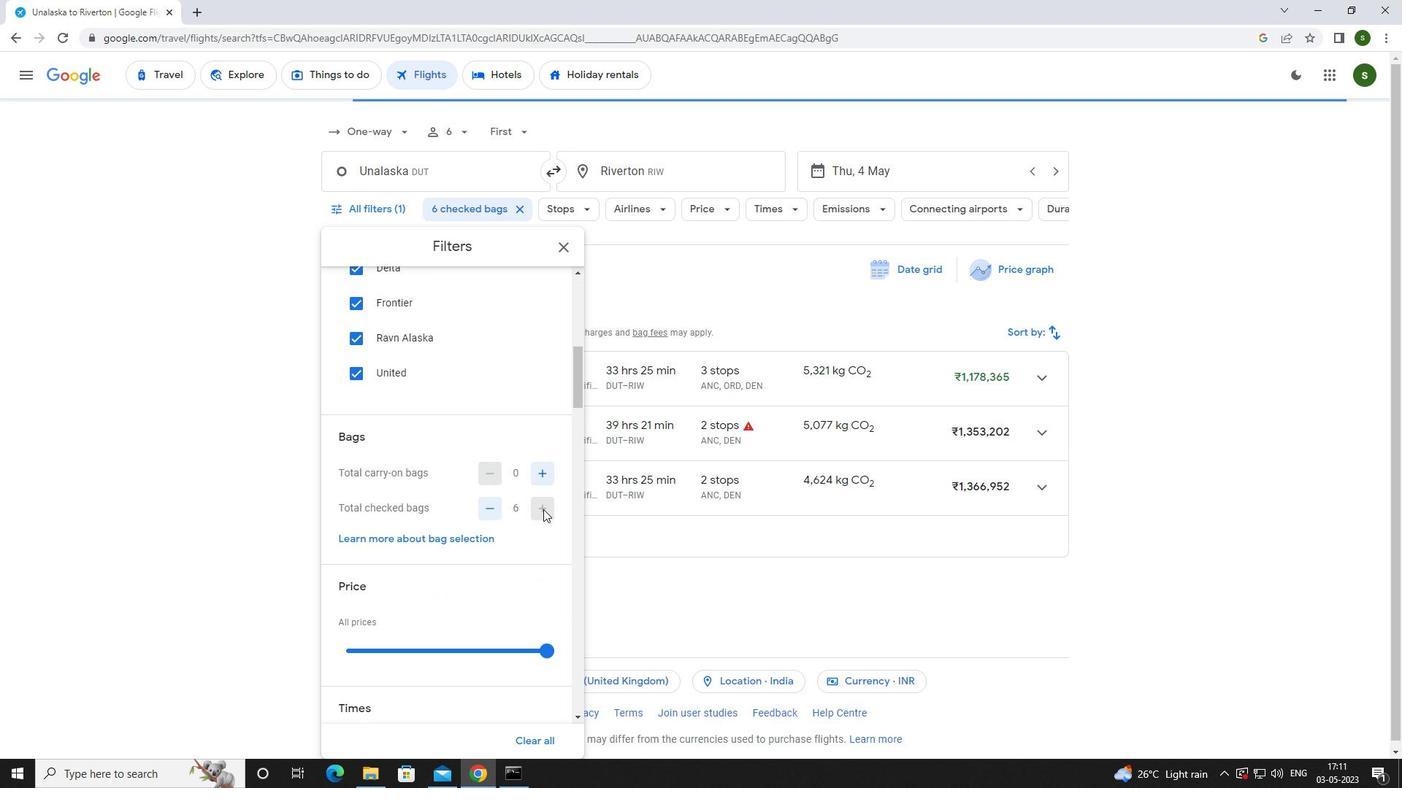 
Action: Mouse scrolled (543, 509) with delta (0, 0)
Screenshot: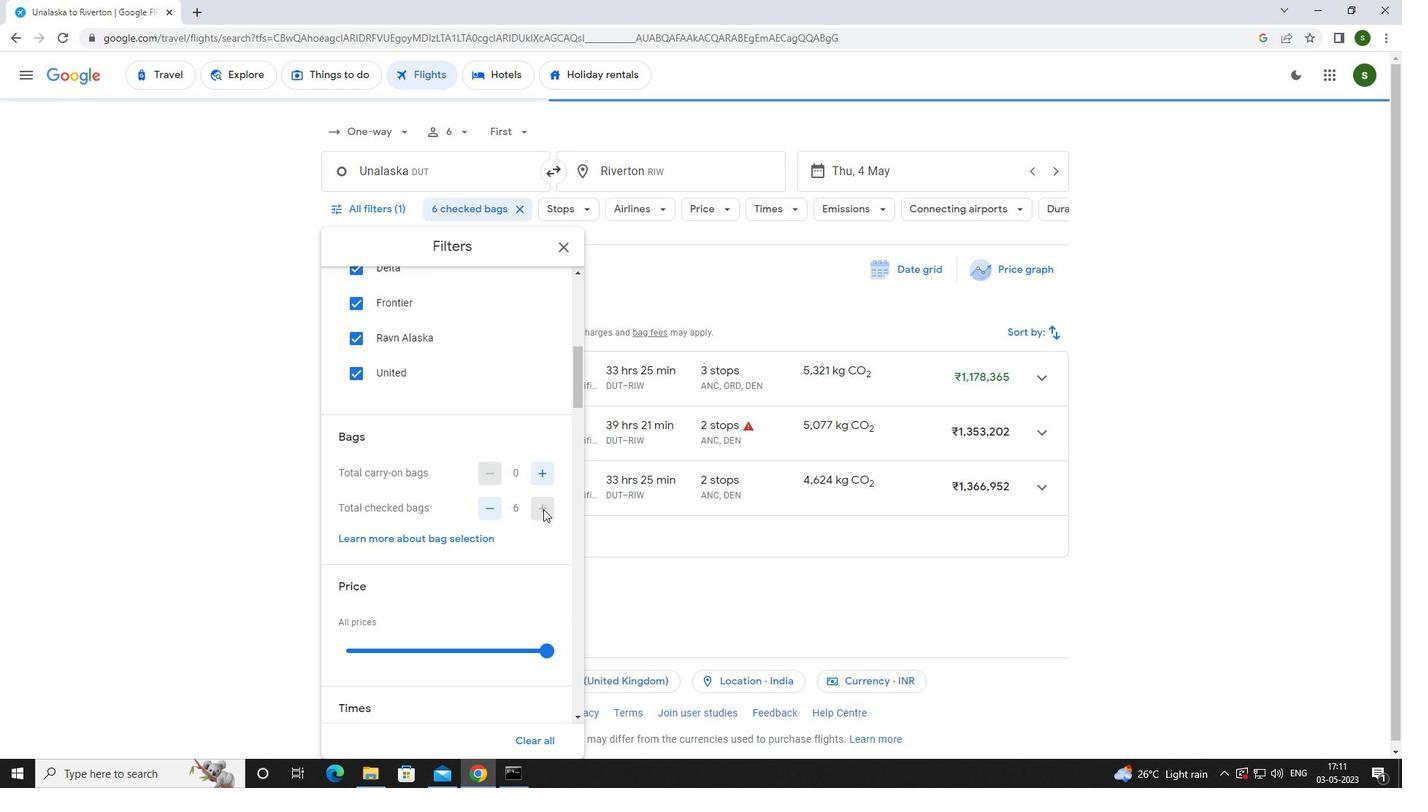 
Action: Mouse moved to (545, 509)
Screenshot: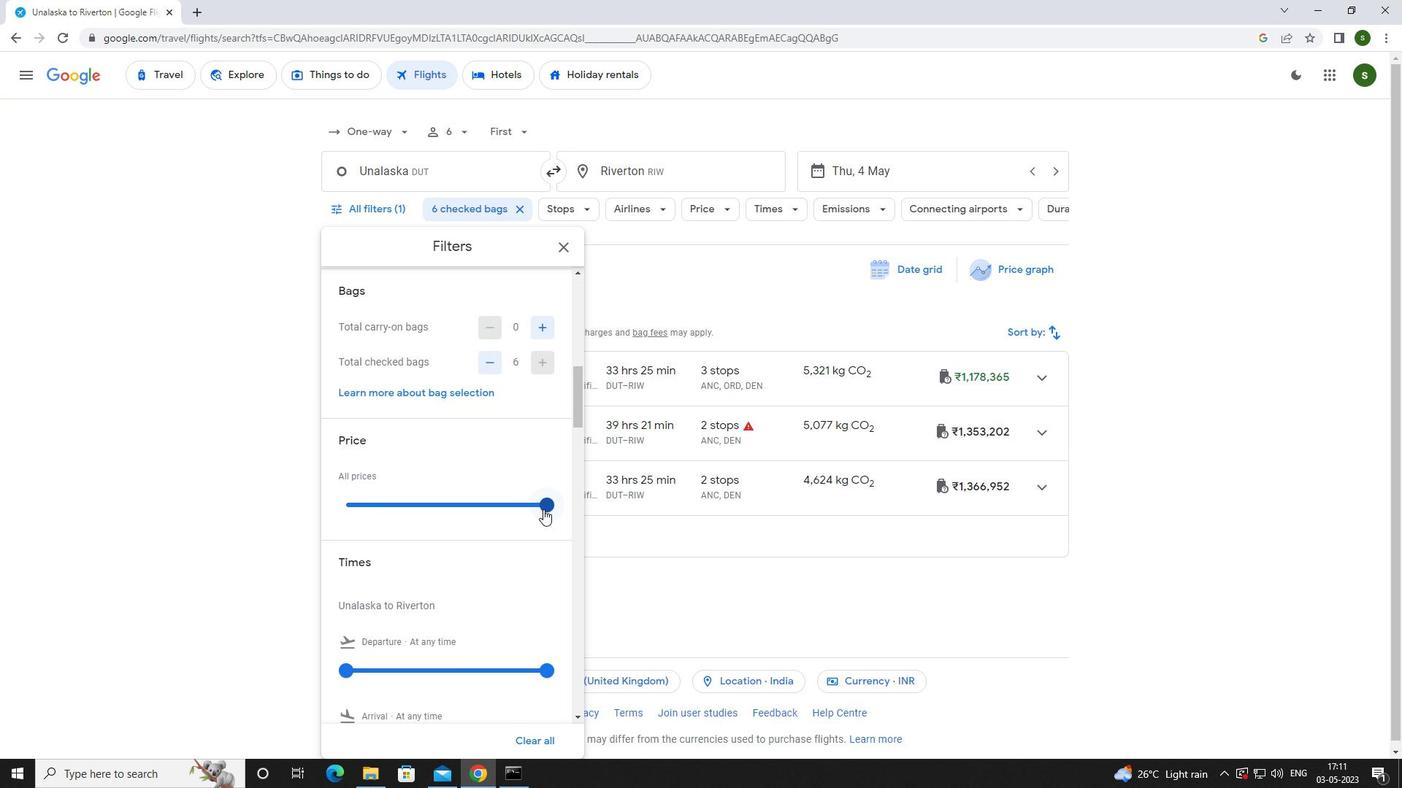 
Action: Mouse pressed left at (545, 509)
Screenshot: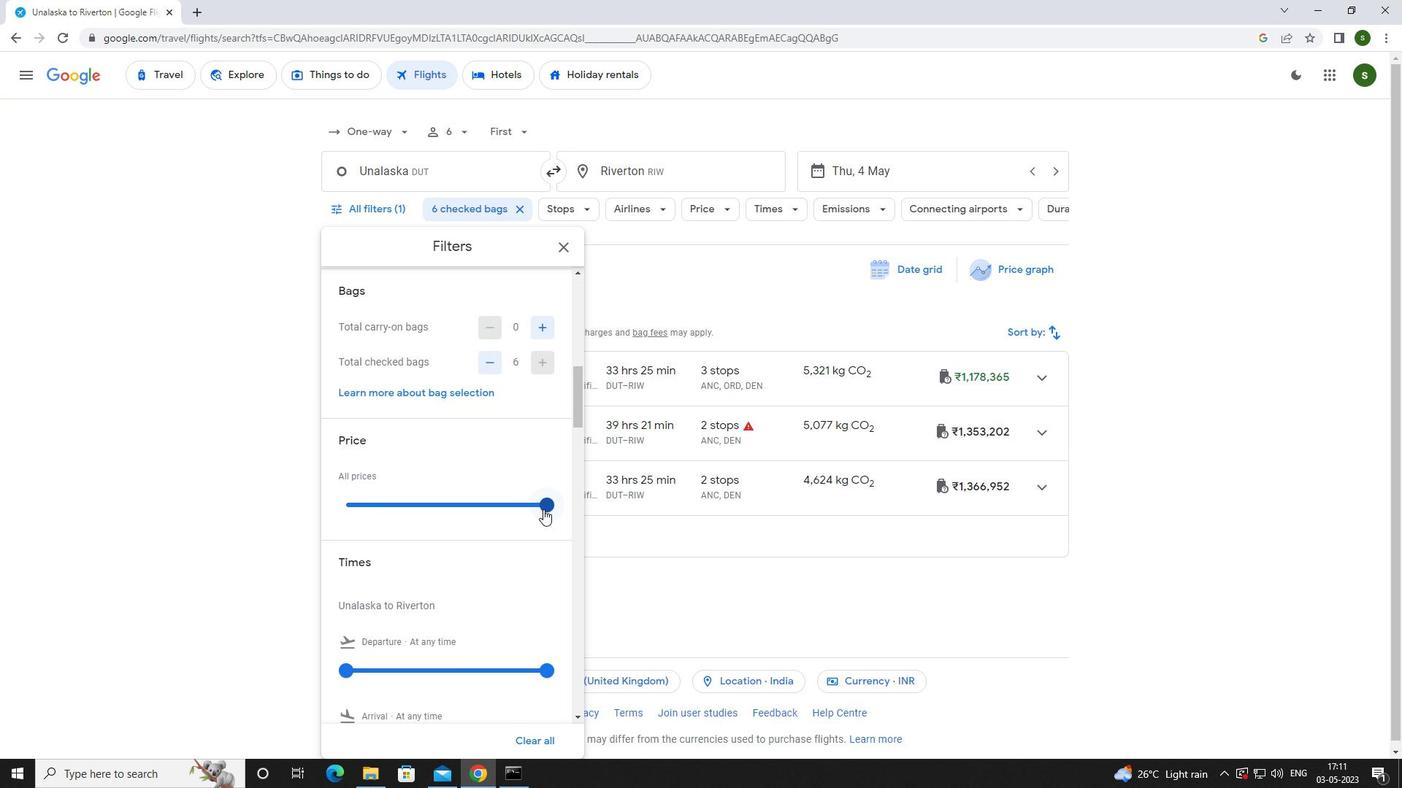 
Action: Mouse moved to (399, 532)
Screenshot: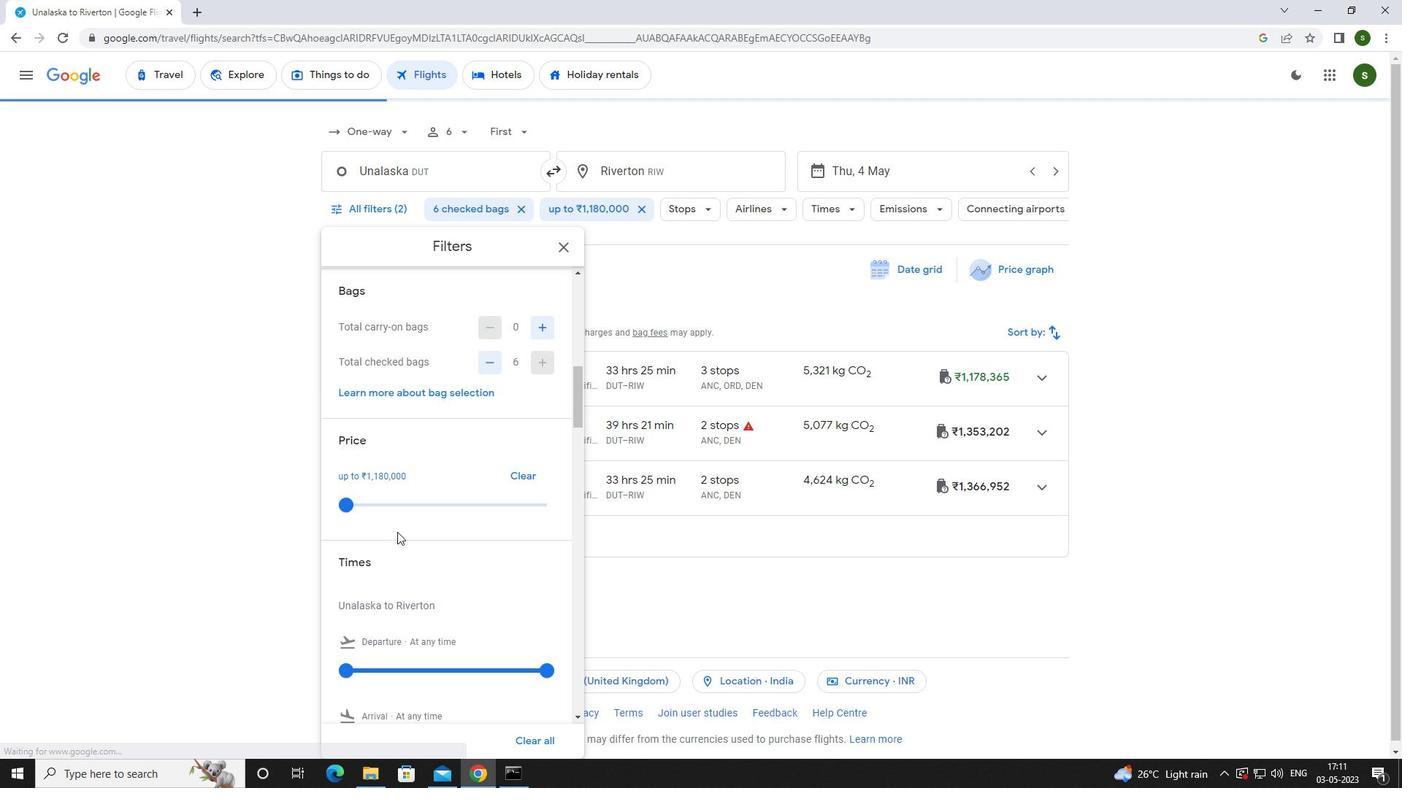 
Action: Mouse scrolled (399, 531) with delta (0, 0)
Screenshot: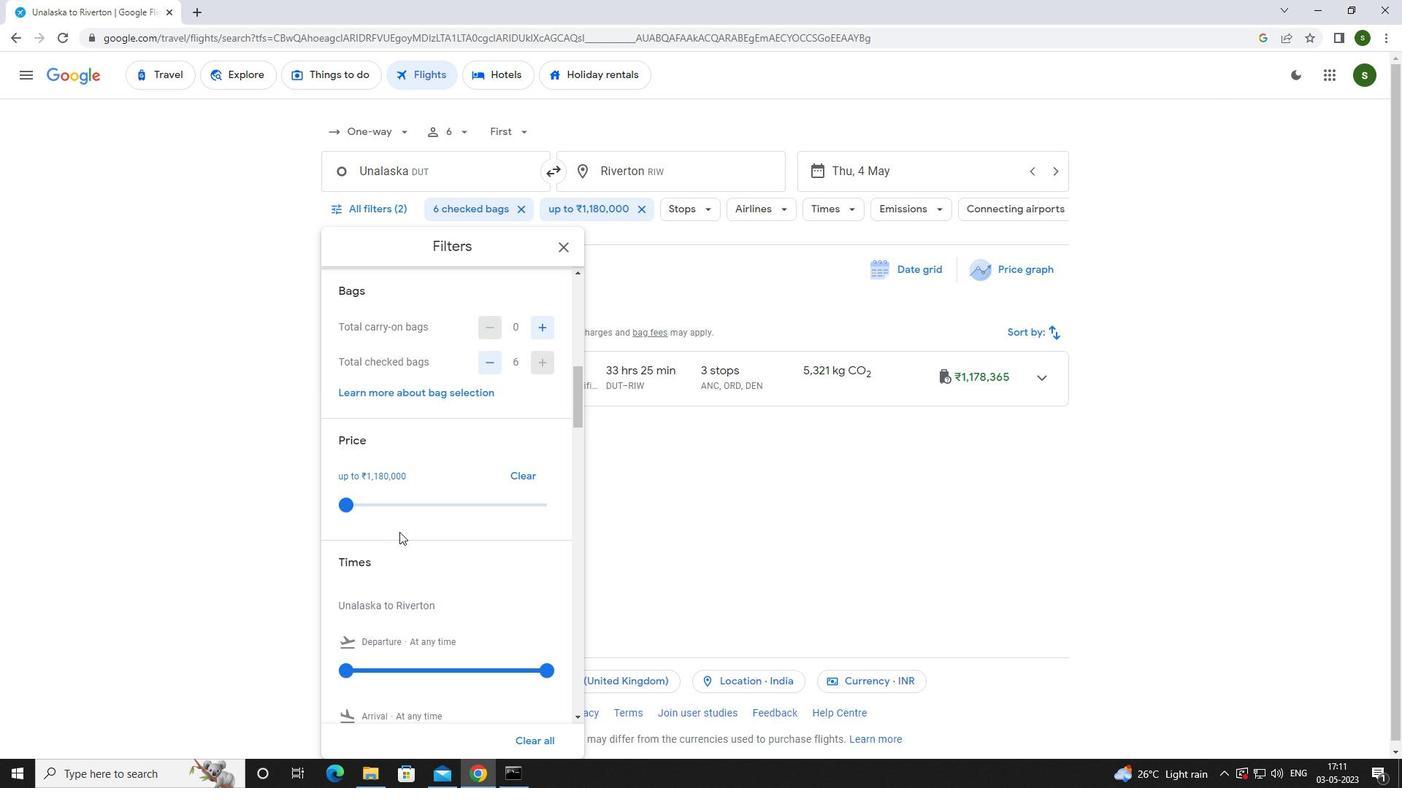 
Action: Mouse scrolled (399, 531) with delta (0, 0)
Screenshot: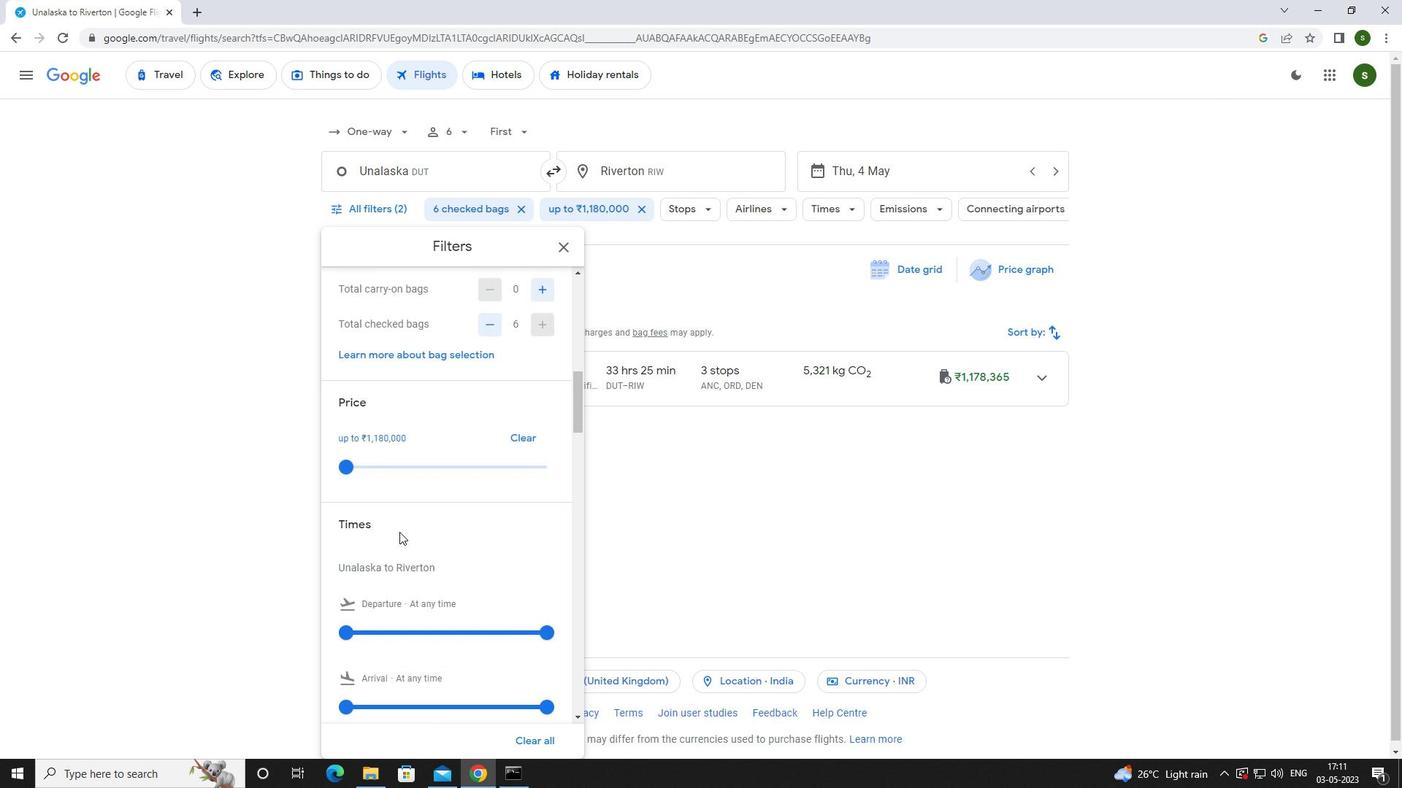 
Action: Mouse moved to (349, 525)
Screenshot: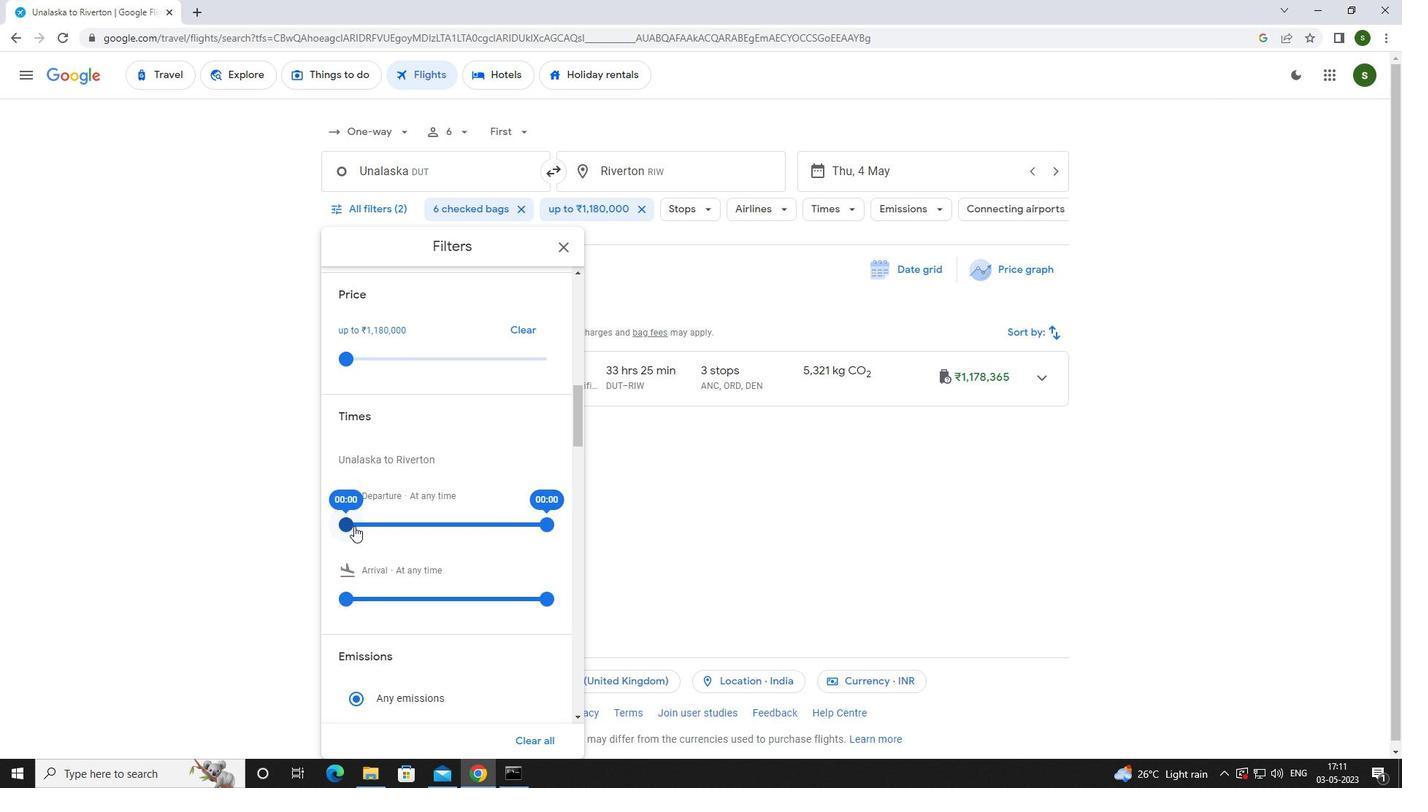 
Action: Mouse pressed left at (349, 525)
Screenshot: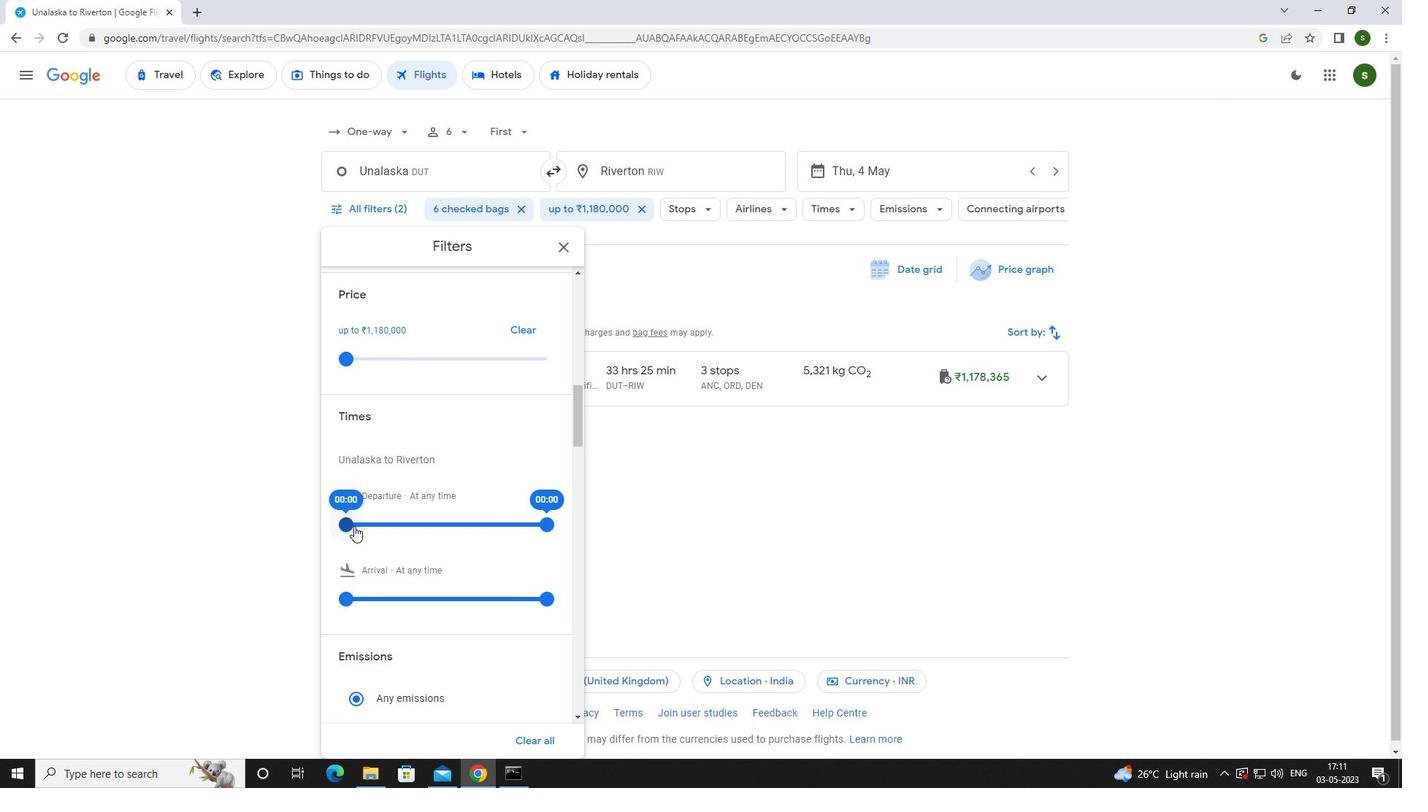 
Action: Mouse moved to (707, 512)
Screenshot: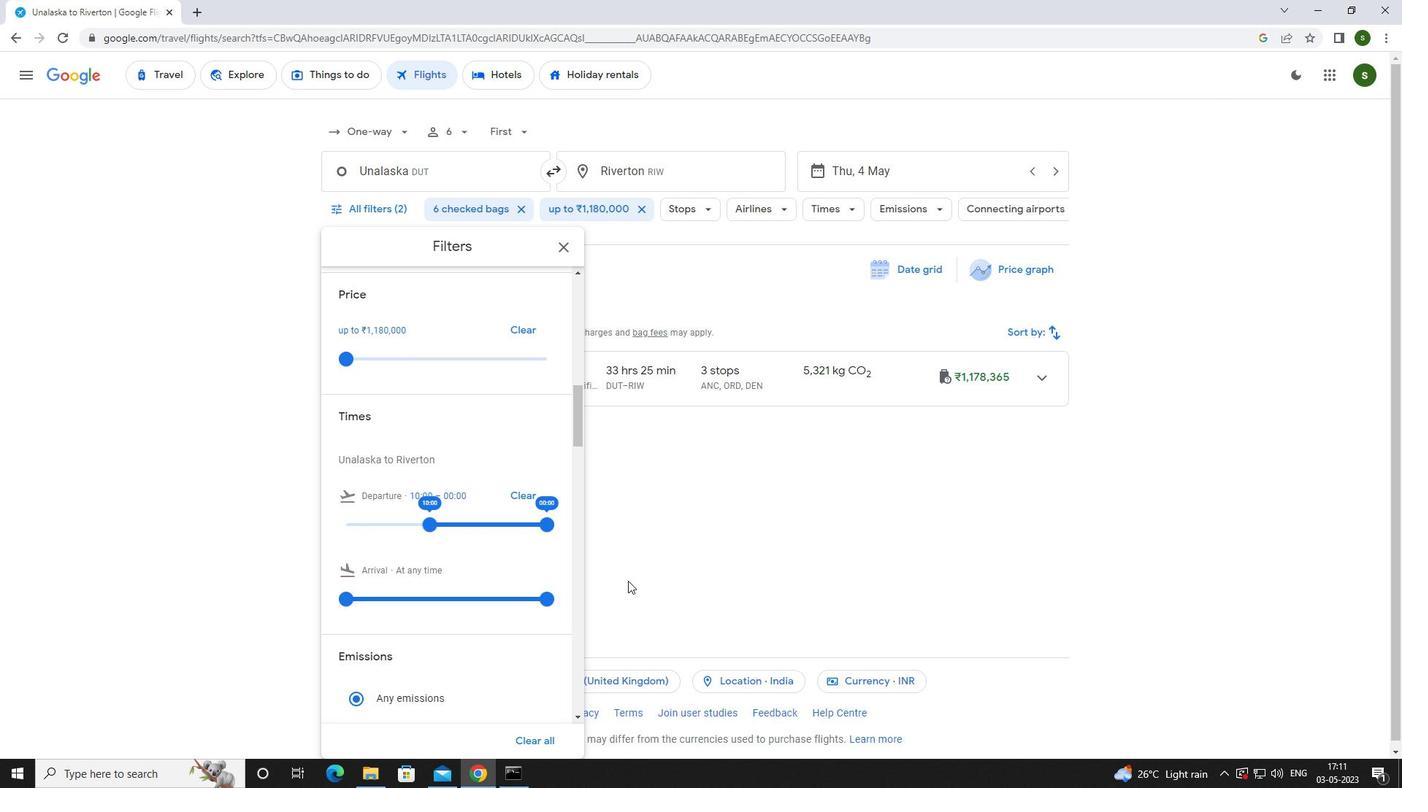 
Action: Mouse pressed left at (707, 512)
Screenshot: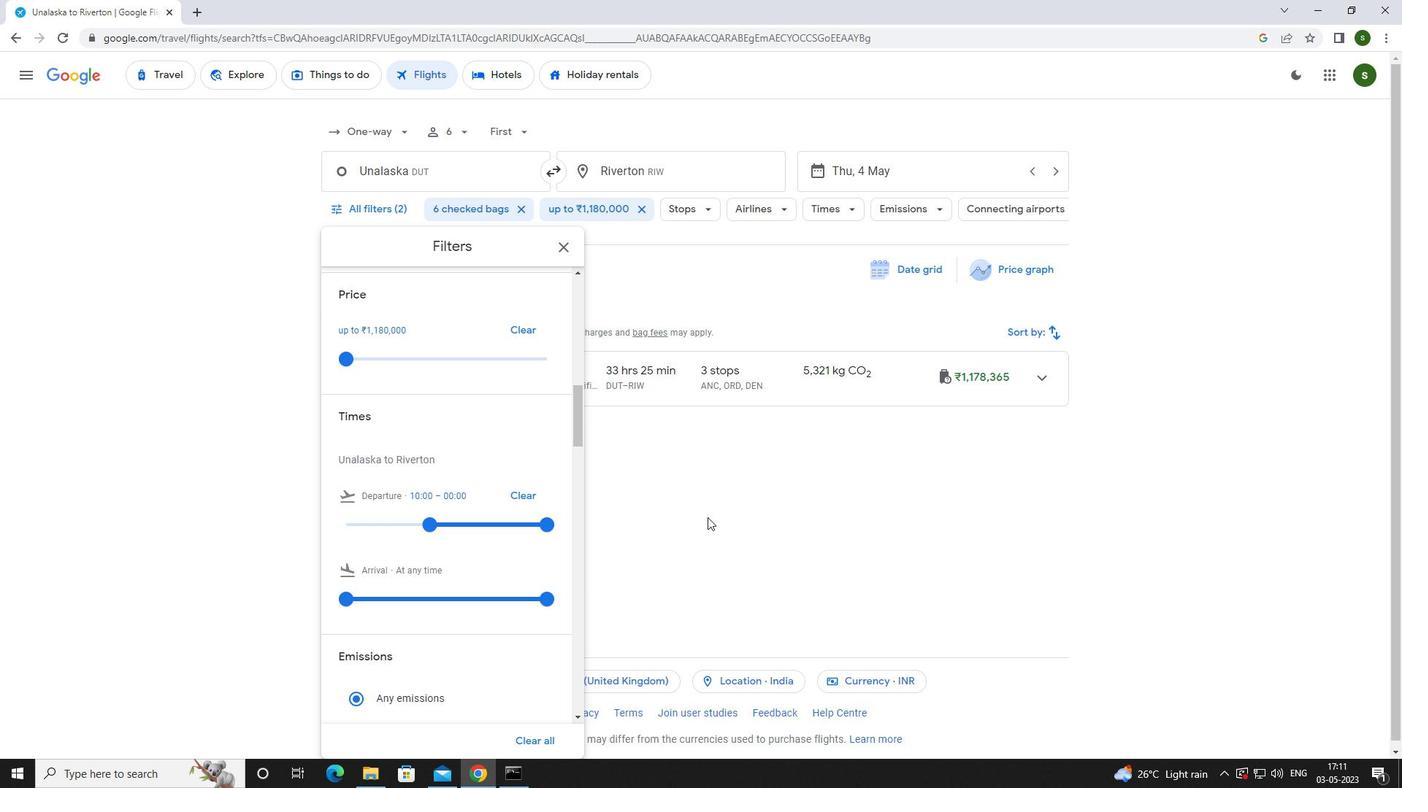 
Action: Mouse moved to (708, 512)
Screenshot: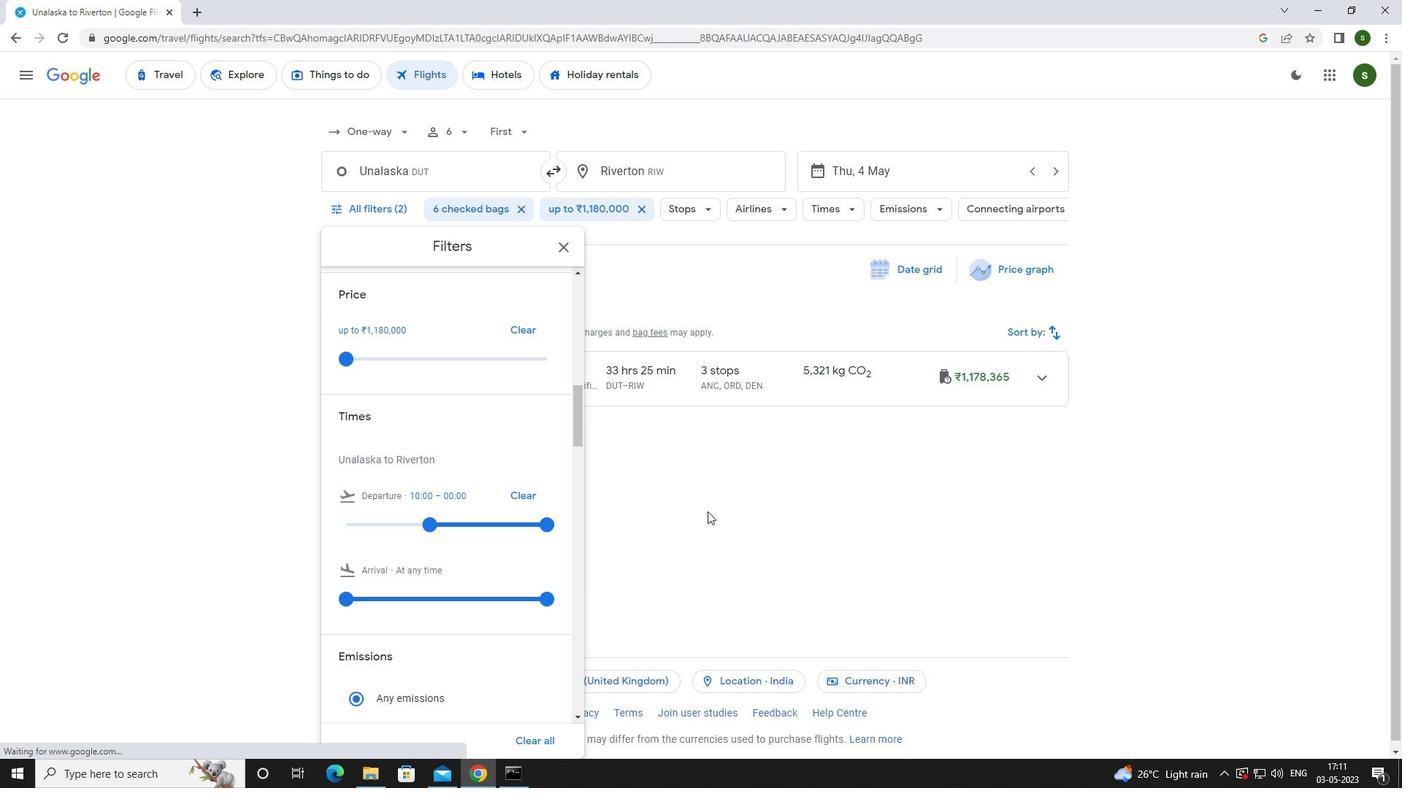 
